 Task: In the Page Airports.pptxinsert a new slide 'blank' Insert a picture of 'Bunjee Jumping'with name   Bunjee Jumping.png  Change shape height to 11 select the picture and style beveled mattewith picture border color black
Action: Mouse moved to (44, 91)
Screenshot: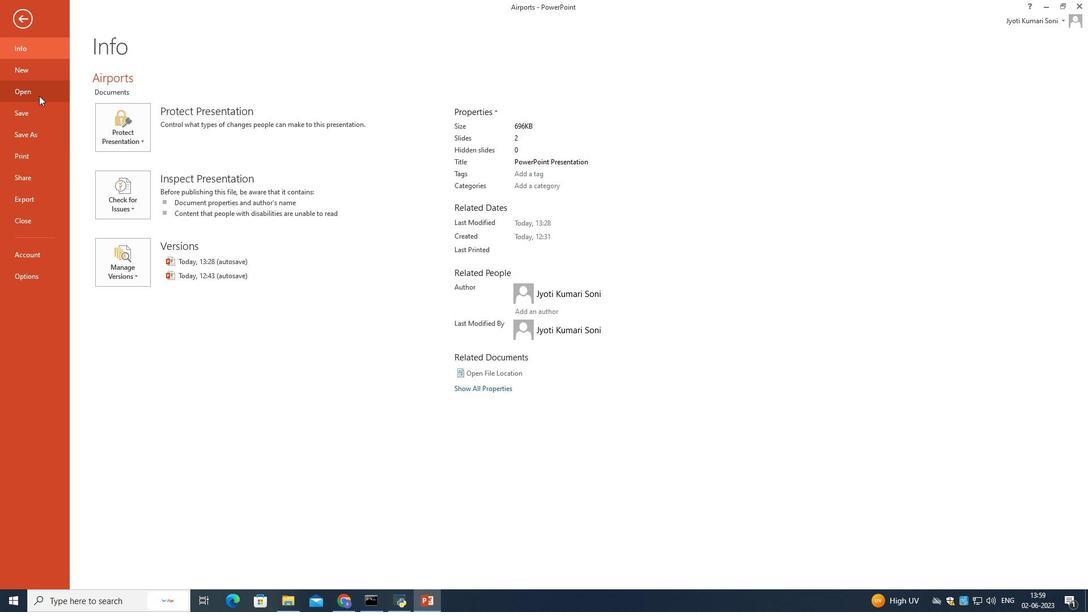 
Action: Mouse pressed left at (44, 91)
Screenshot: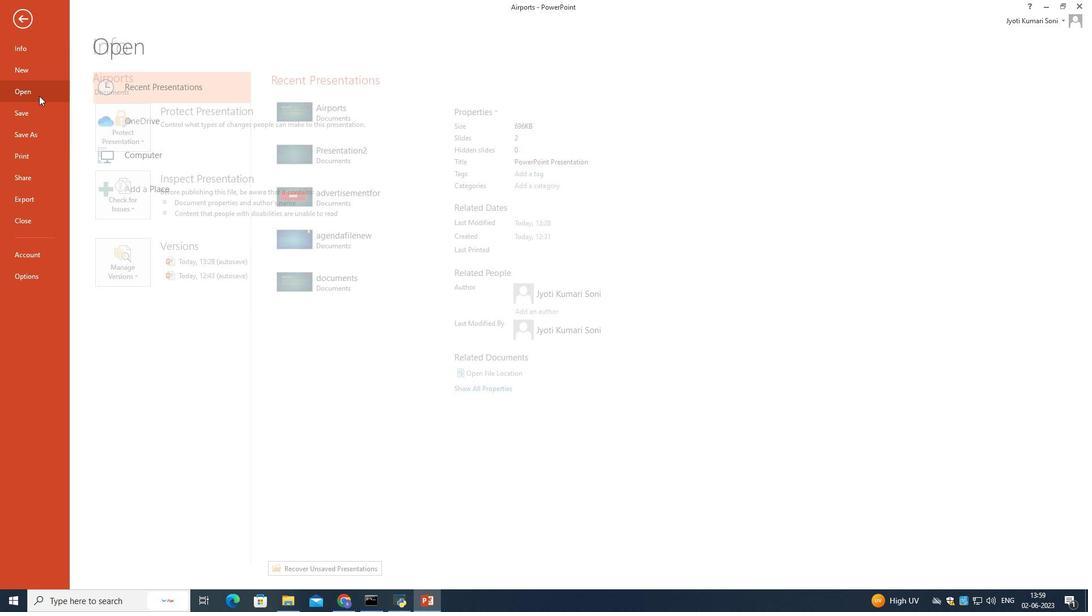 
Action: Mouse moved to (363, 225)
Screenshot: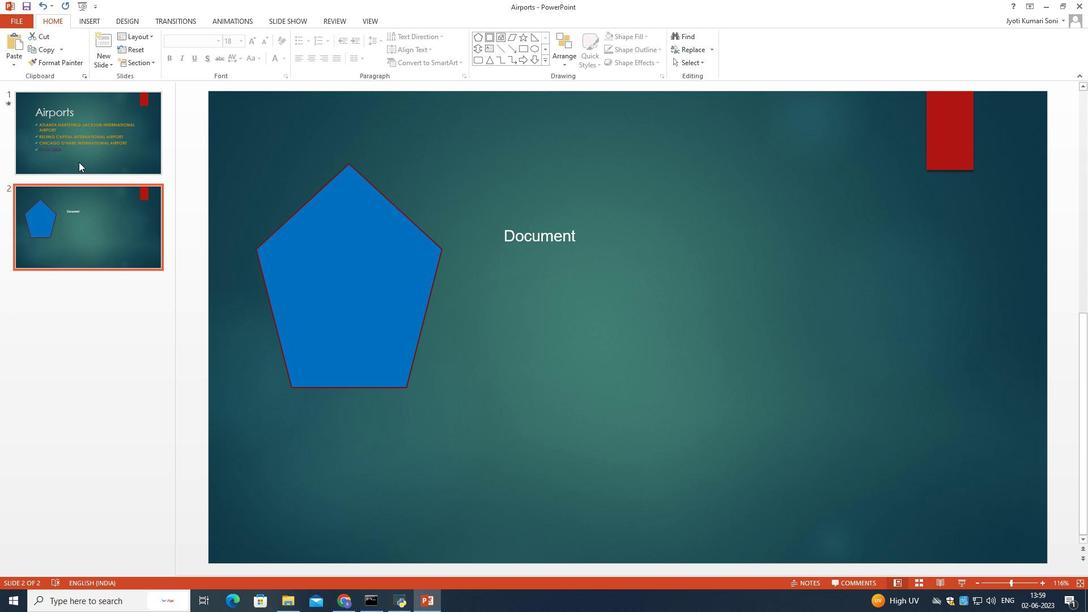 
Action: Mouse pressed left at (363, 225)
Screenshot: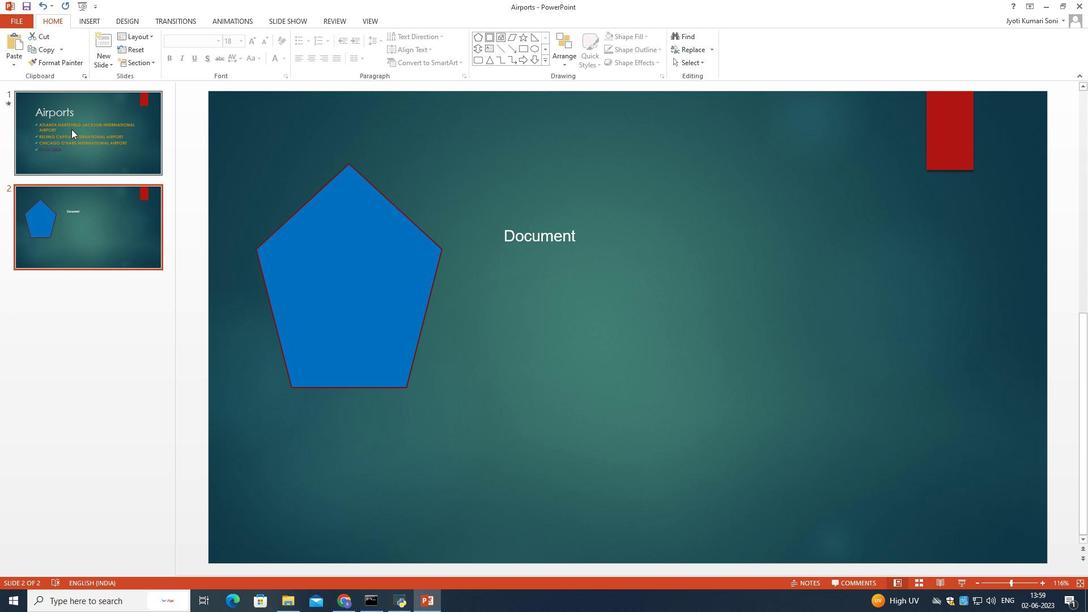 
Action: Mouse moved to (472, 249)
Screenshot: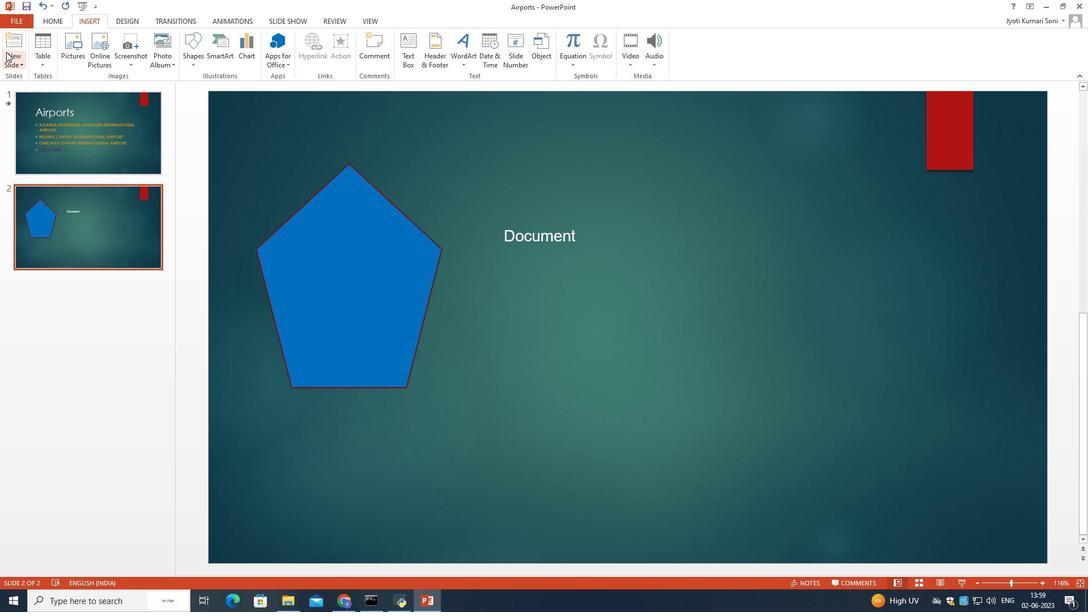 
Action: Mouse scrolled (472, 249) with delta (0, 0)
Screenshot: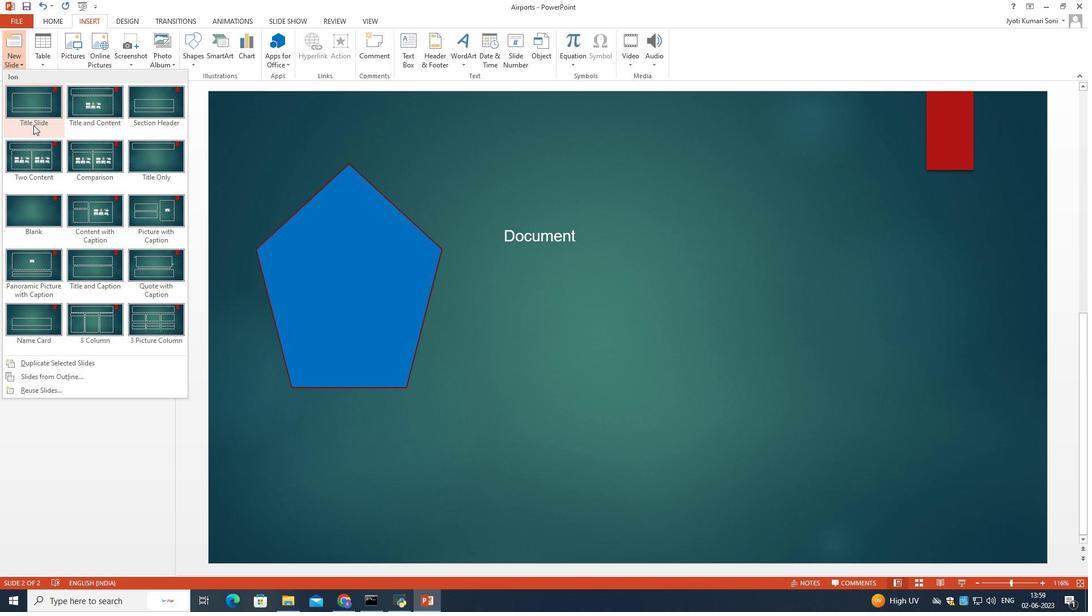 
Action: Mouse moved to (78, 19)
Screenshot: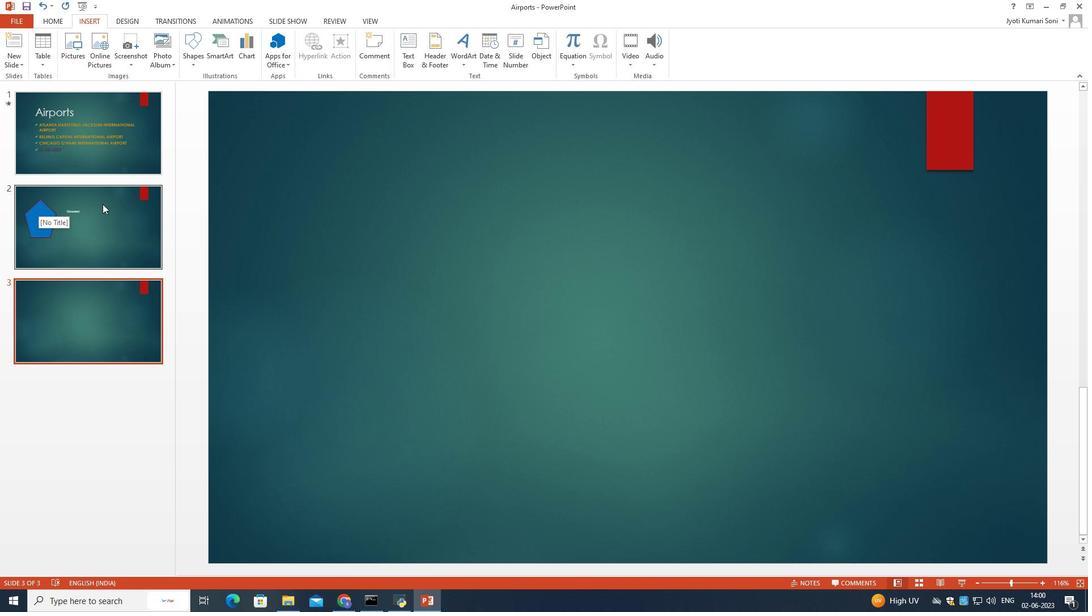 
Action: Mouse pressed left at (78, 19)
Screenshot: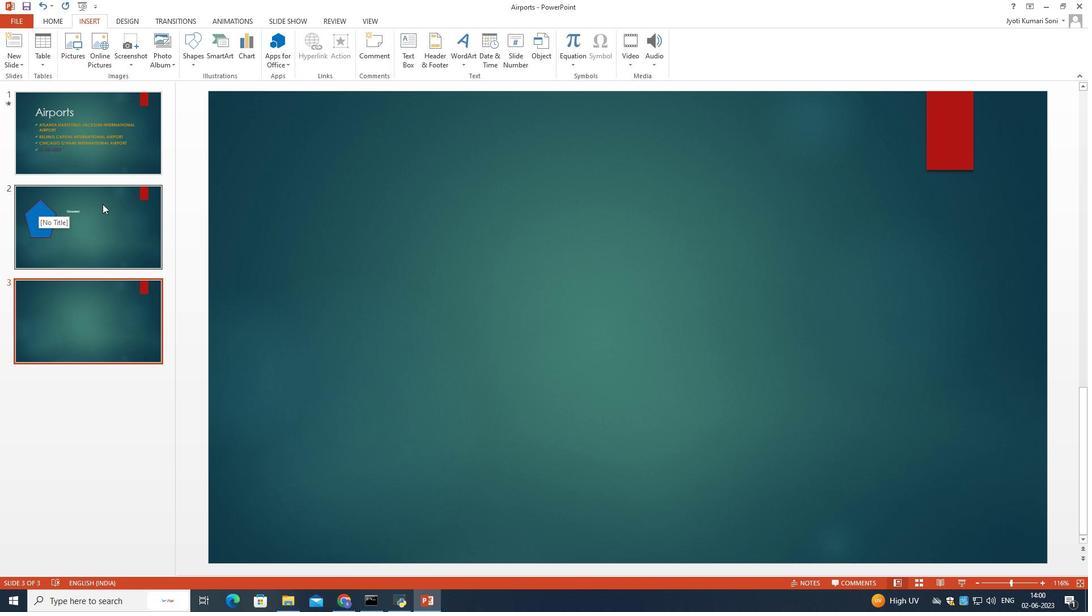 
Action: Mouse moved to (15, 51)
Screenshot: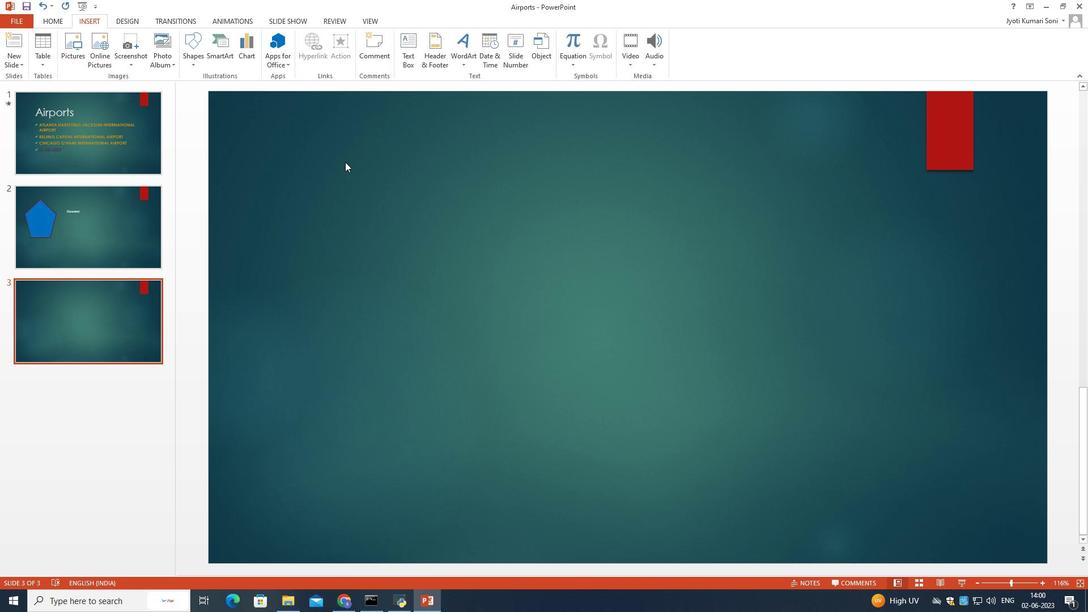 
Action: Mouse pressed left at (15, 51)
Screenshot: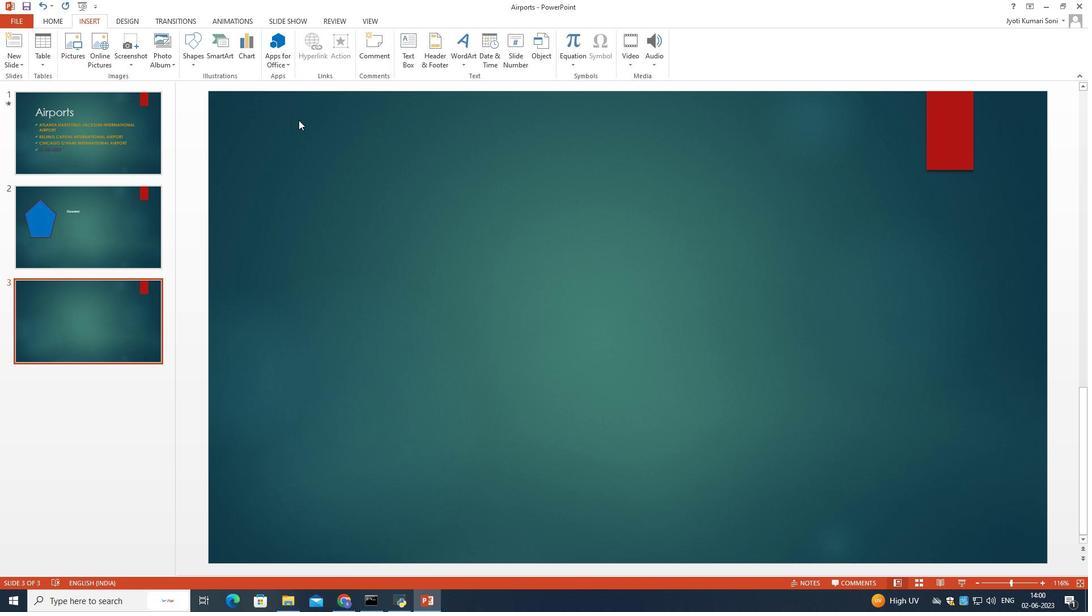
Action: Mouse moved to (43, 210)
Screenshot: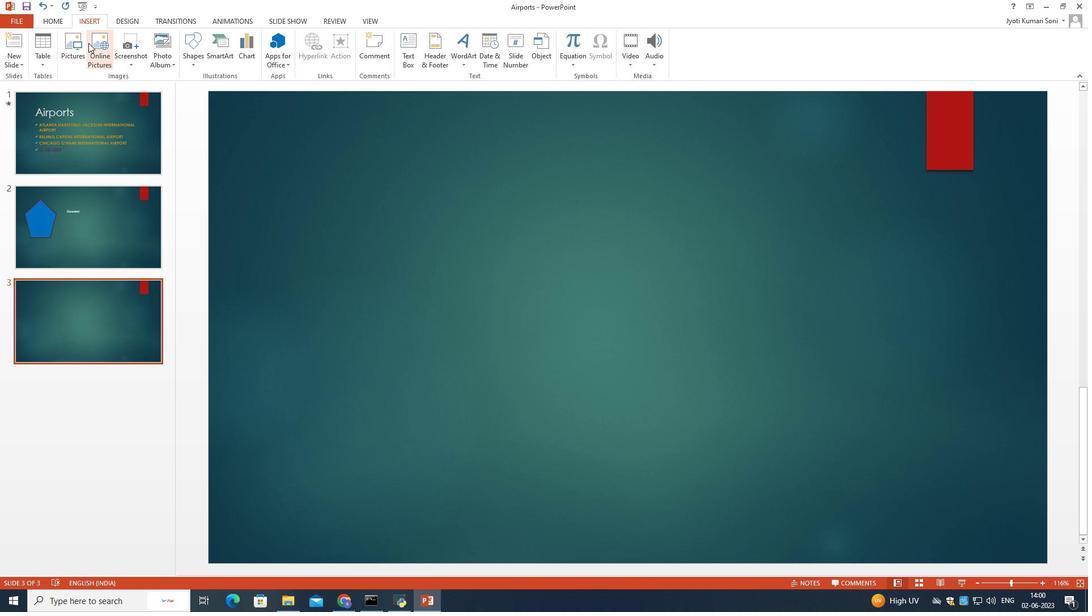 
Action: Mouse pressed left at (43, 210)
Screenshot: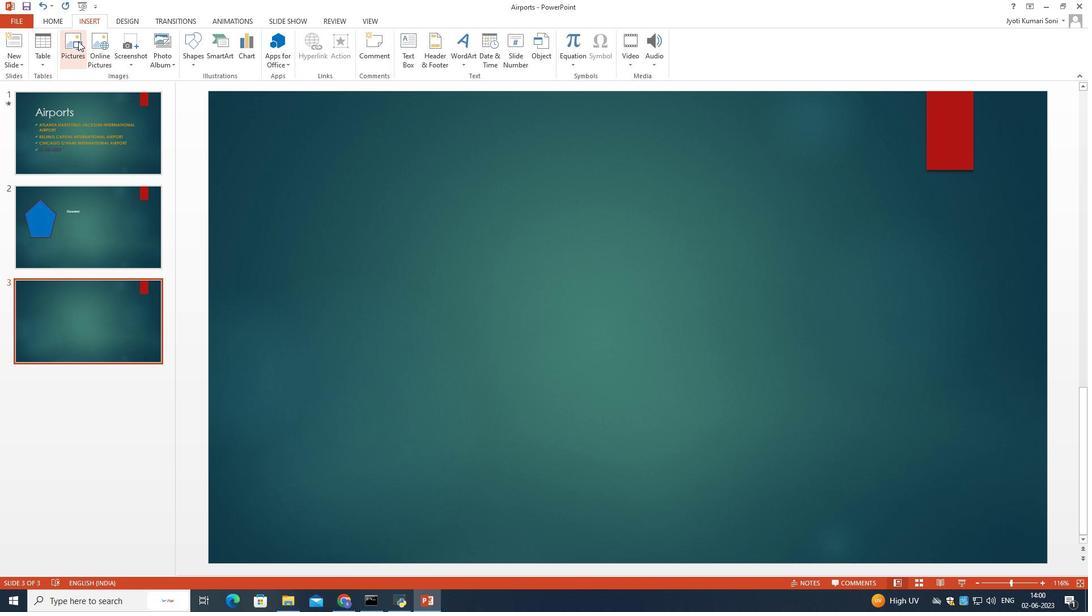 
Action: Mouse moved to (78, 39)
Screenshot: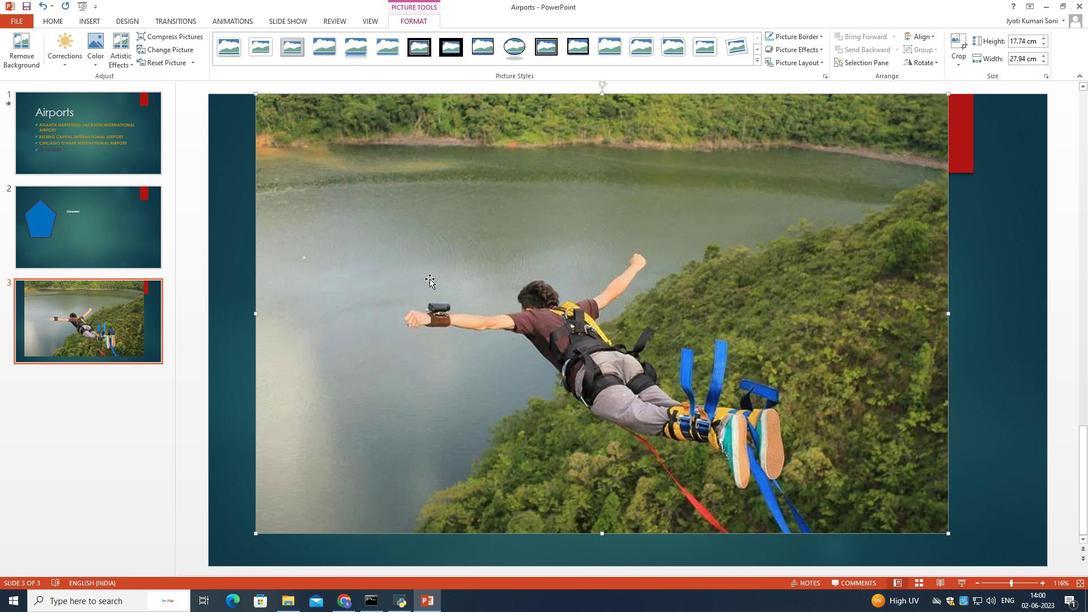 
Action: Mouse pressed left at (78, 39)
Screenshot: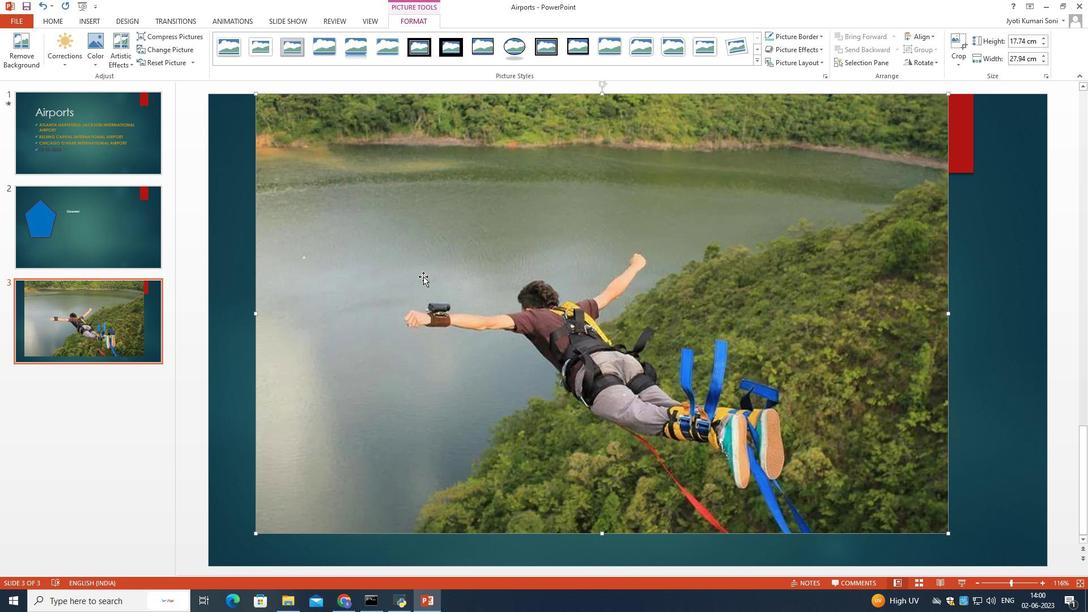 
Action: Mouse moved to (194, 100)
Screenshot: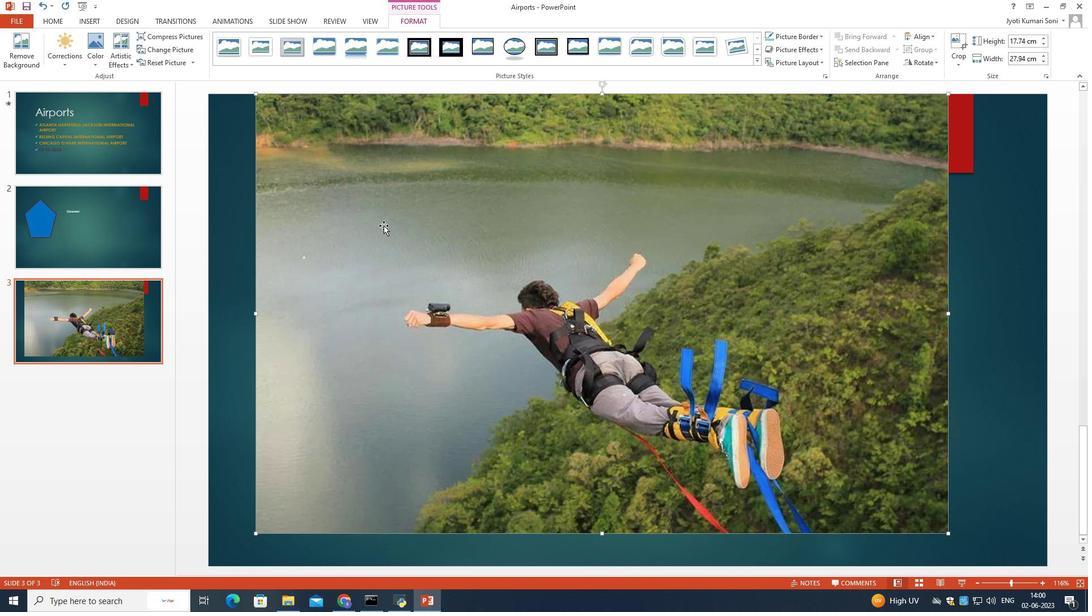 
Action: Mouse pressed left at (194, 100)
Screenshot: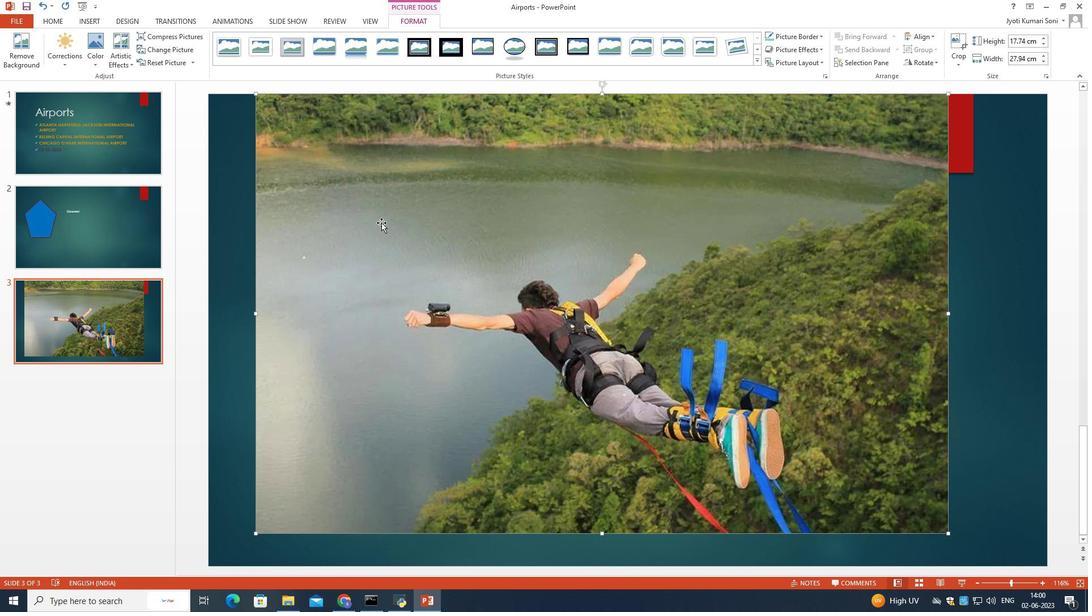 
Action: Mouse moved to (430, 282)
Screenshot: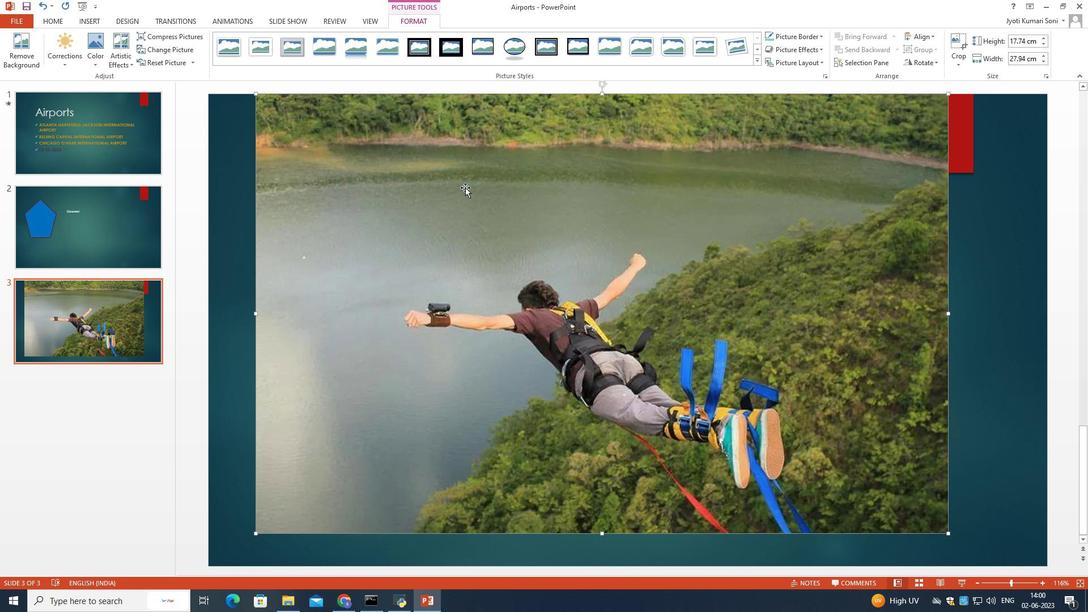 
Action: Mouse pressed left at (430, 282)
Screenshot: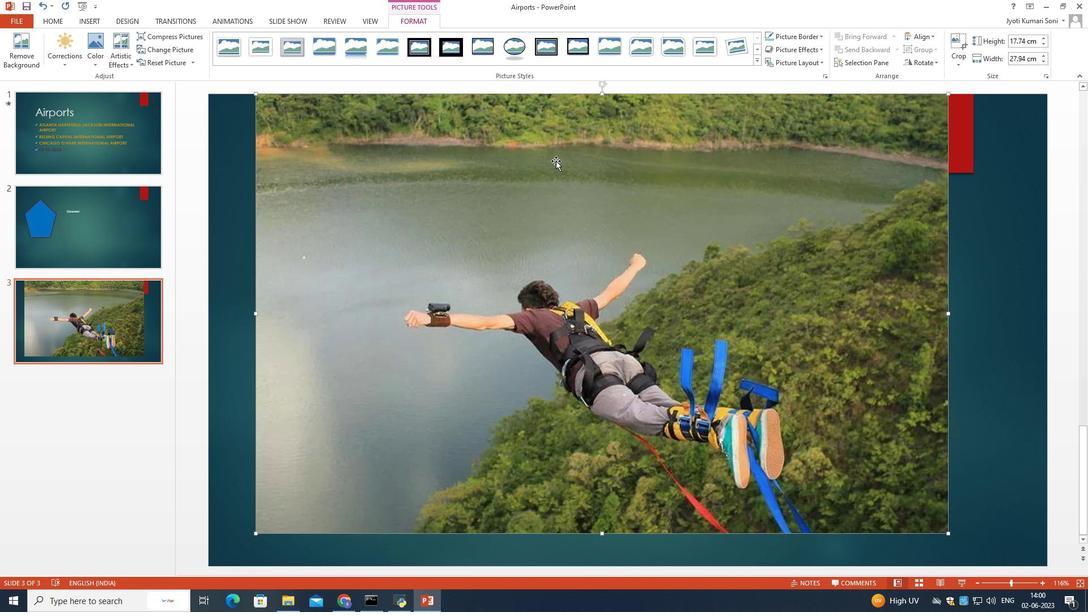 
Action: Mouse moved to (429, 282)
Screenshot: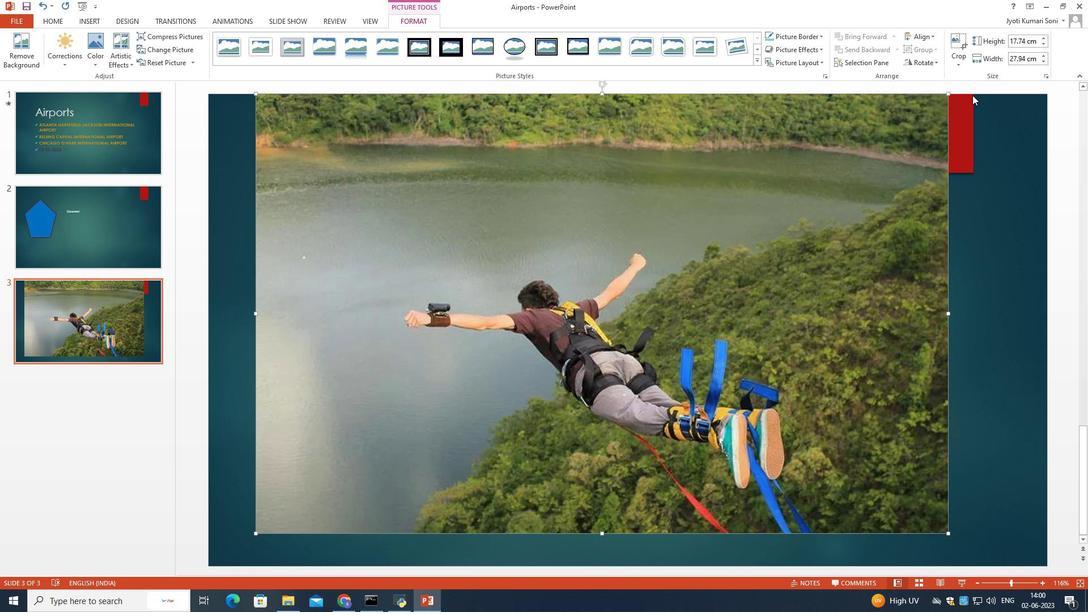 
Action: Mouse scrolled (429, 283) with delta (0, 0)
Screenshot: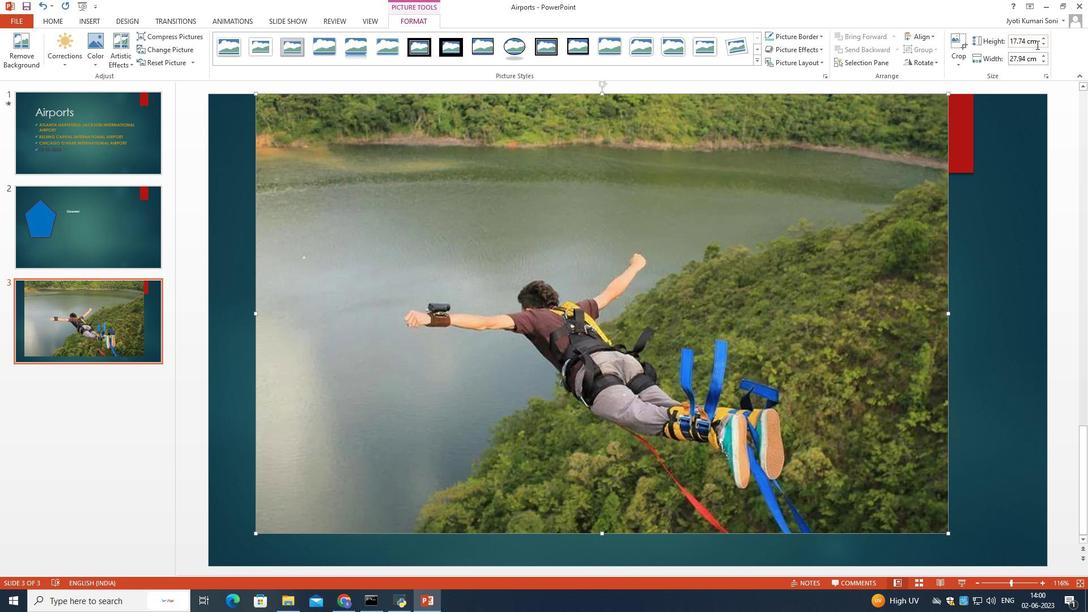 
Action: Mouse scrolled (429, 283) with delta (0, 0)
Screenshot: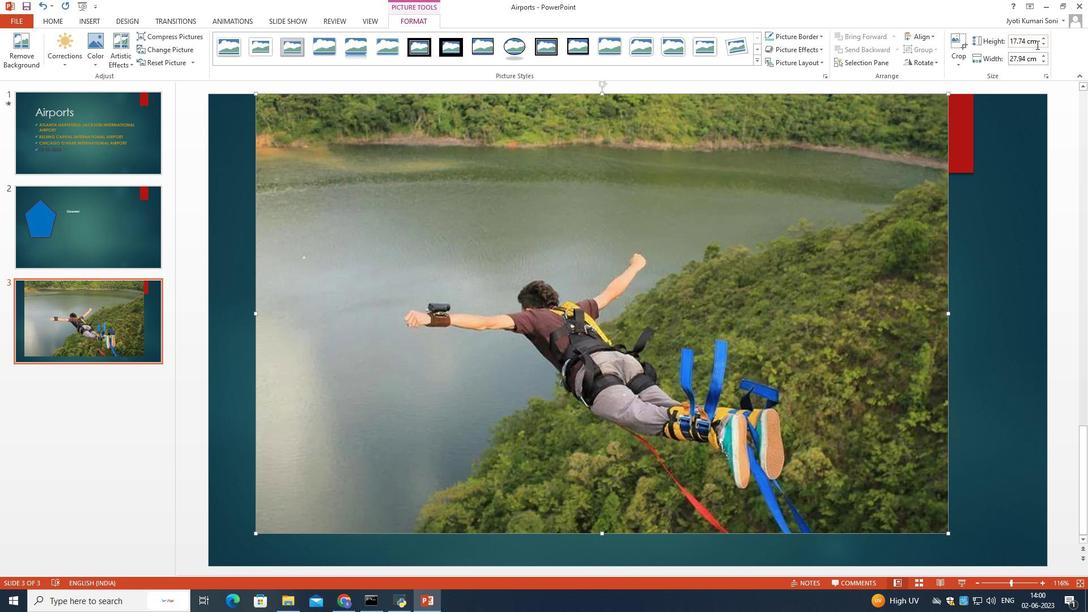 
Action: Mouse scrolled (429, 282) with delta (0, 0)
Screenshot: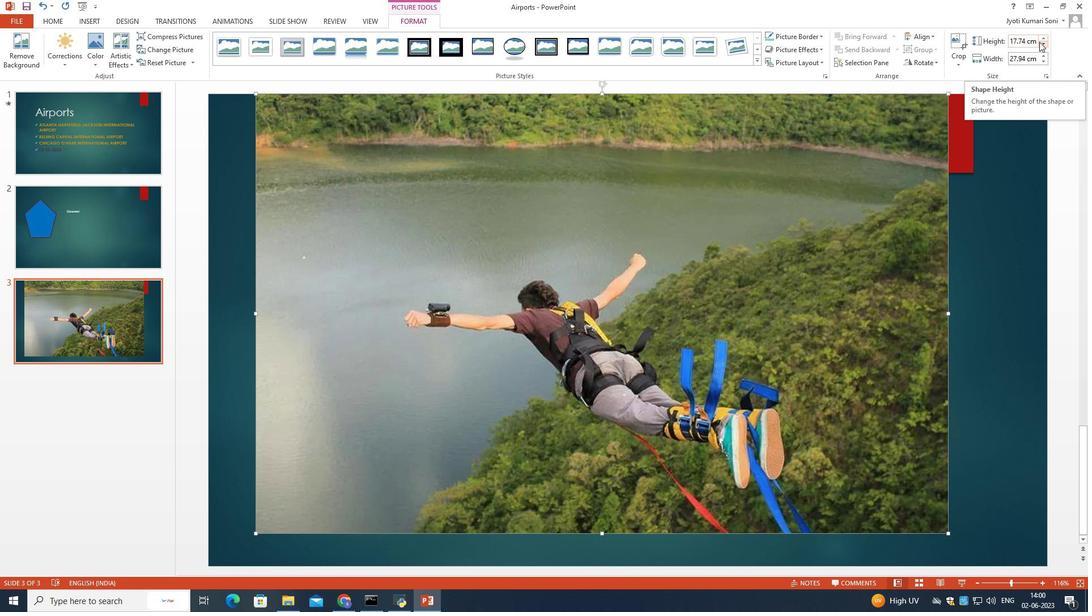
Action: Mouse moved to (536, 164)
Screenshot: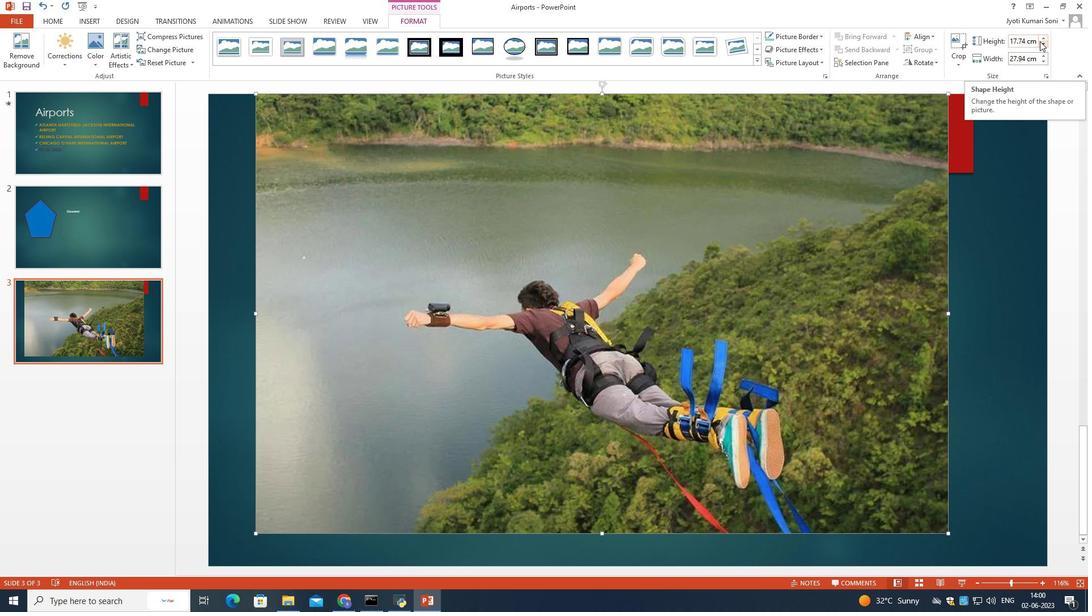 
Action: Mouse pressed left at (536, 164)
Screenshot: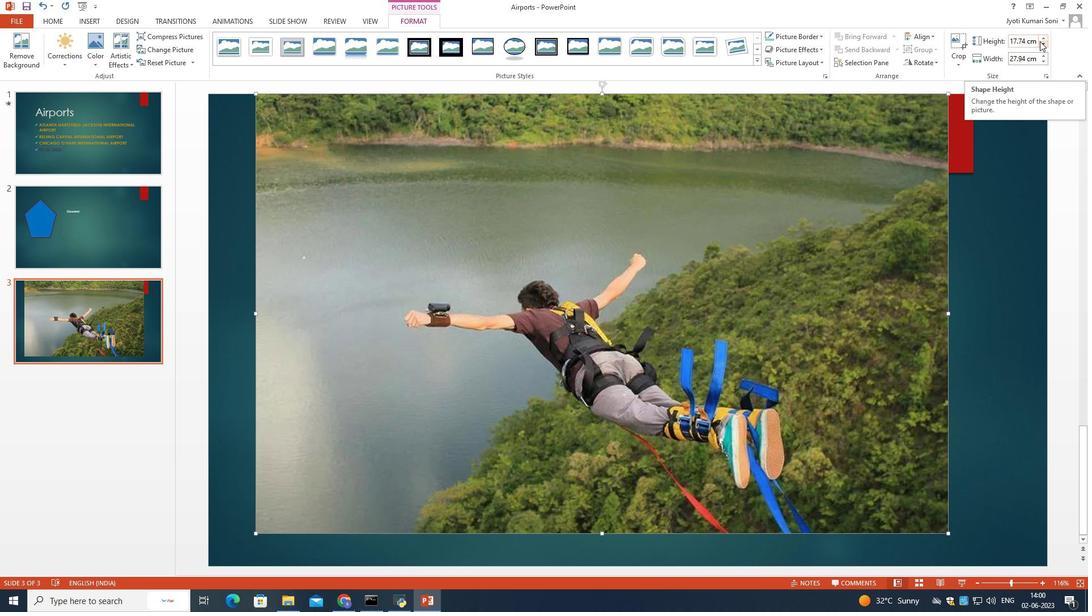 
Action: Mouse moved to (601, 92)
Screenshot: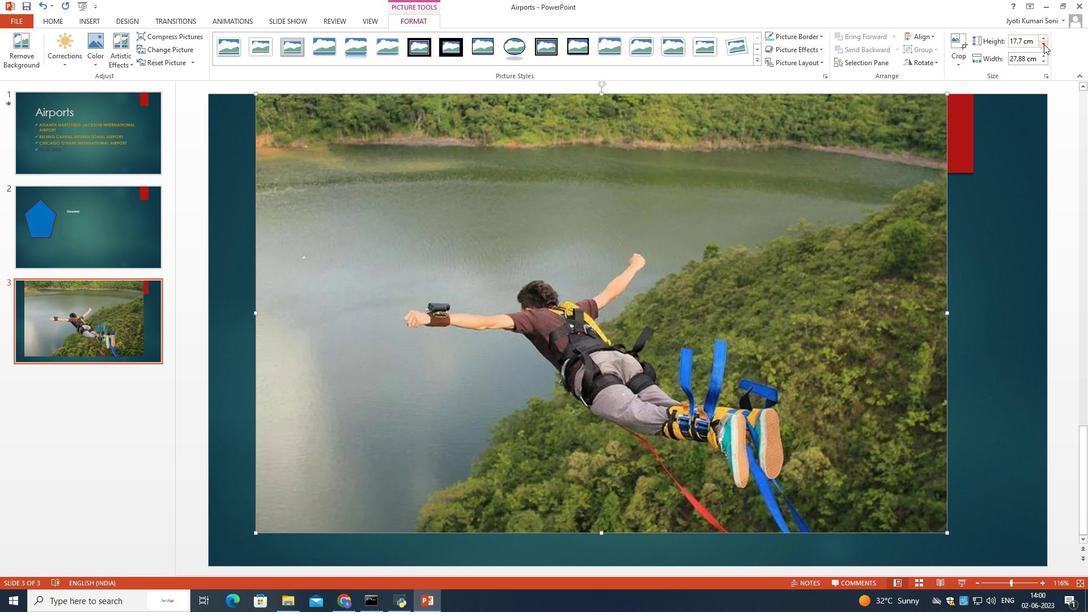 
Action: Mouse pressed left at (601, 92)
Screenshot: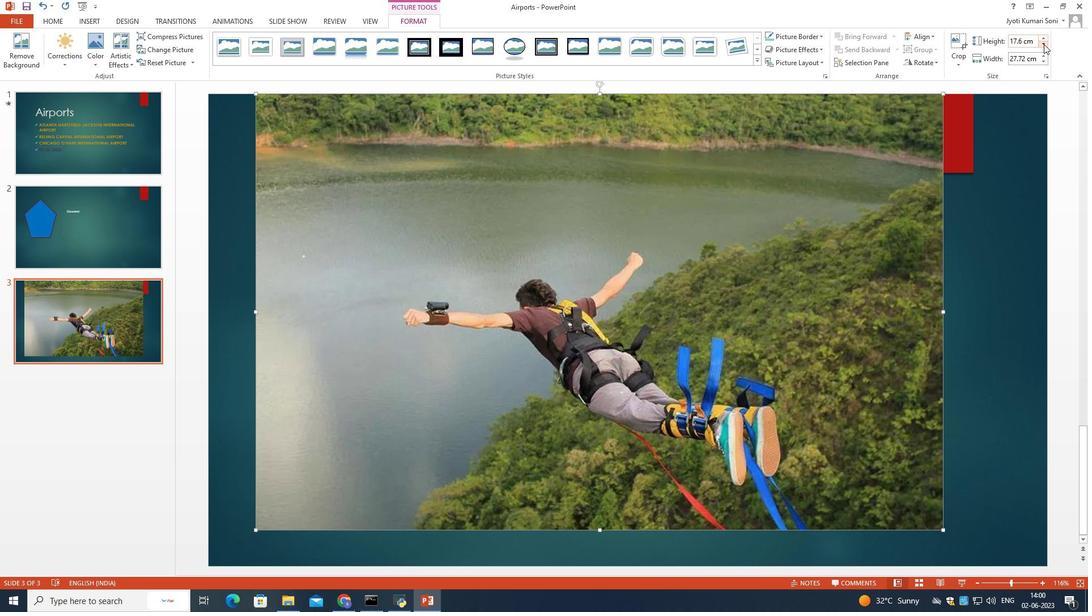 
Action: Mouse moved to (574, 159)
Screenshot: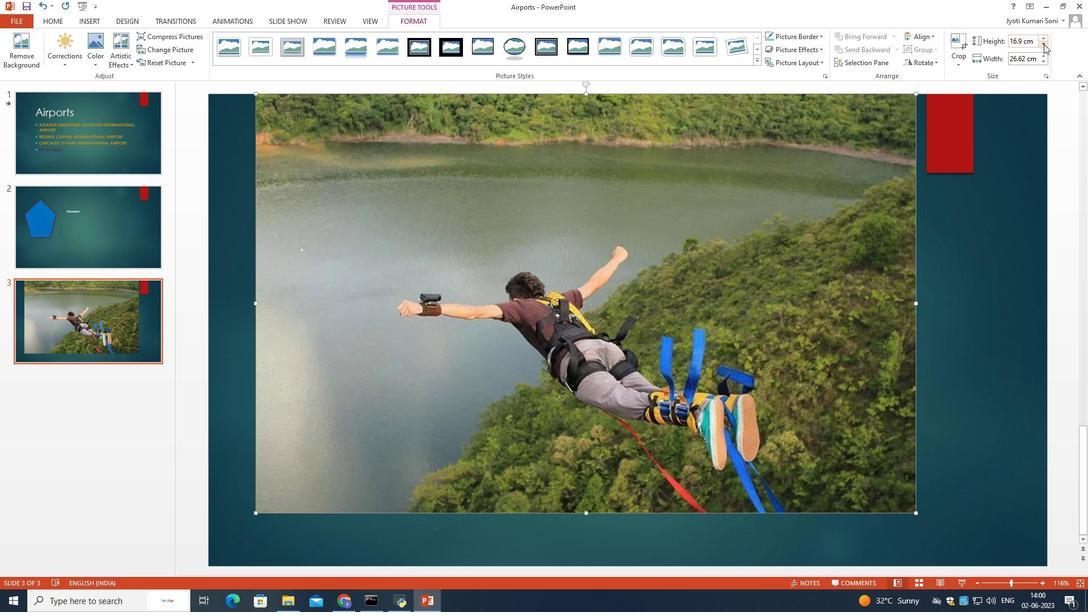
Action: Mouse pressed left at (574, 159)
Screenshot: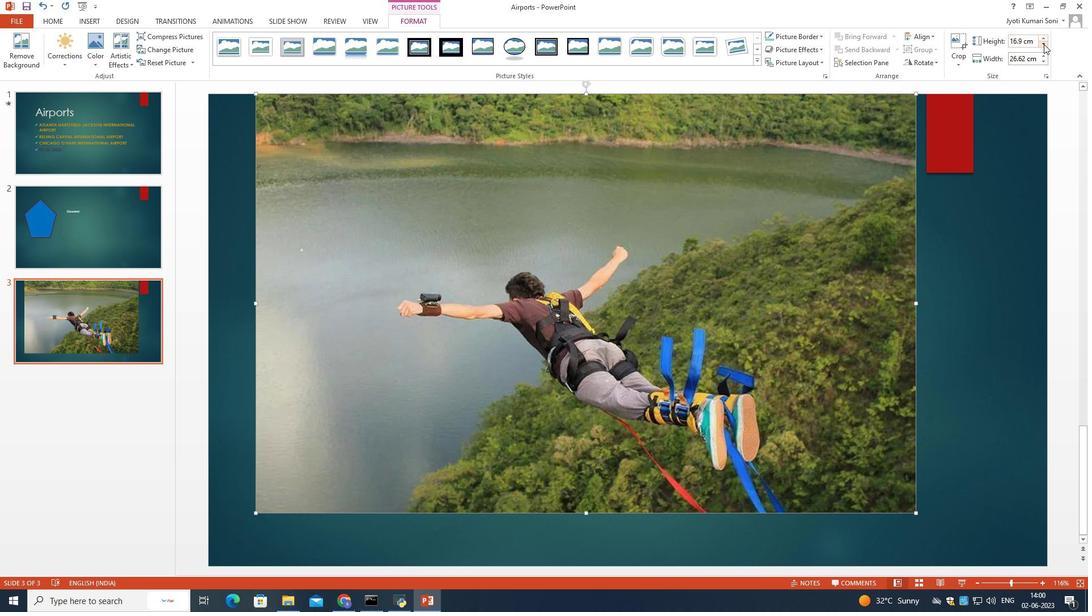 
Action: Mouse moved to (235, 186)
Screenshot: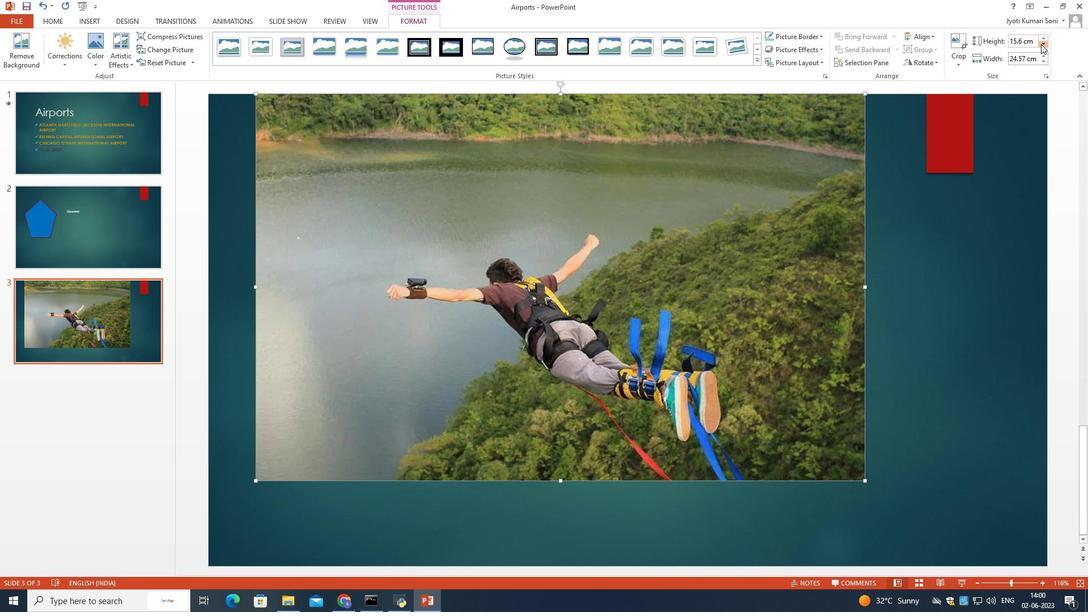 
Action: Mouse pressed left at (235, 186)
Screenshot: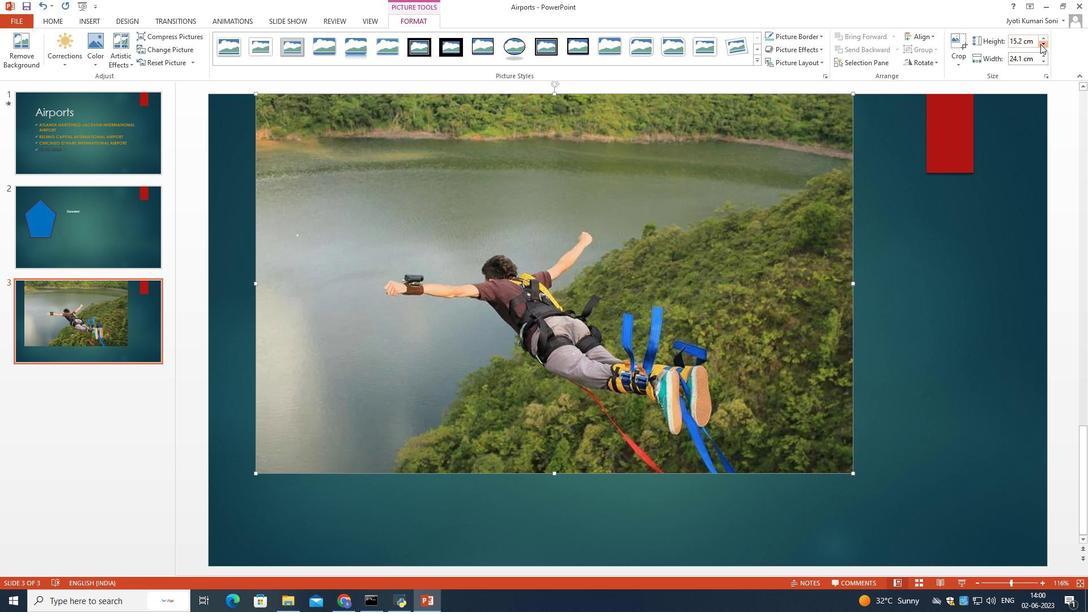 
Action: Mouse moved to (456, 218)
Screenshot: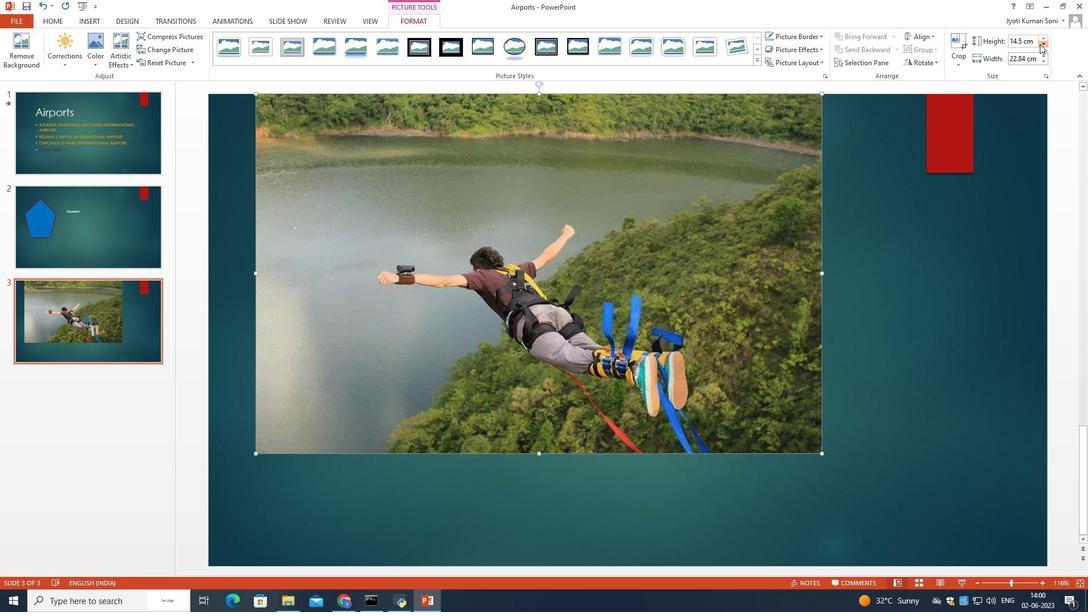 
Action: Mouse pressed left at (456, 218)
Screenshot: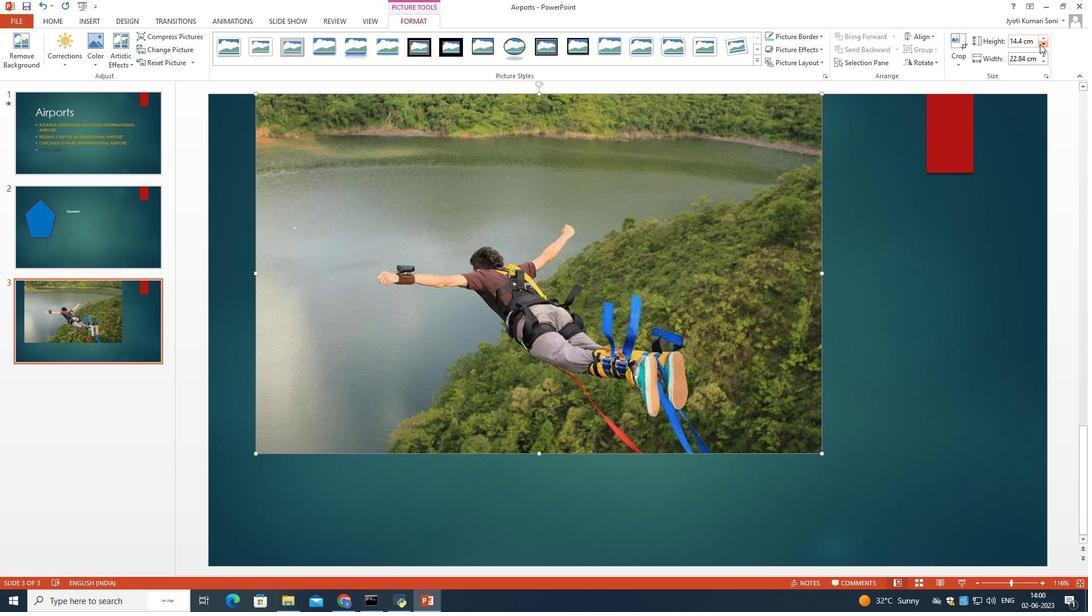 
Action: Mouse moved to (404, 212)
Screenshot: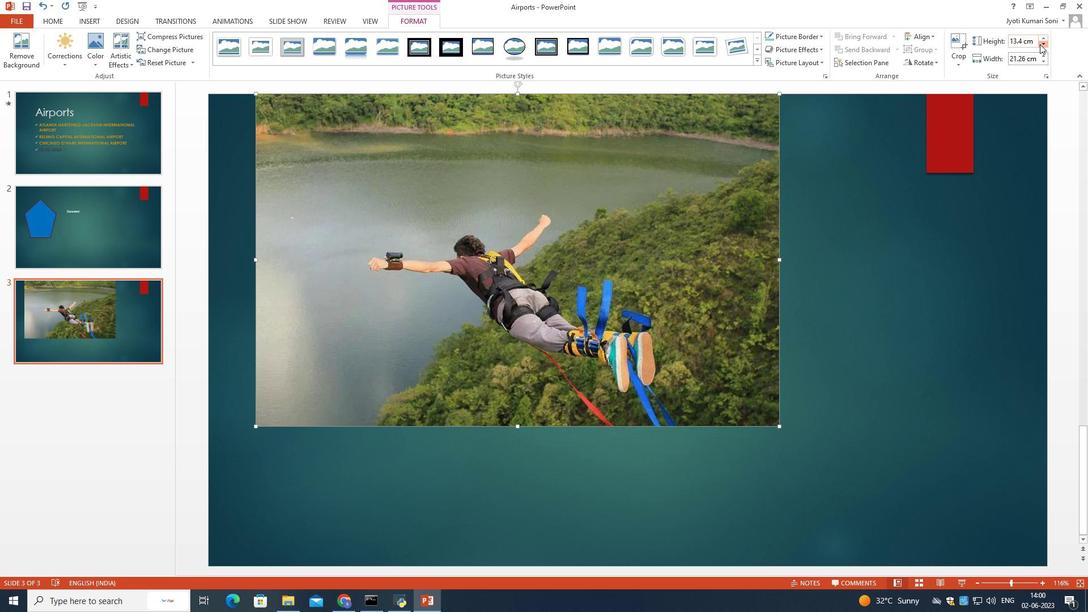
Action: Mouse pressed right at (404, 212)
Screenshot: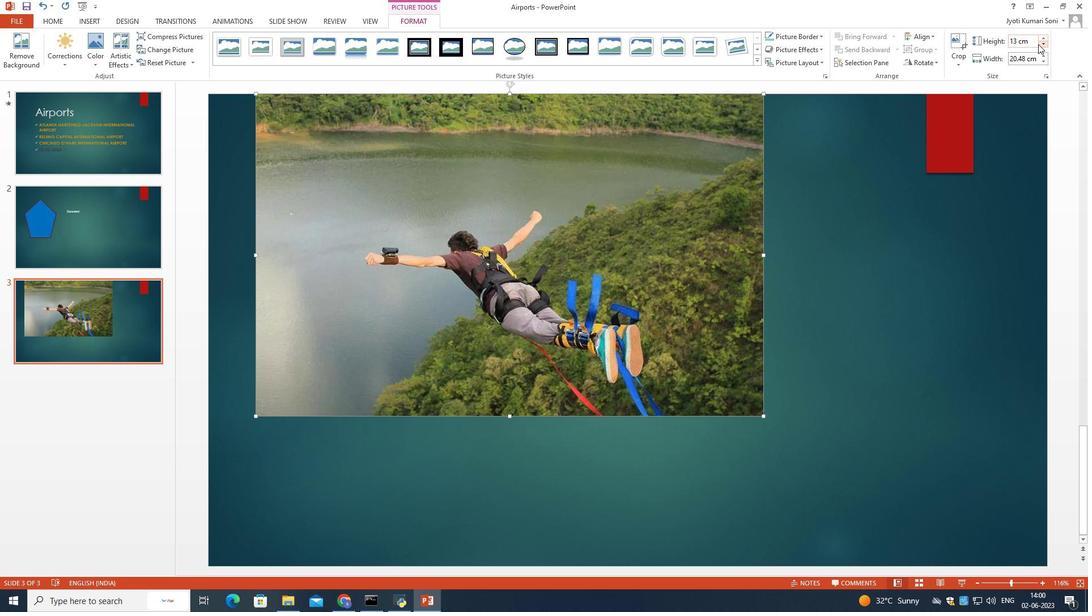 
Action: Mouse moved to (384, 227)
Screenshot: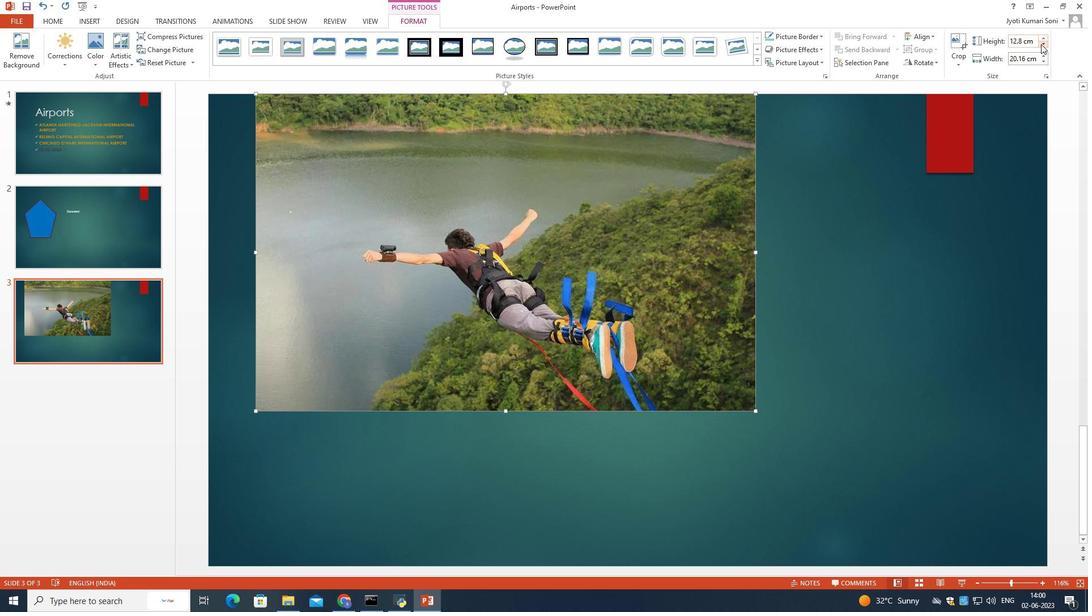 
Action: Mouse pressed left at (384, 227)
Screenshot: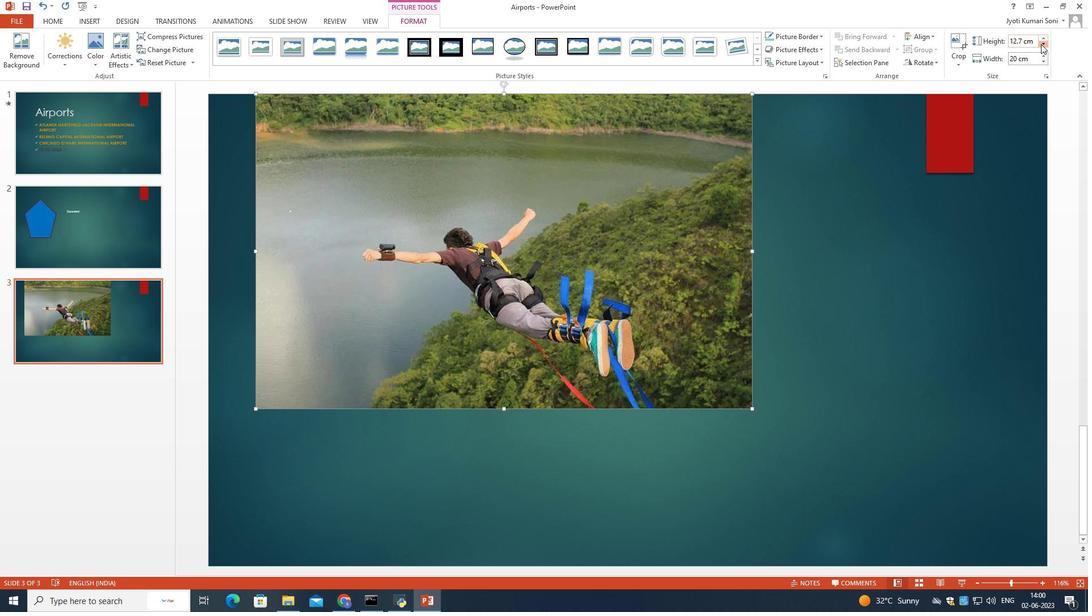 
Action: Mouse moved to (382, 223)
Screenshot: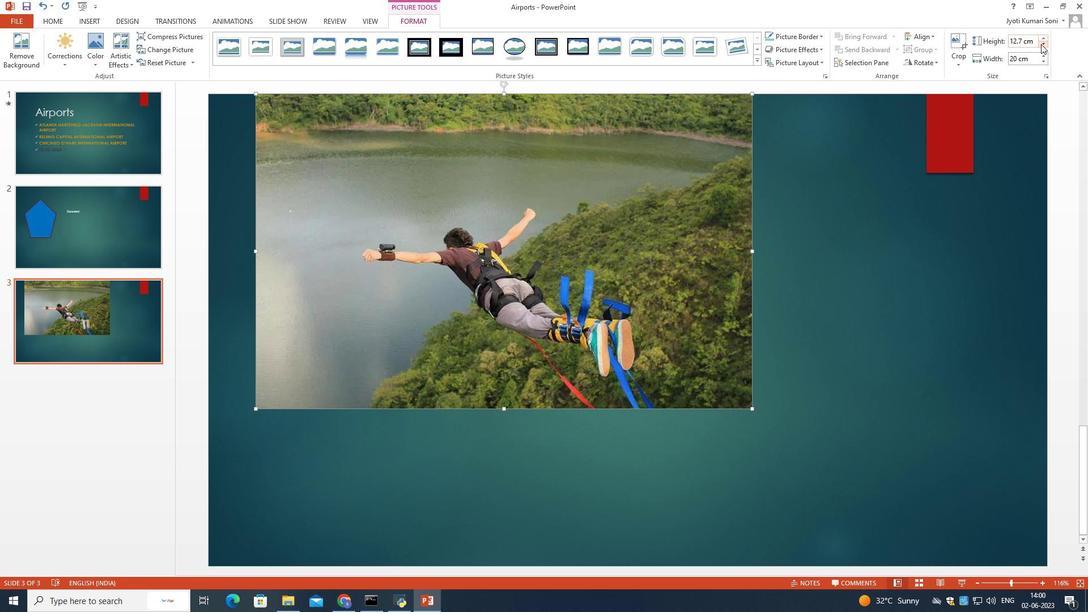 
Action: Mouse pressed right at (382, 223)
Screenshot: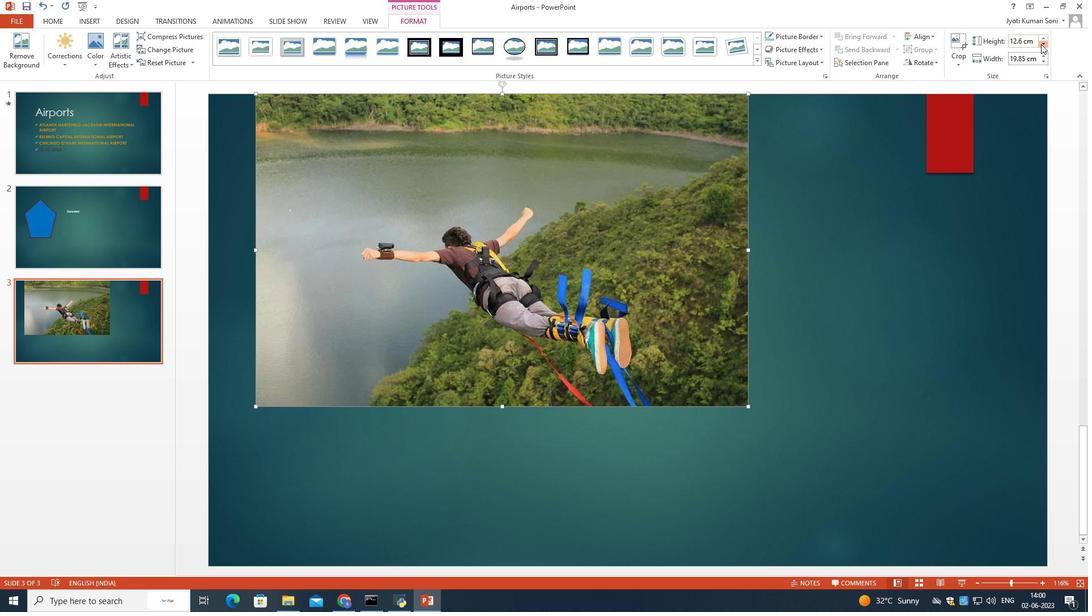 
Action: Mouse moved to (342, 251)
Screenshot: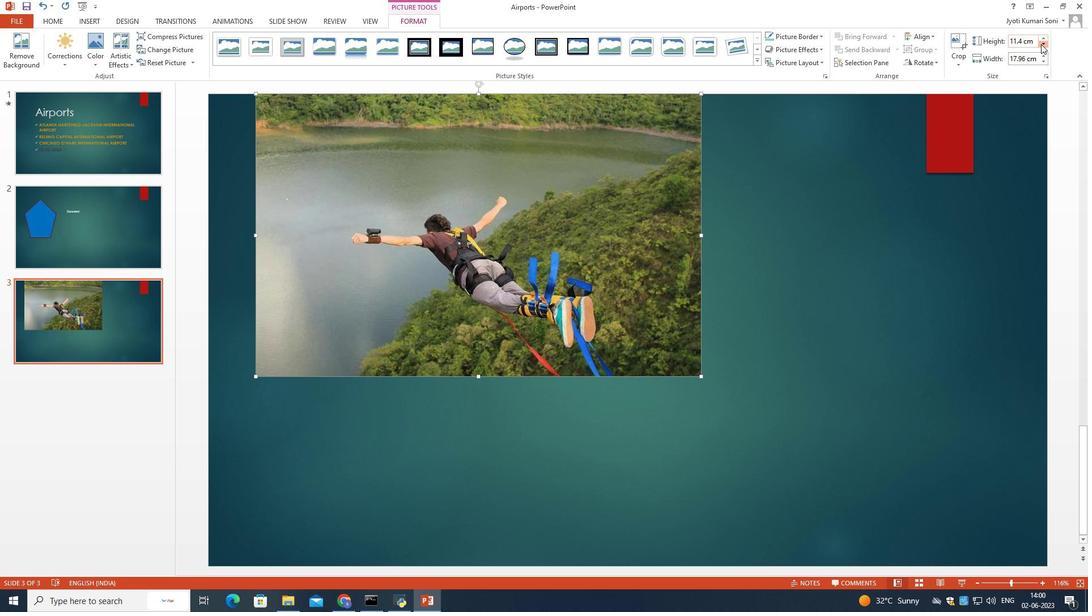 
Action: Mouse pressed left at (342, 251)
Screenshot: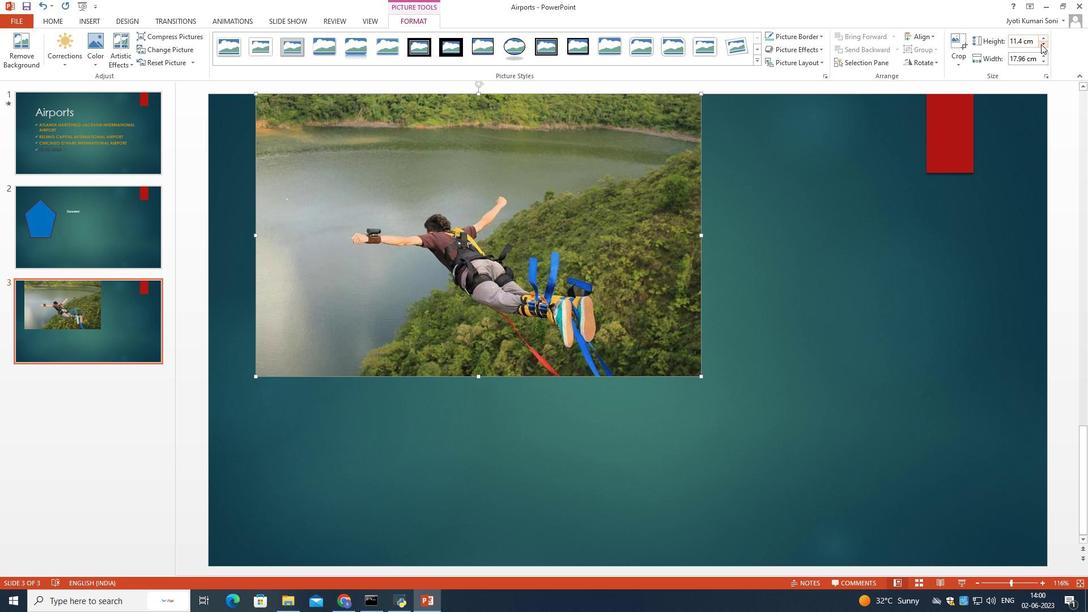 
Action: Mouse moved to (679, 62)
Screenshot: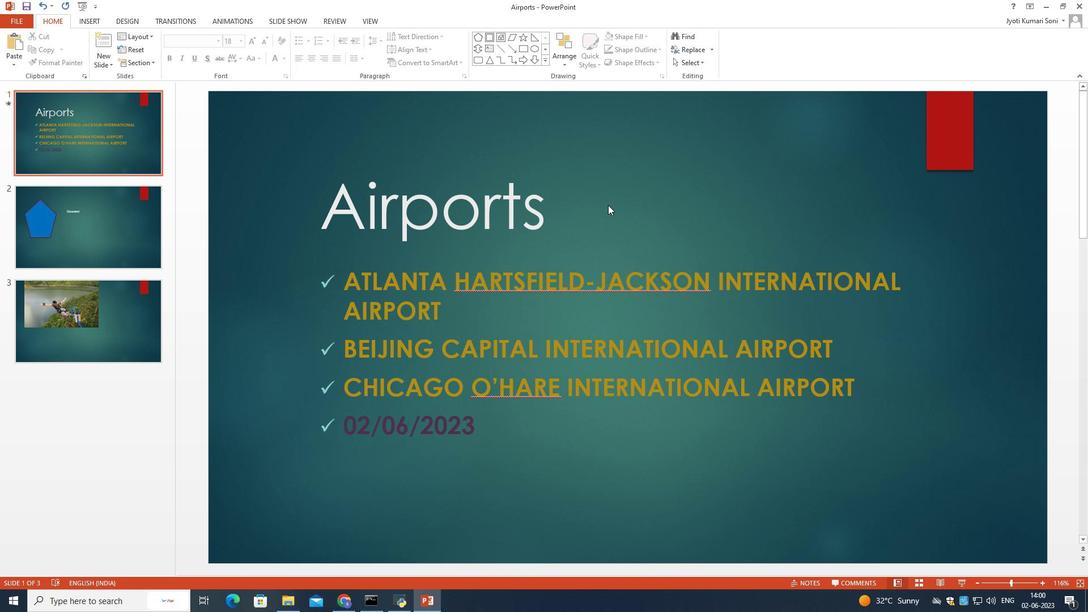 
Action: Mouse pressed left at (679, 62)
Screenshot: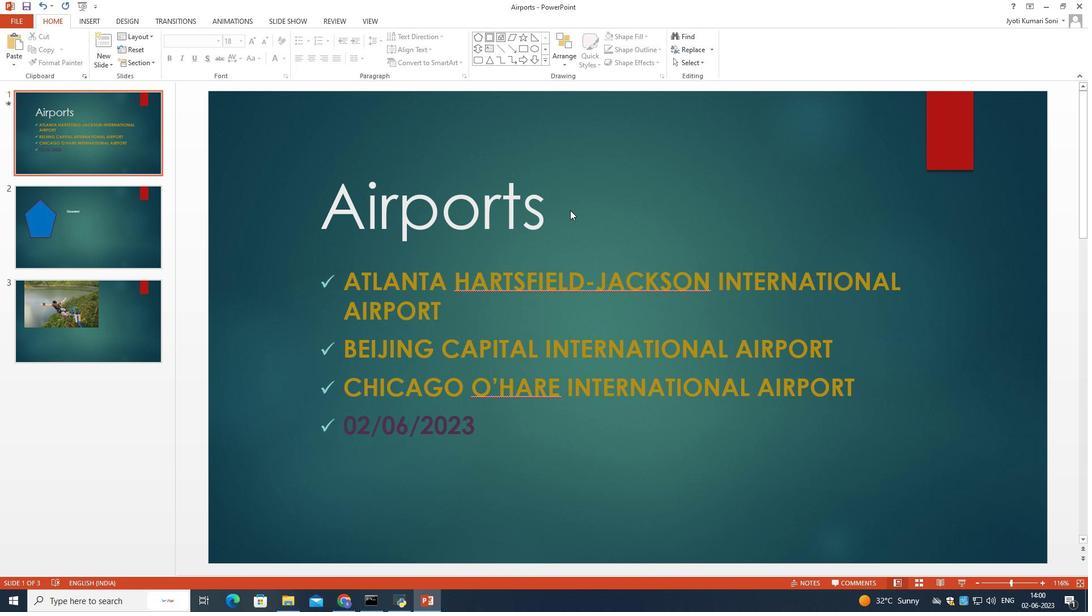 
Action: Mouse moved to (687, 50)
Screenshot: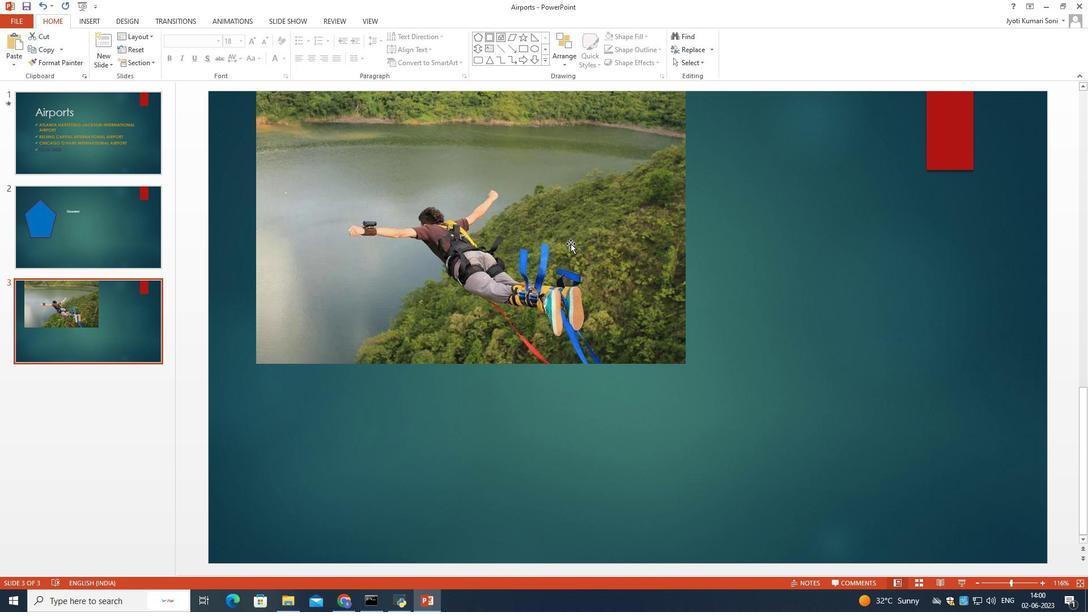 
Action: Mouse pressed left at (687, 50)
Screenshot: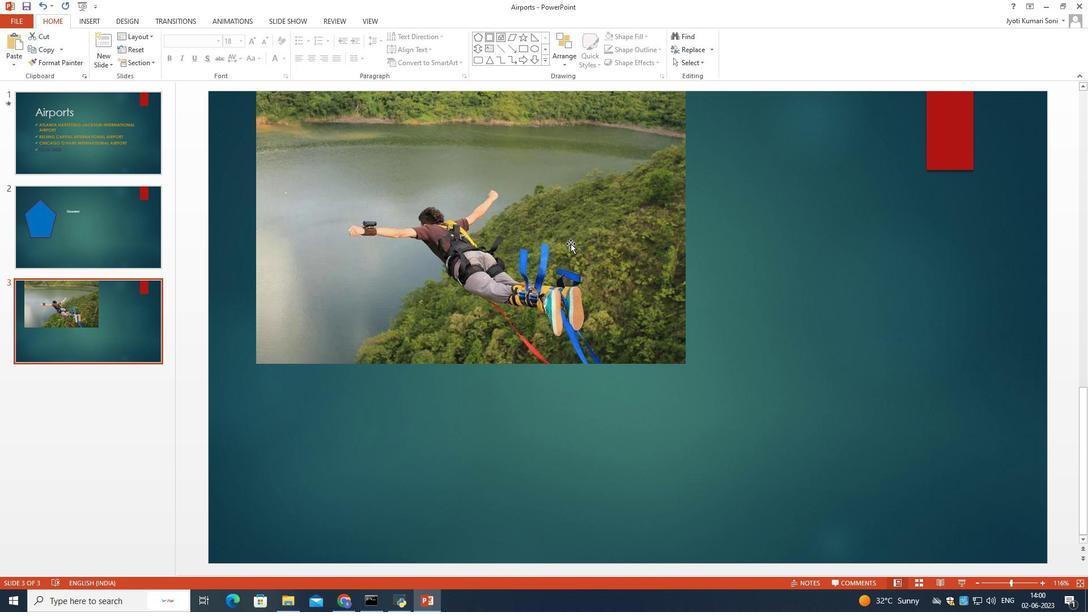 
Action: Mouse moved to (682, 36)
Screenshot: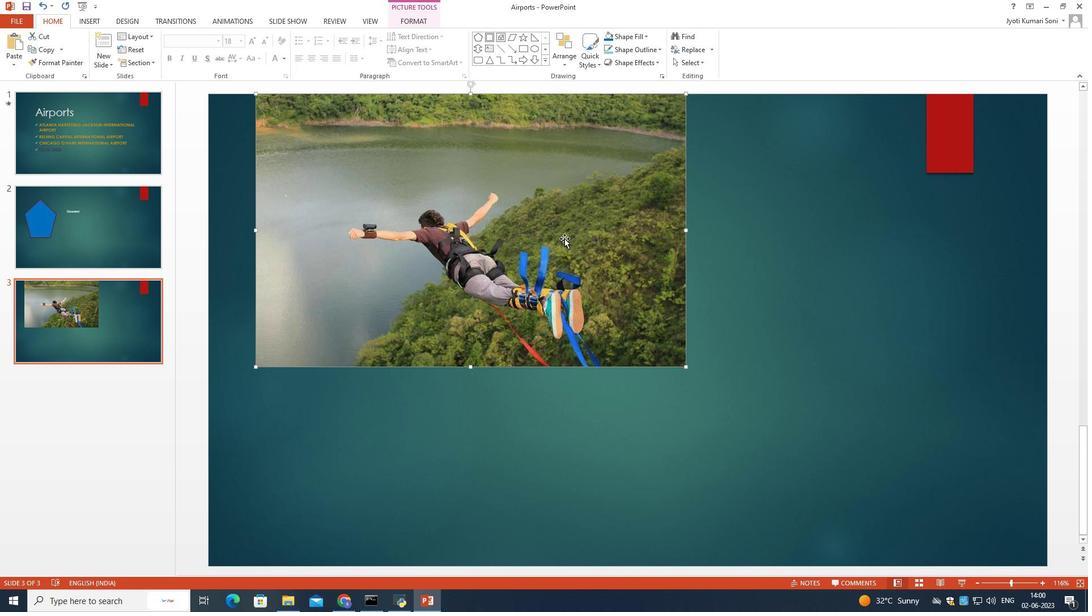 
Action: Mouse pressed left at (682, 36)
Screenshot: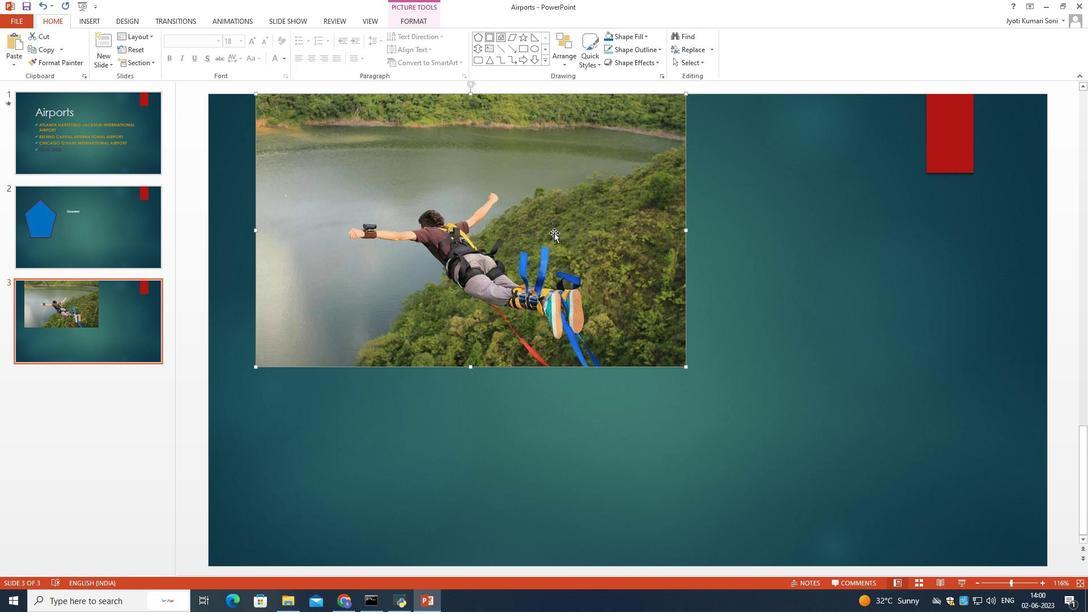 
Action: Mouse moved to (635, 260)
Screenshot: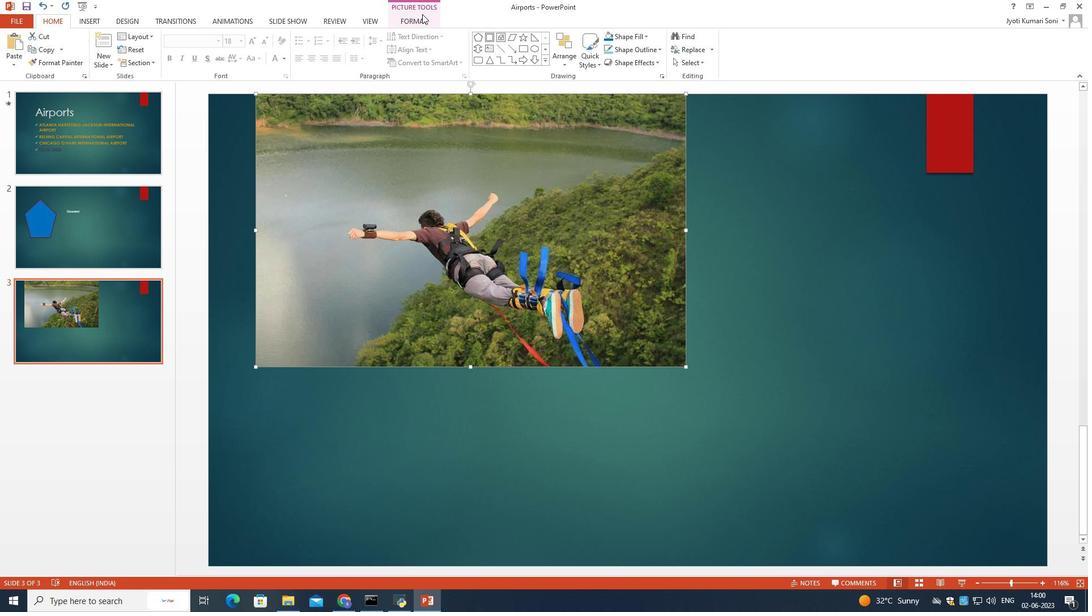 
Action: Mouse pressed left at (635, 260)
Screenshot: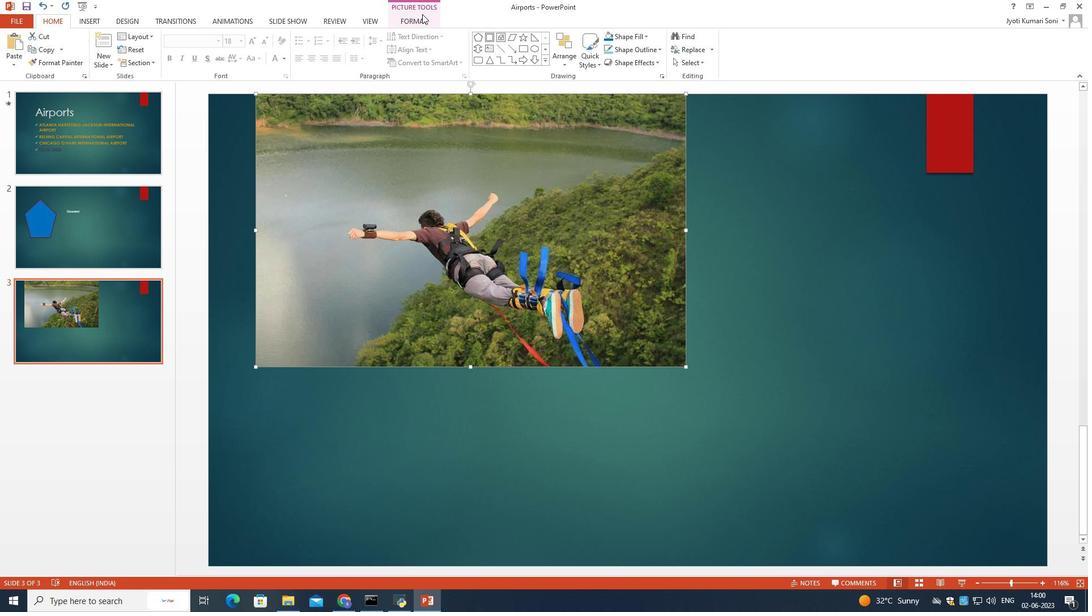 
Action: Mouse moved to (85, 17)
Screenshot: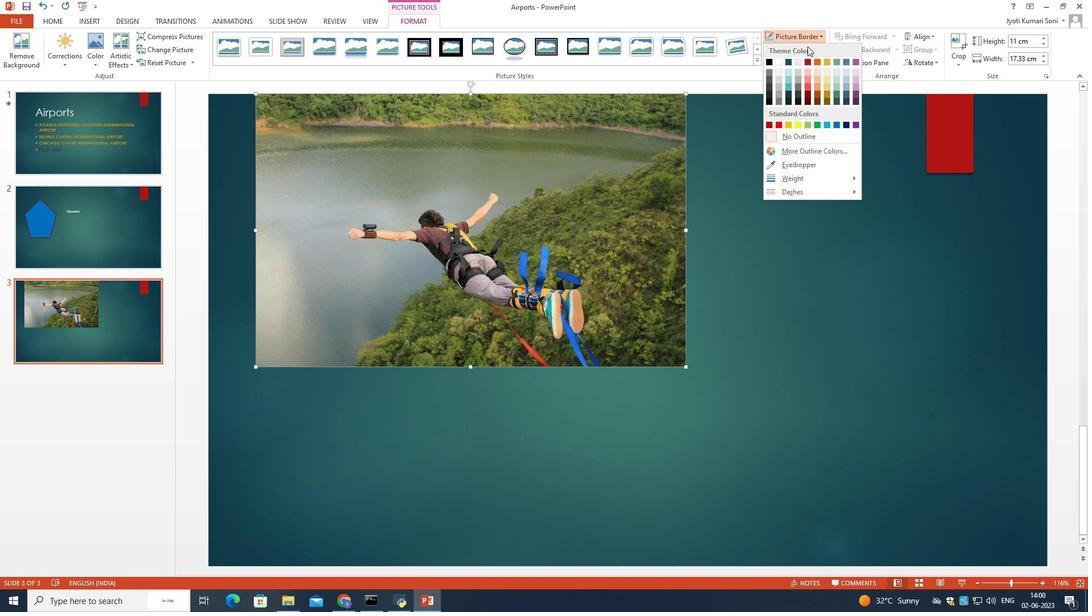 
Action: Mouse pressed left at (85, 17)
Screenshot: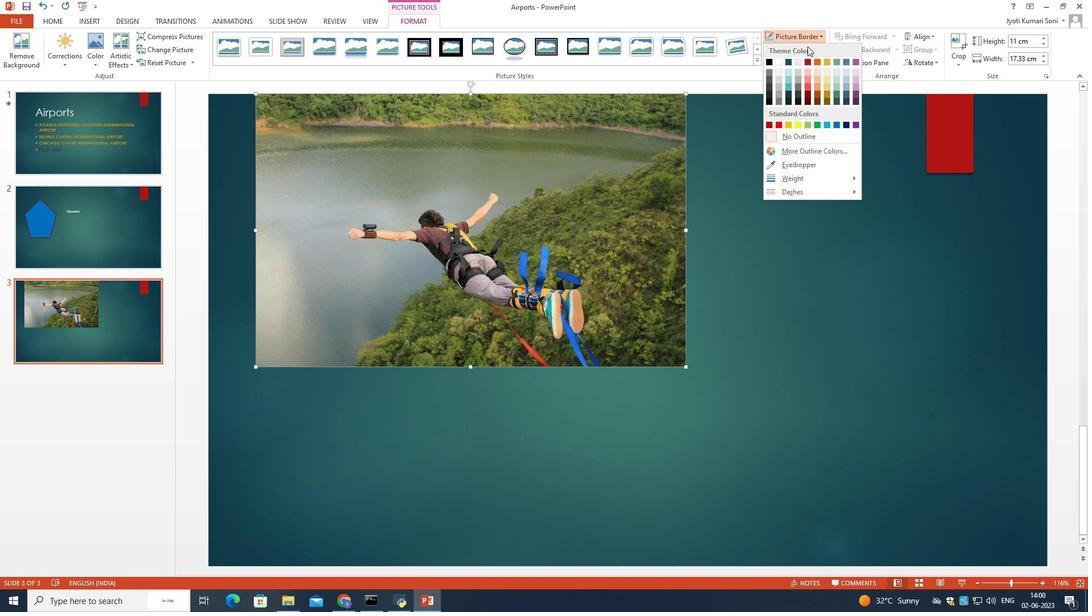 
Action: Mouse moved to (65, 17)
Screenshot: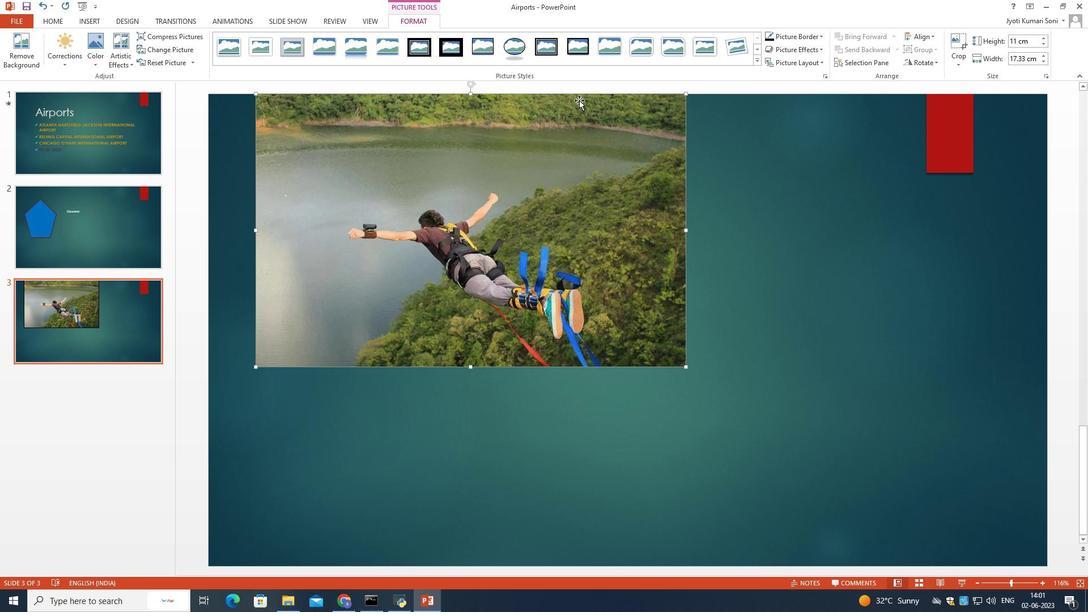 
Action: Mouse pressed left at (65, 17)
Screenshot: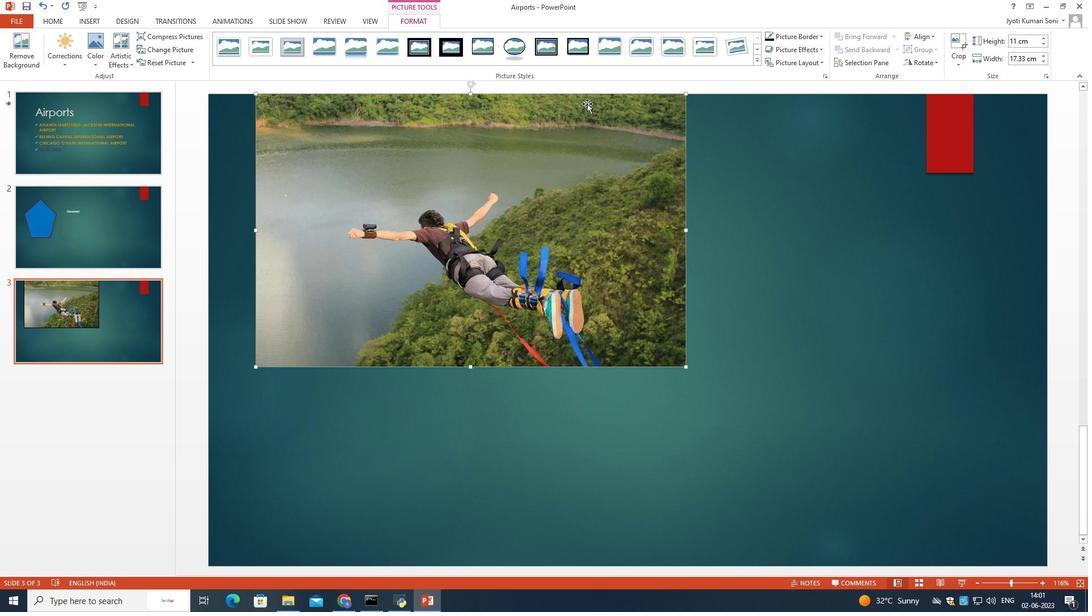 
Action: Mouse moved to (393, 171)
Screenshot: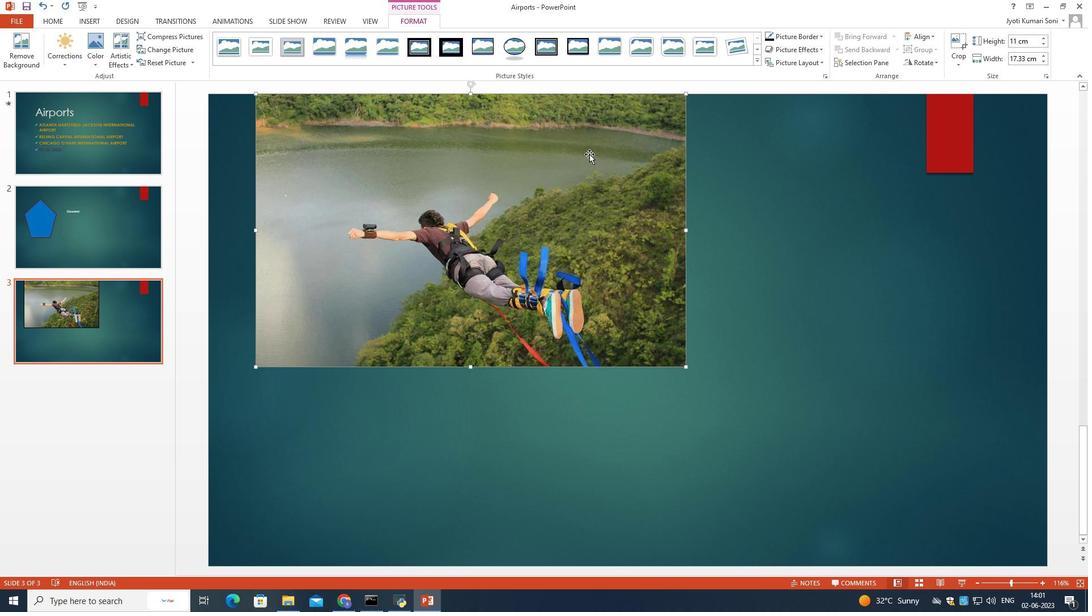 
Action: Mouse pressed left at (393, 171)
Screenshot: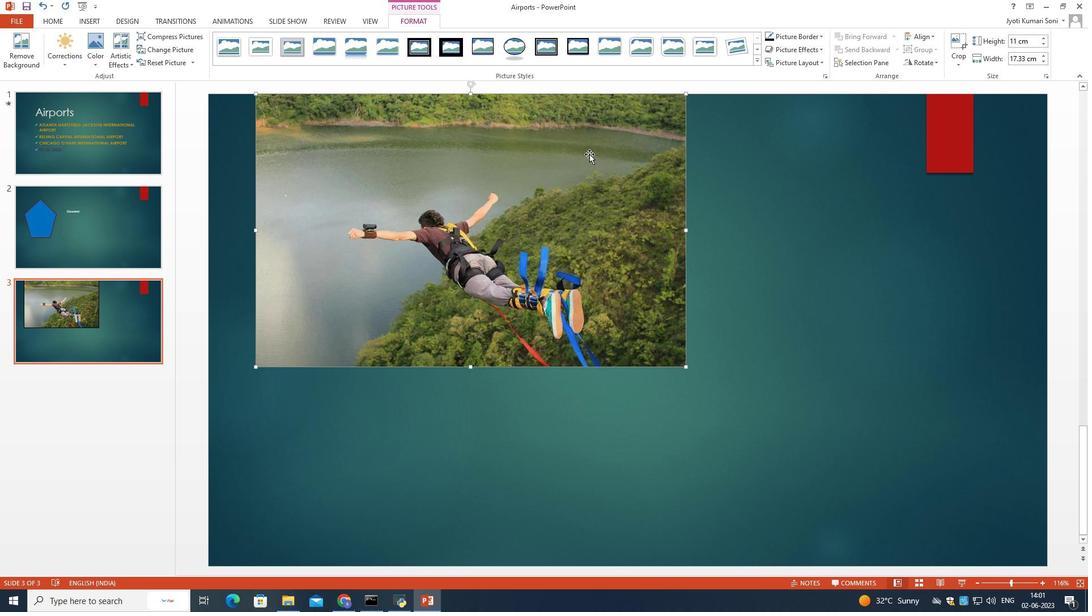 
Action: Mouse moved to (282, 21)
Screenshot: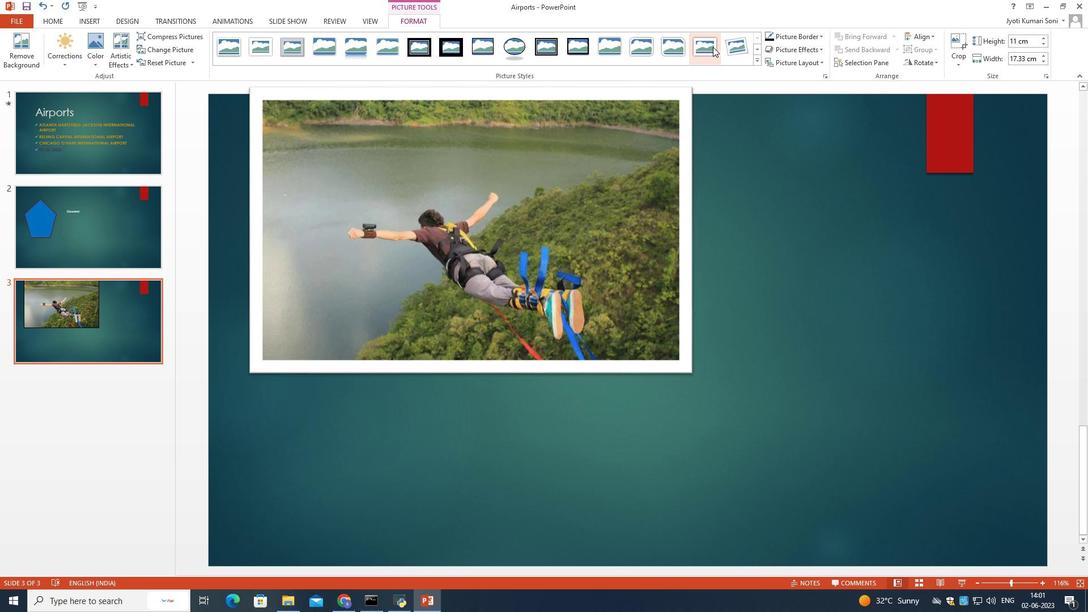 
Action: Mouse pressed left at (282, 21)
Screenshot: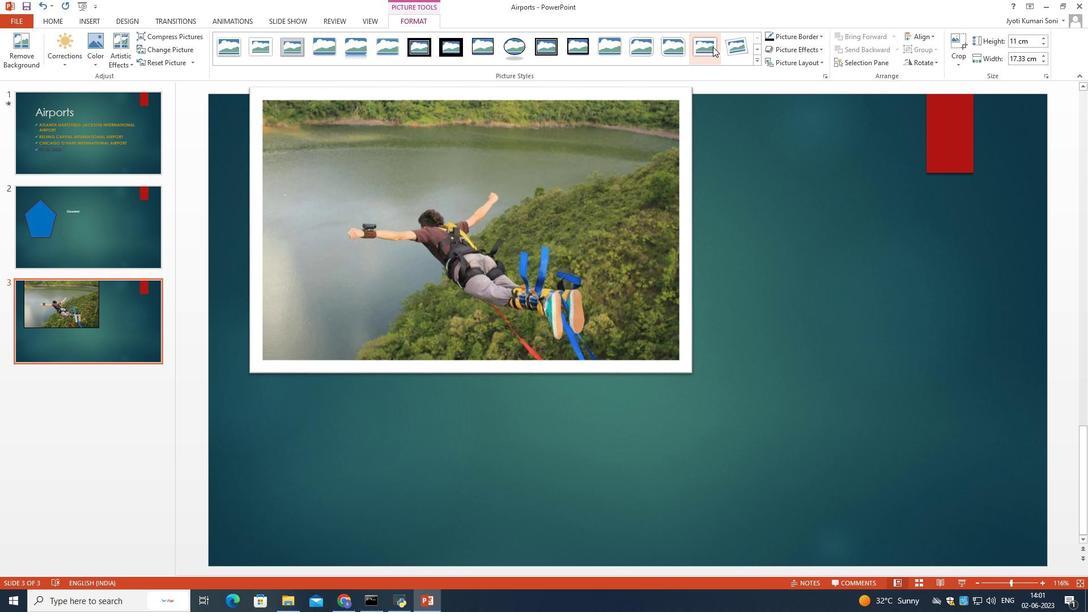 
Action: Mouse moved to (248, 18)
Screenshot: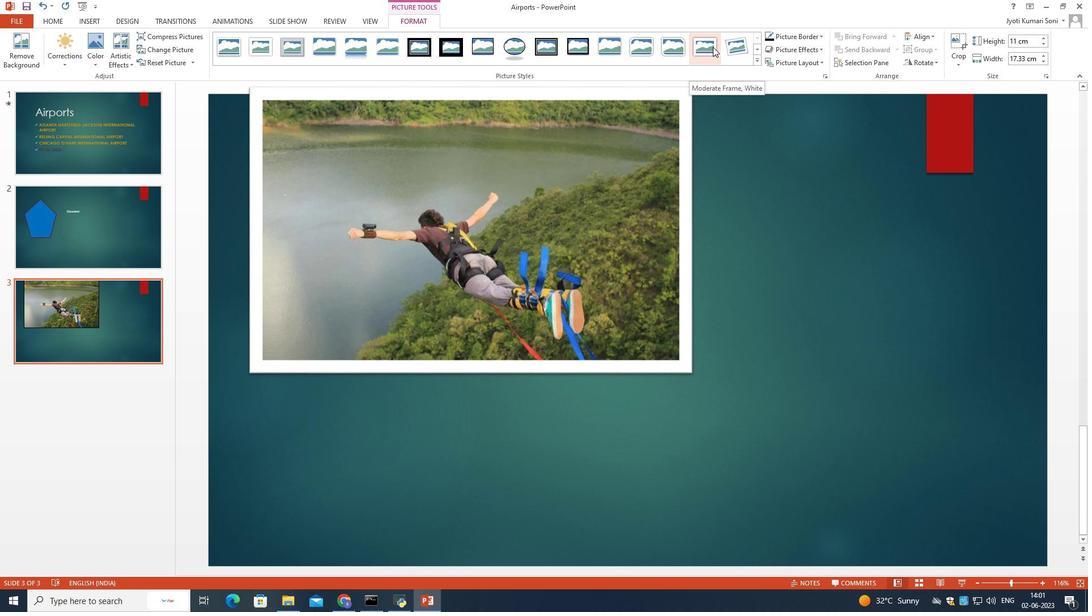
Action: Mouse pressed left at (248, 18)
Screenshot: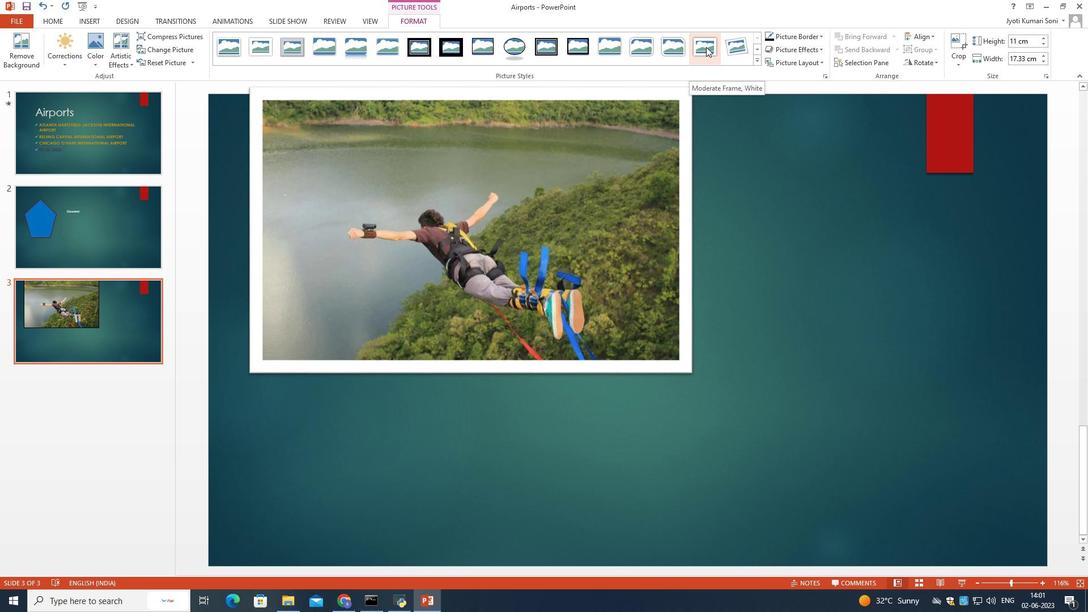 
Action: Mouse moved to (379, 185)
Screenshot: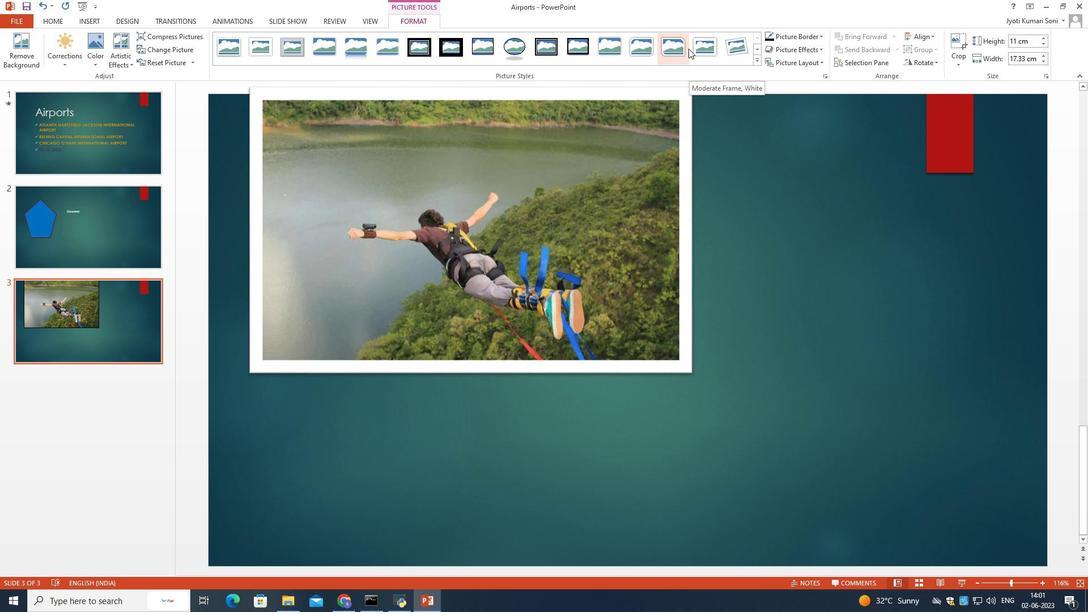 
Action: Mouse pressed left at (379, 185)
Screenshot: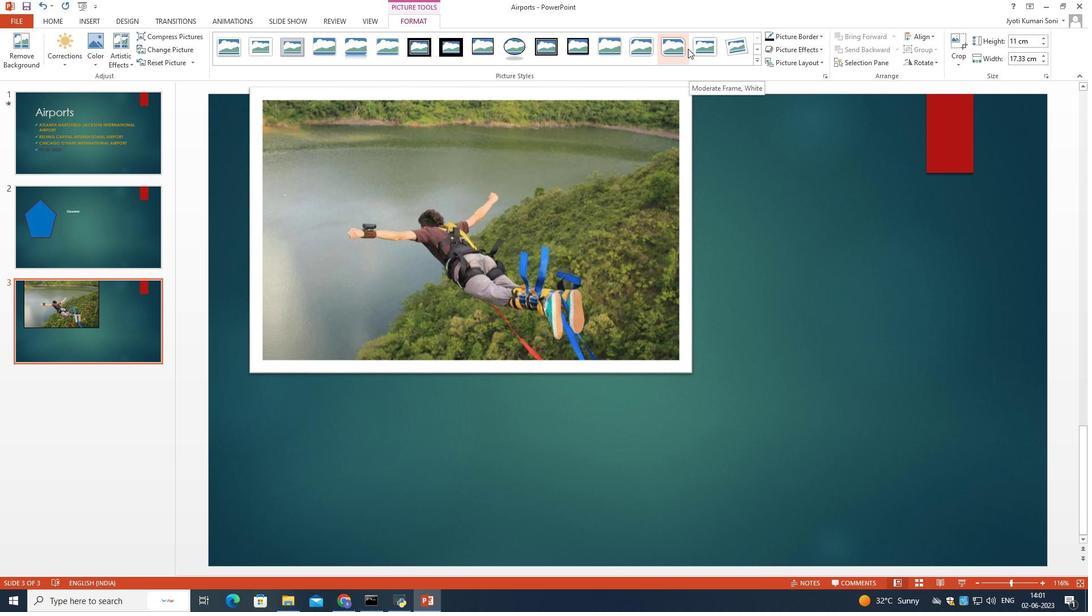 
Action: Mouse moved to (352, 169)
Screenshot: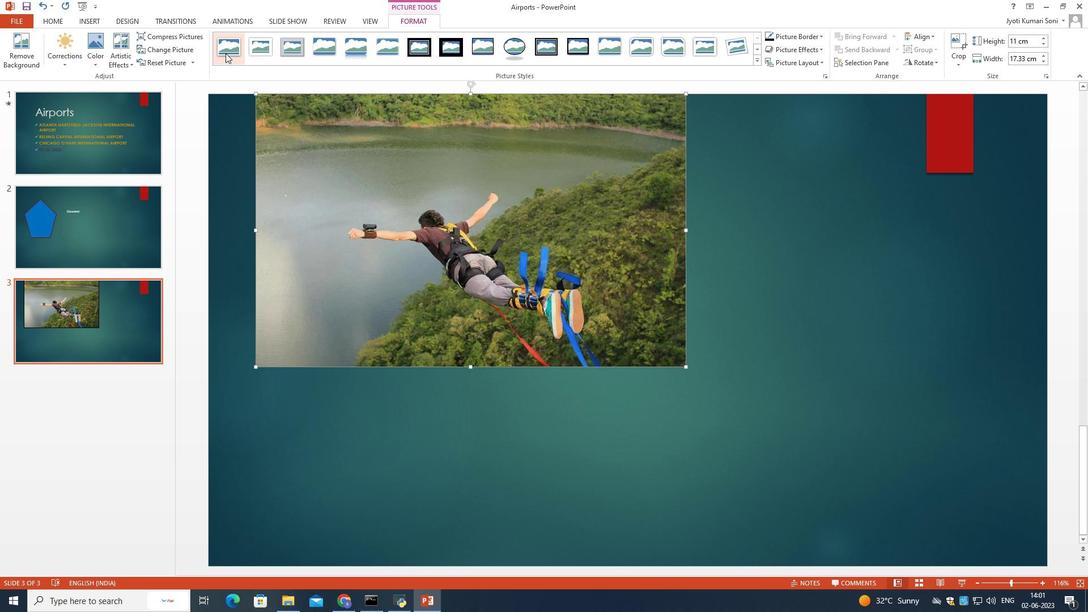 
Action: Mouse pressed left at (352, 169)
Screenshot: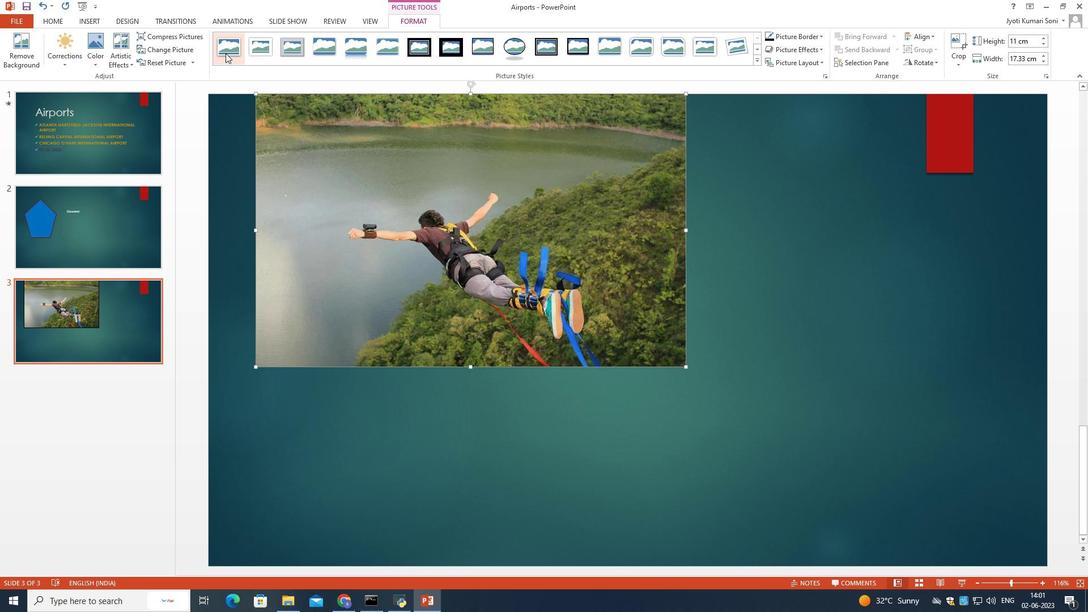 
Action: Mouse moved to (94, 18)
Screenshot: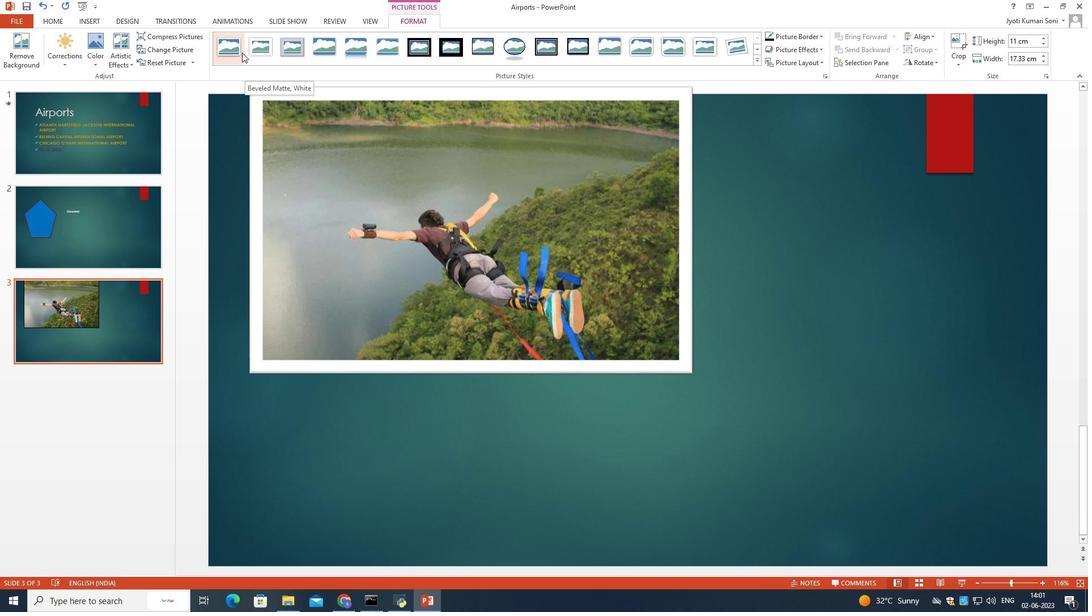 
Action: Mouse pressed left at (94, 18)
Screenshot: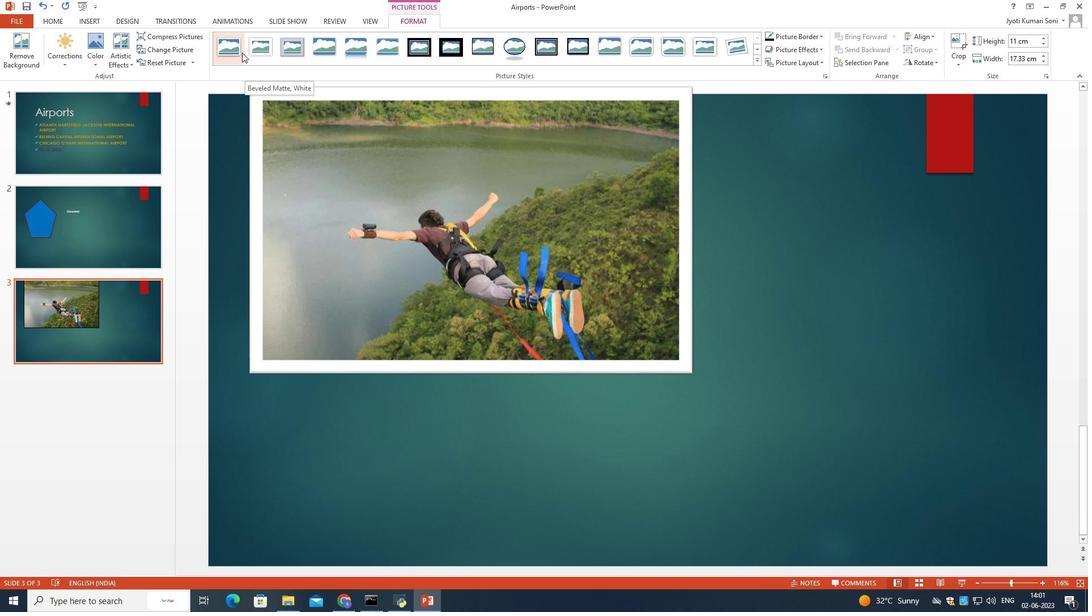 
Action: Mouse moved to (39, 95)
Screenshot: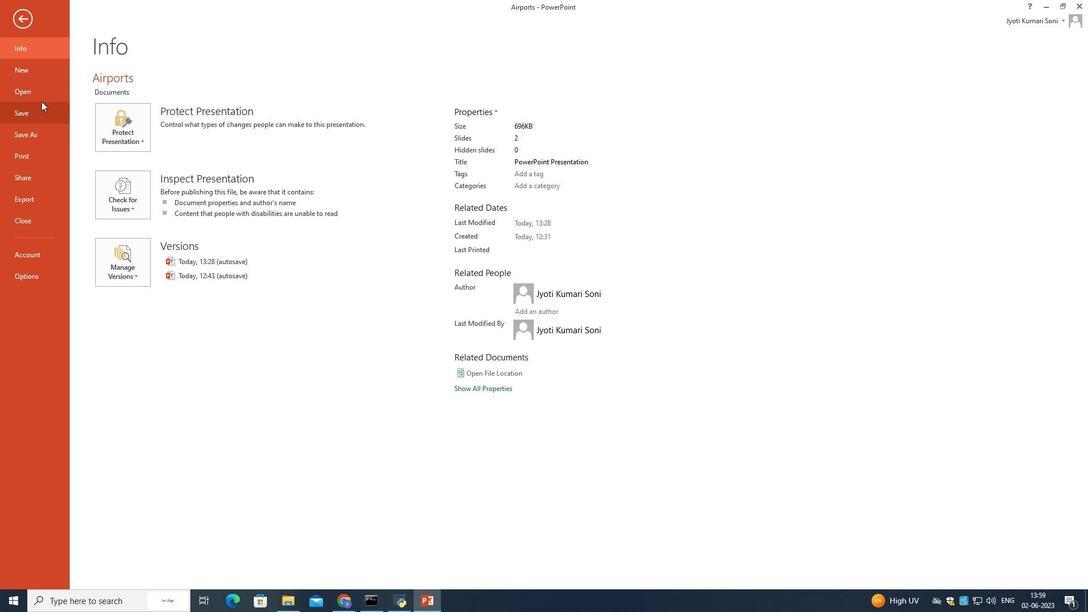 
Action: Mouse pressed left at (39, 95)
Screenshot: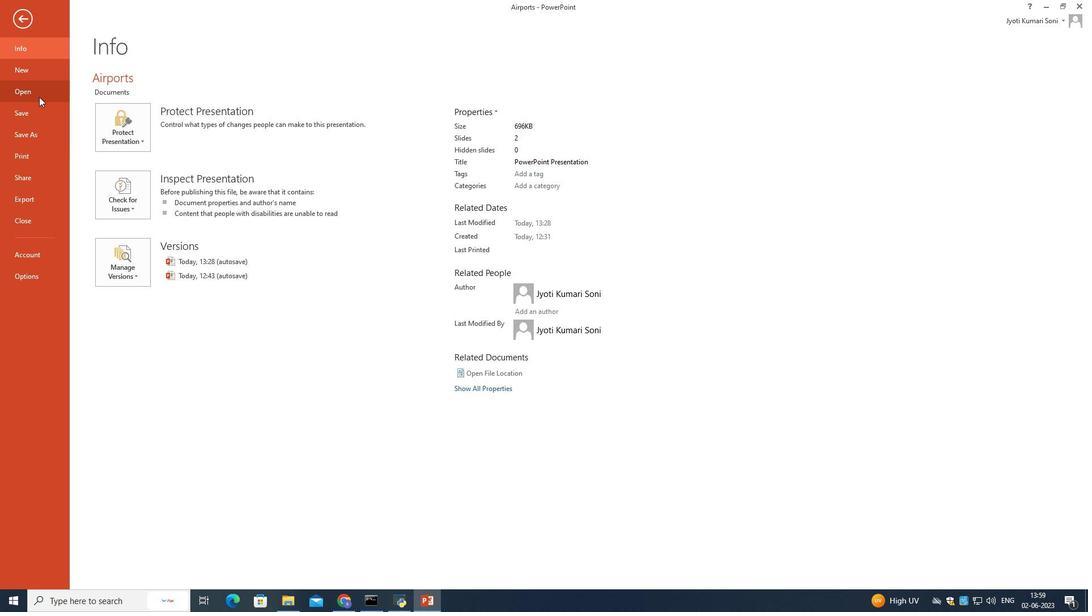 
Action: Mouse moved to (305, 112)
Screenshot: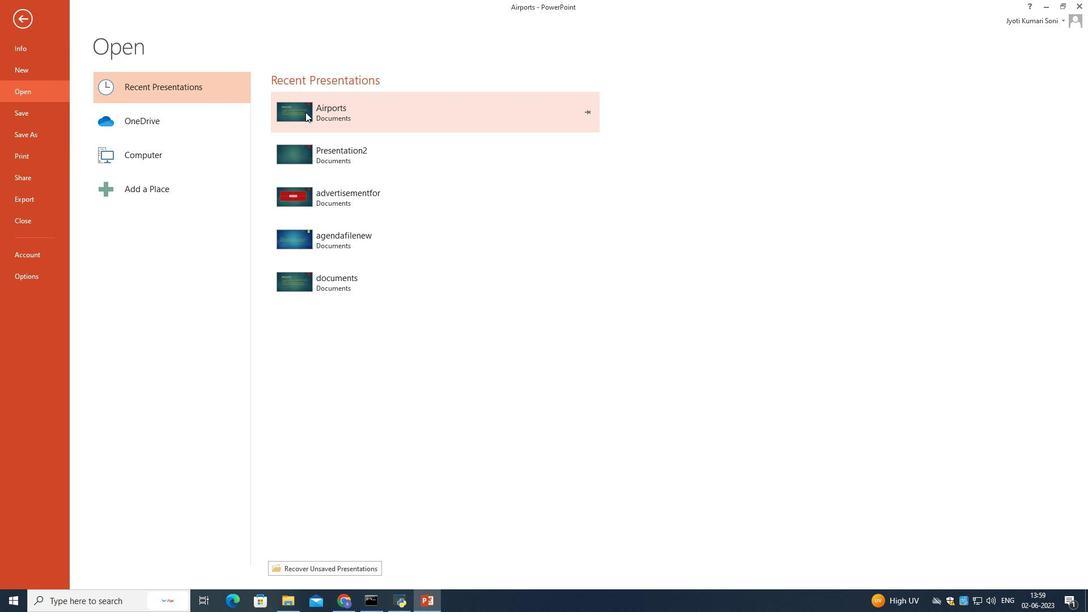 
Action: Mouse pressed left at (305, 112)
Screenshot: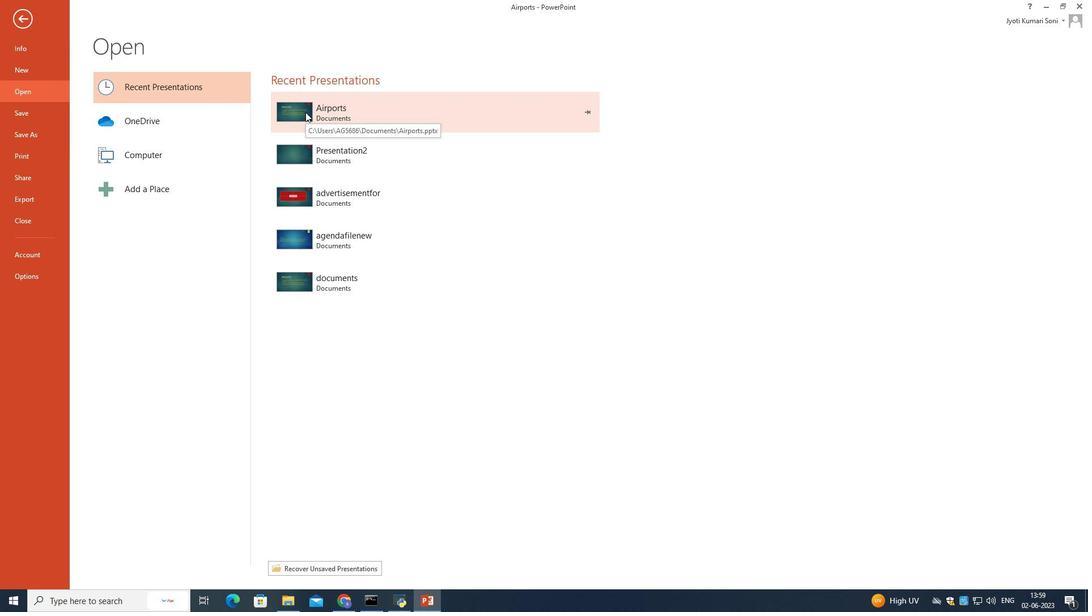 
Action: Mouse moved to (83, 20)
Screenshot: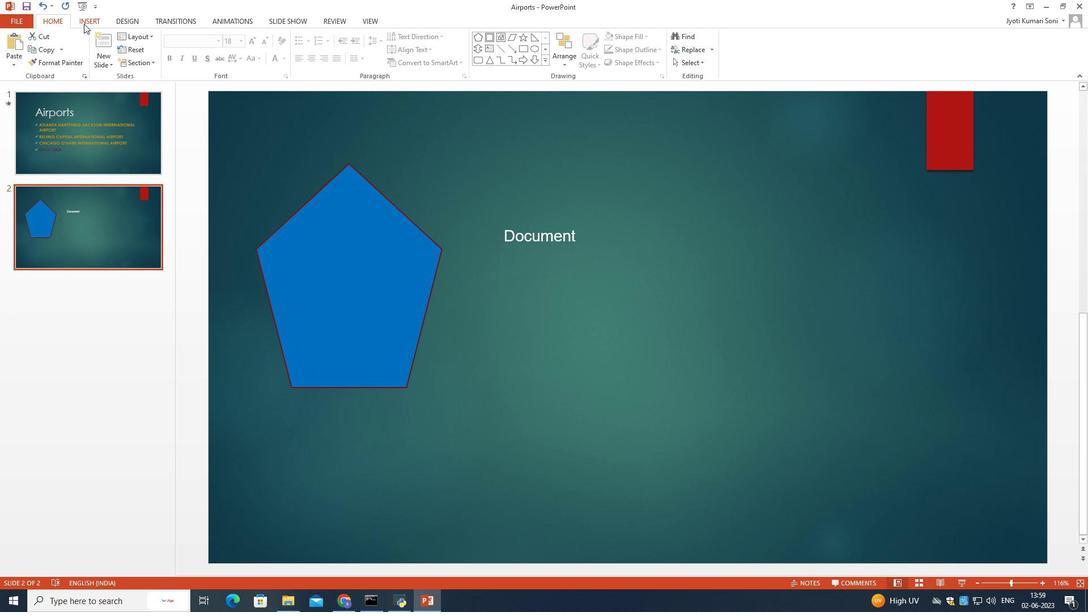 
Action: Mouse pressed left at (83, 20)
Screenshot: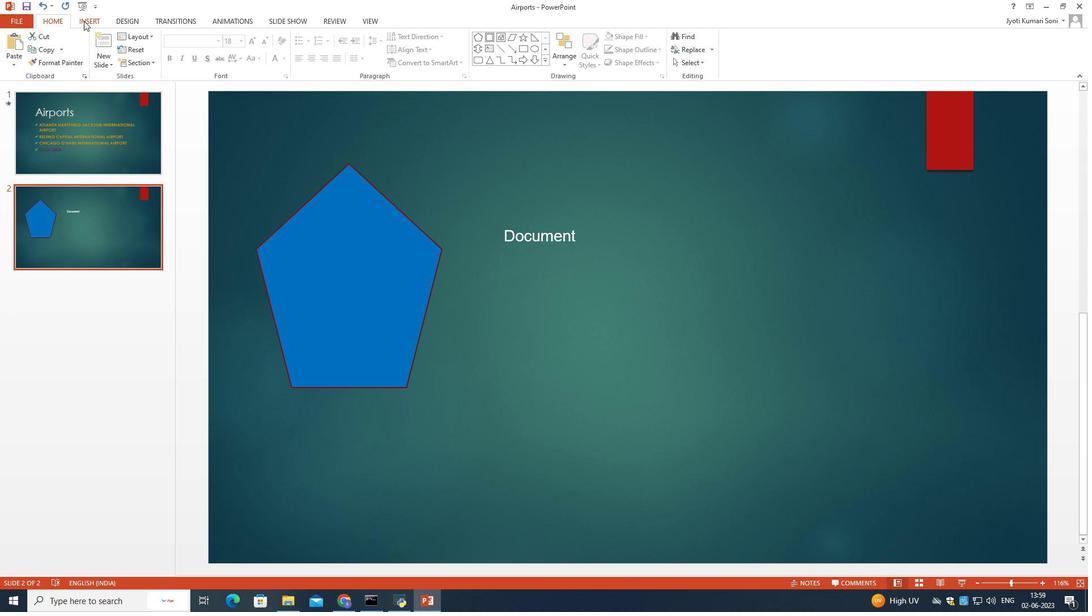 
Action: Mouse moved to (6, 52)
Screenshot: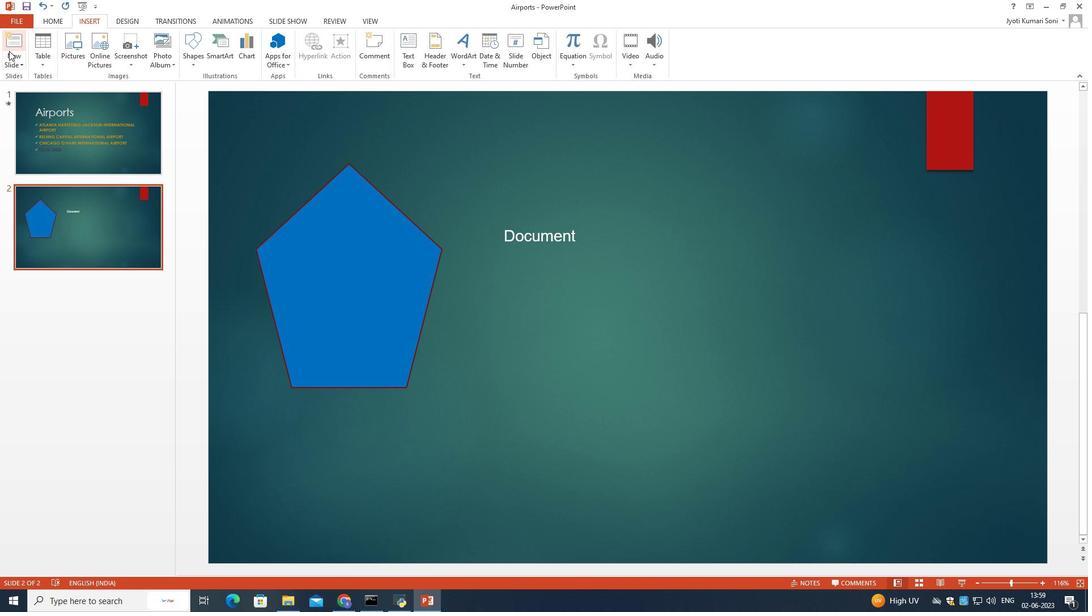 
Action: Mouse pressed left at (6, 52)
Screenshot: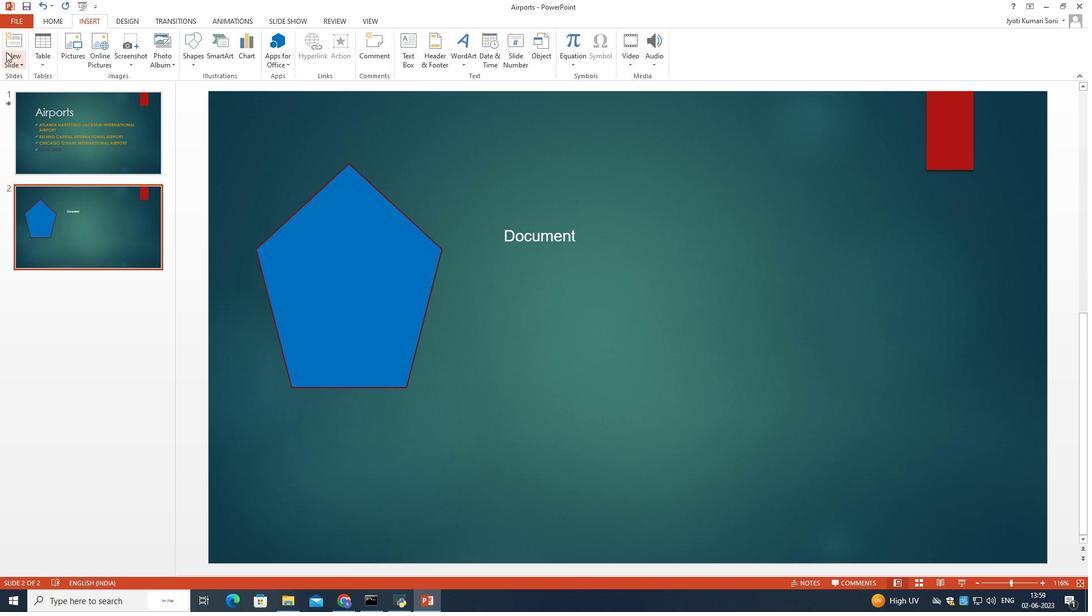 
Action: Mouse moved to (36, 206)
Screenshot: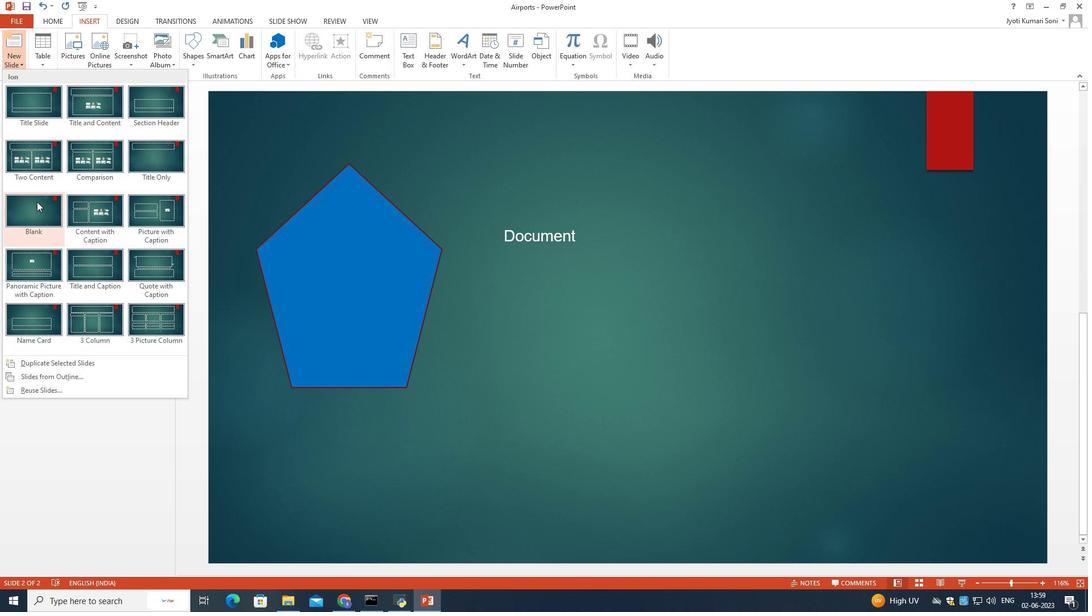 
Action: Mouse pressed left at (36, 206)
Screenshot: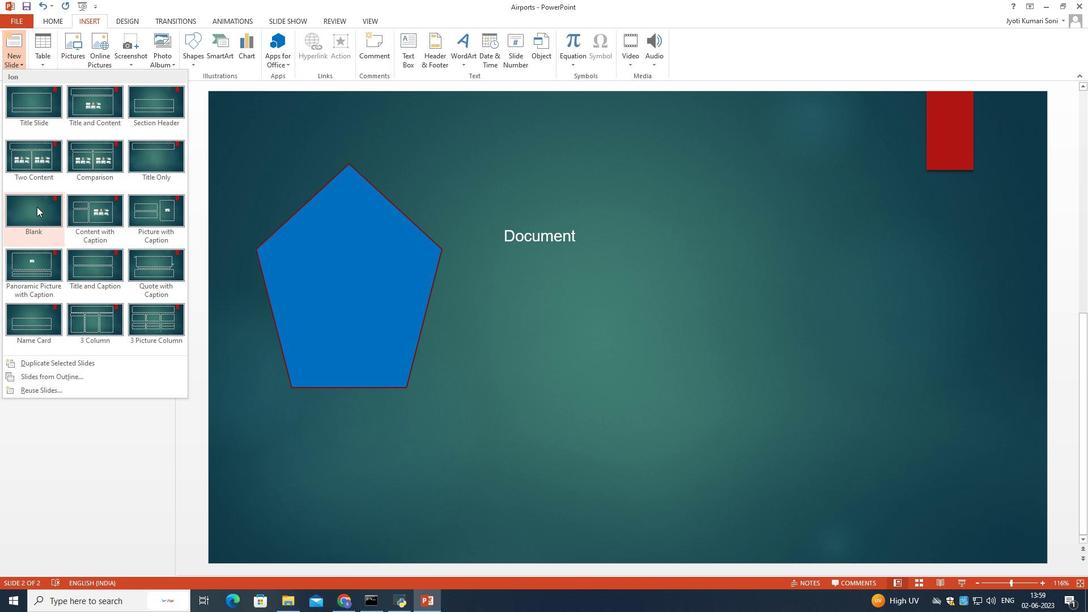 
Action: Mouse moved to (75, 40)
Screenshot: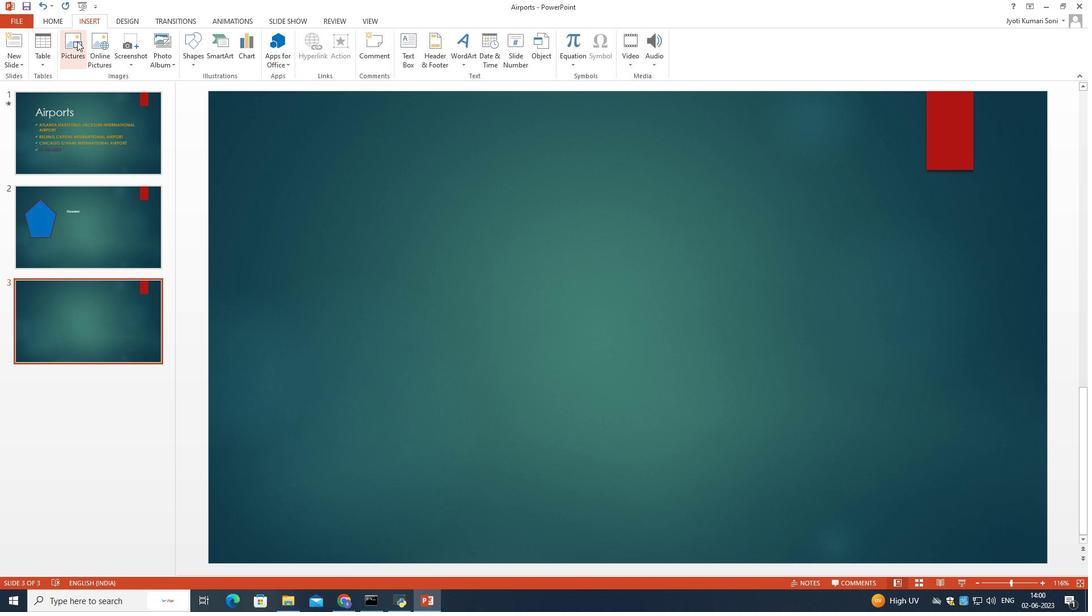 
Action: Mouse pressed left at (75, 40)
Screenshot: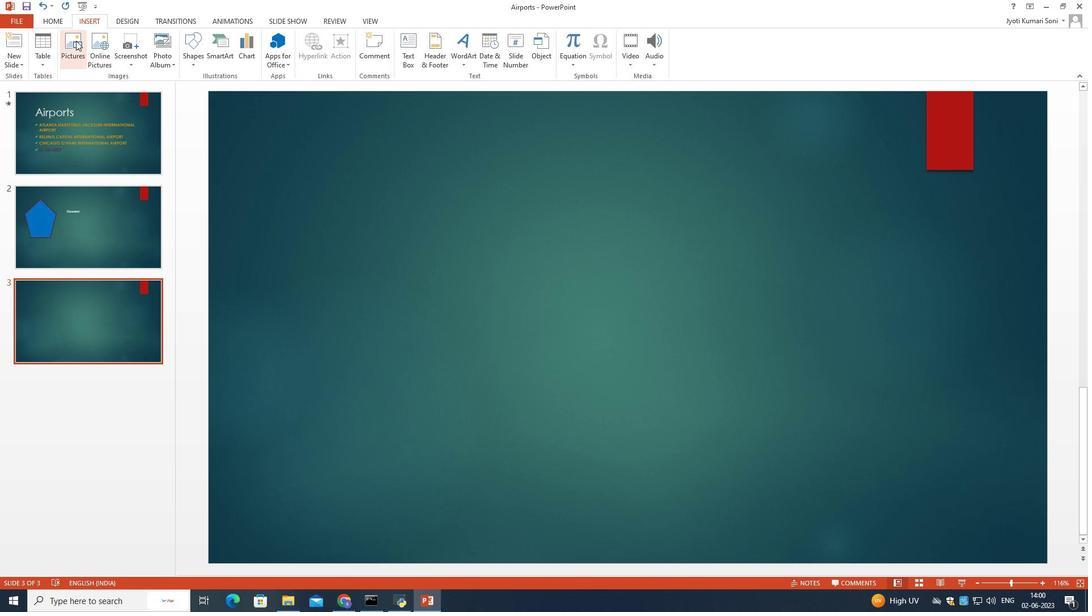
Action: Mouse moved to (148, 96)
Screenshot: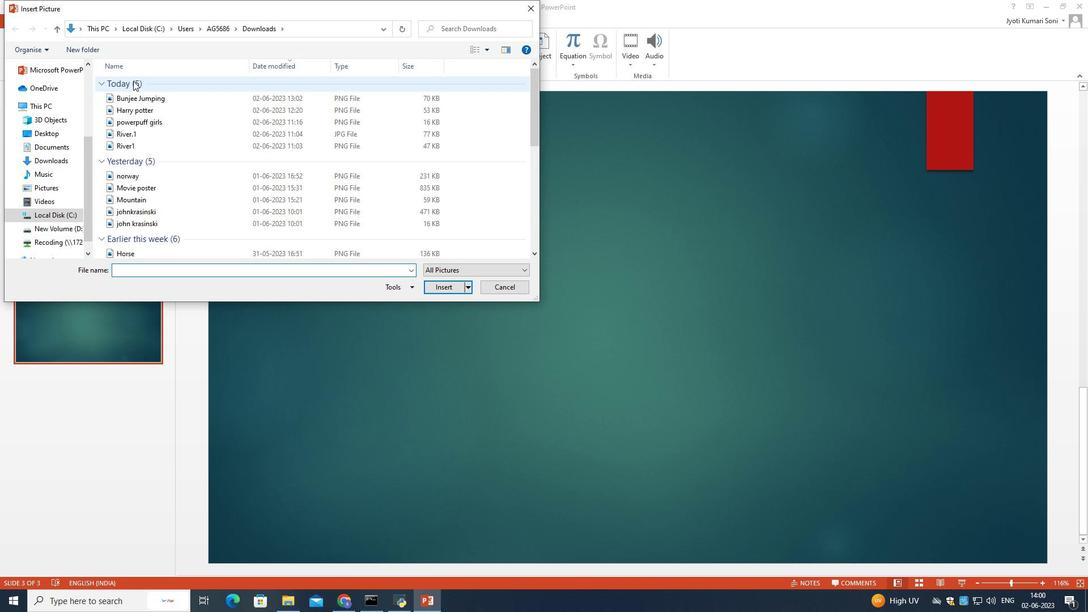 
Action: Mouse pressed left at (148, 96)
Screenshot: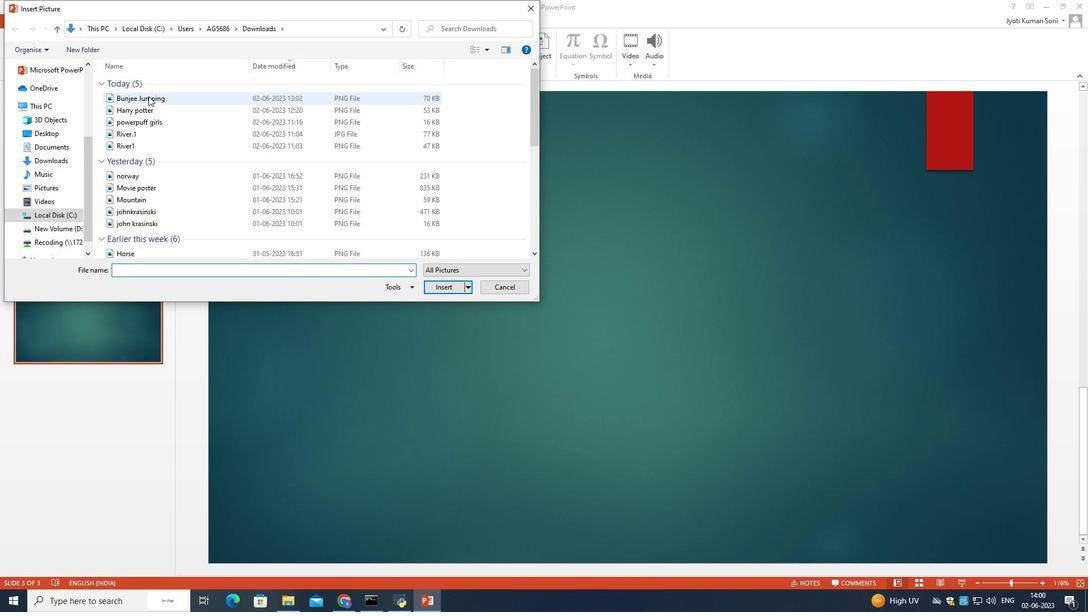 
Action: Mouse moved to (435, 288)
Screenshot: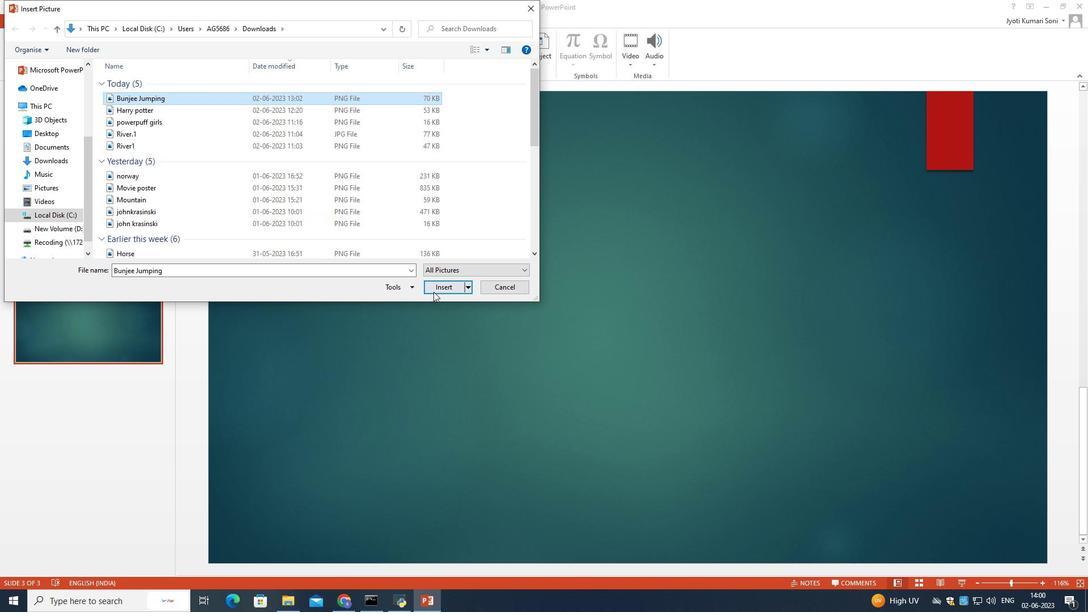 
Action: Mouse pressed left at (435, 288)
Screenshot: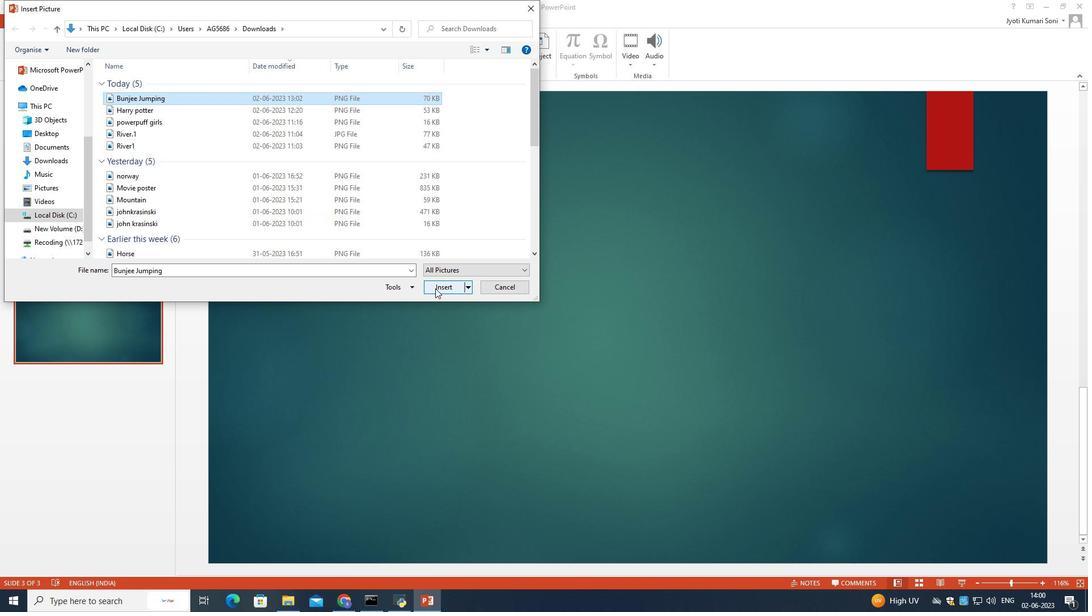 
Action: Mouse moved to (381, 222)
Screenshot: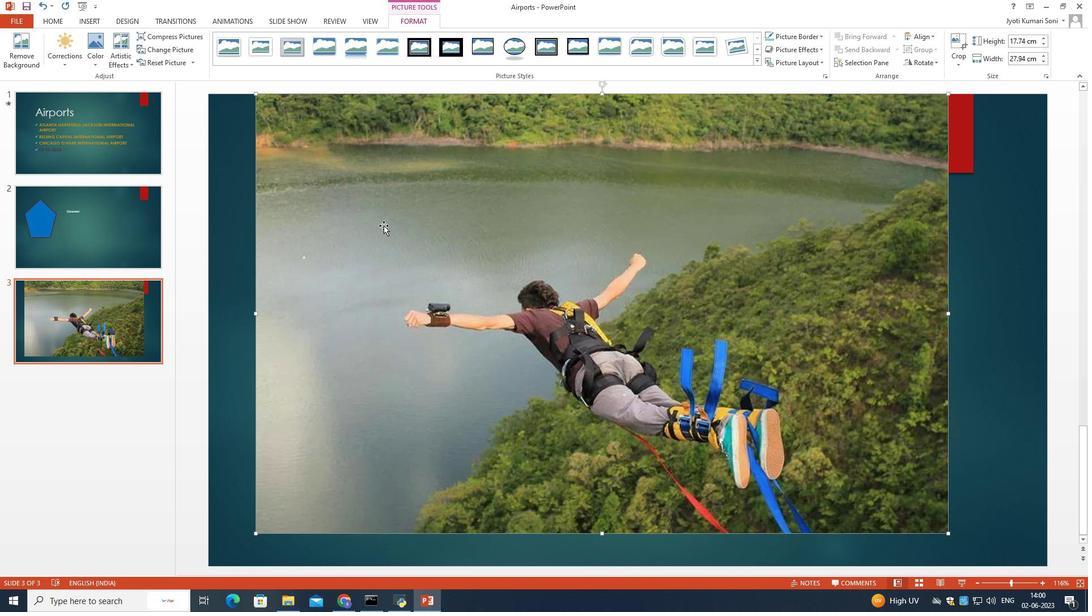 
Action: Mouse pressed left at (381, 222)
Screenshot: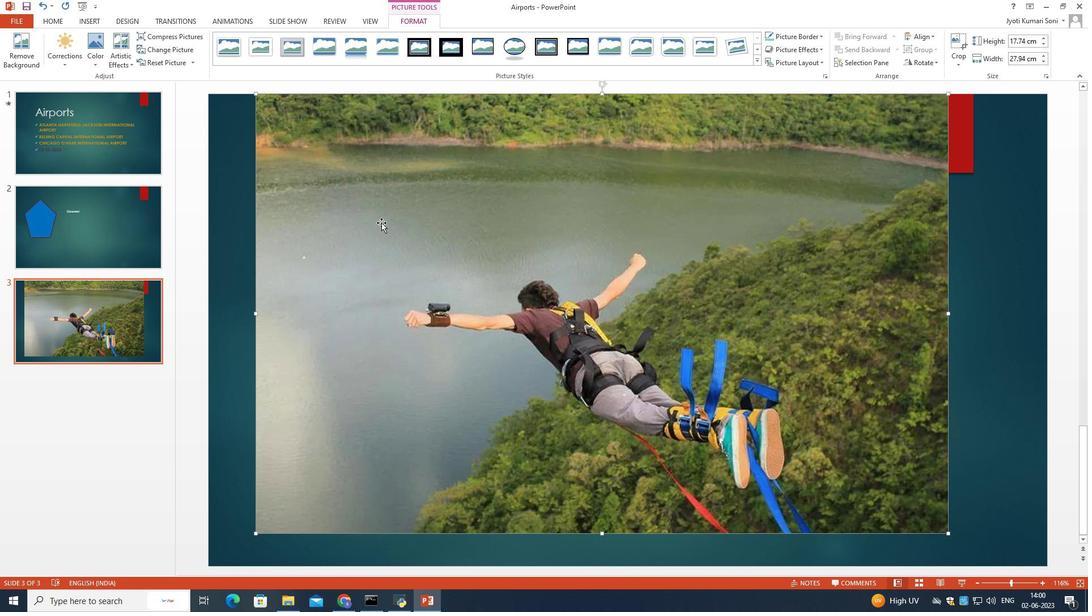 
Action: Mouse moved to (1044, 44)
Screenshot: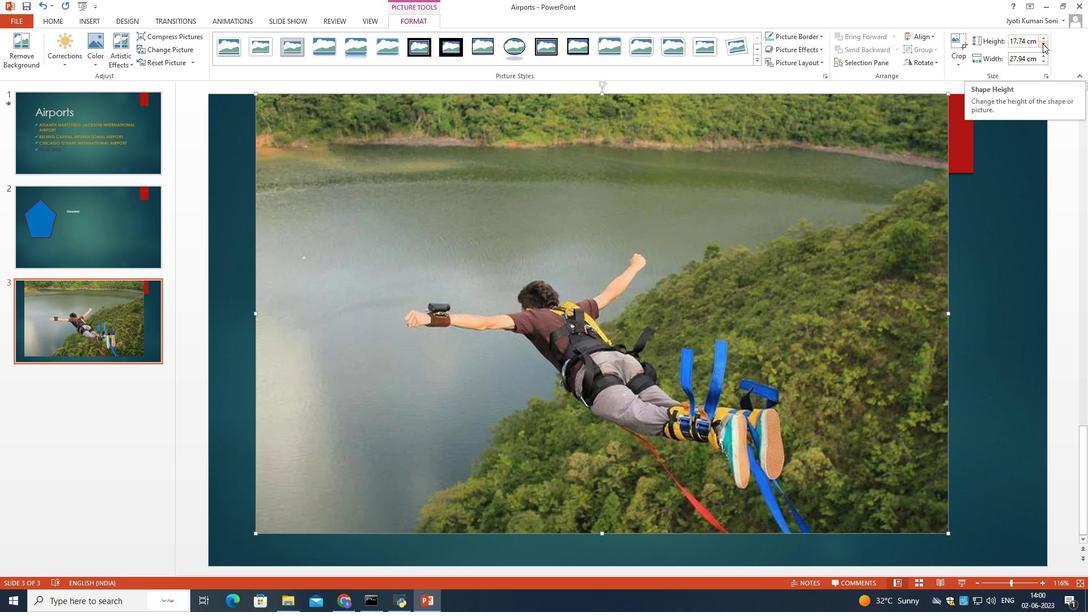 
Action: Mouse pressed left at (1044, 44)
Screenshot: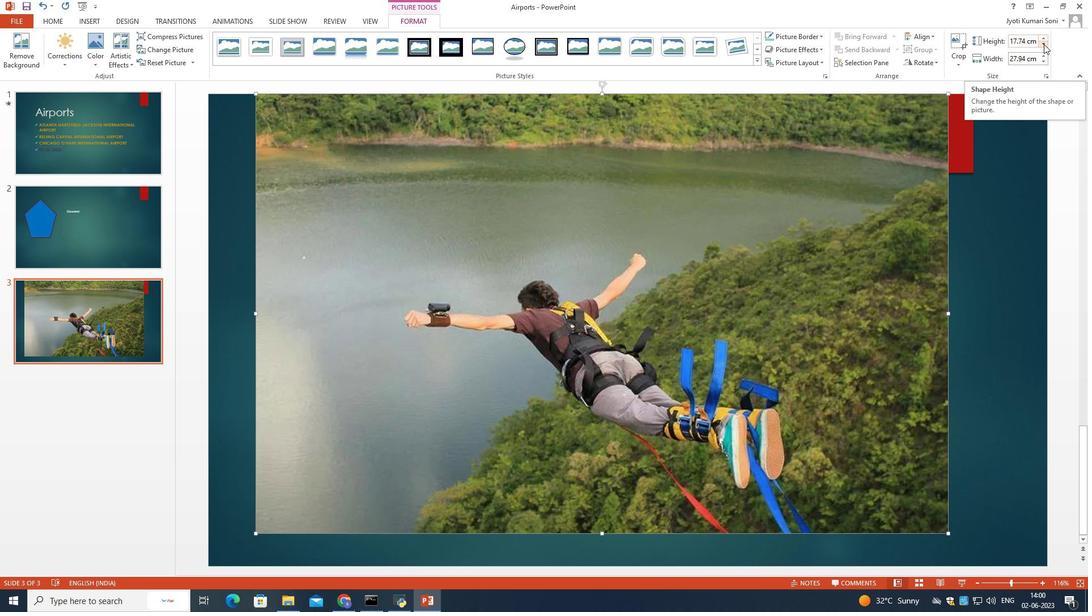 
Action: Mouse pressed left at (1044, 44)
Screenshot: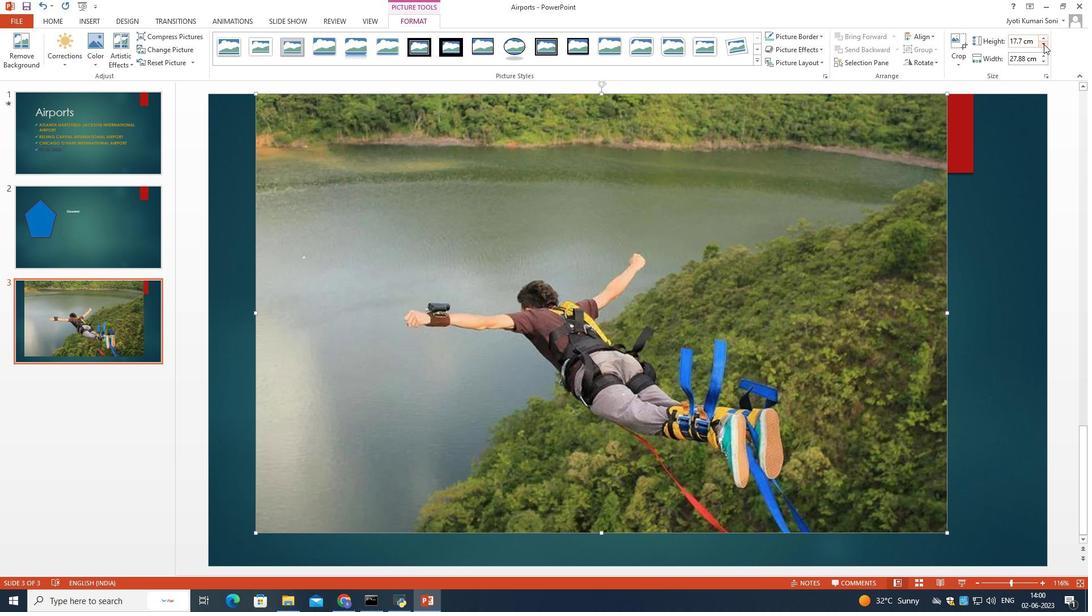 
Action: Mouse pressed left at (1044, 44)
Screenshot: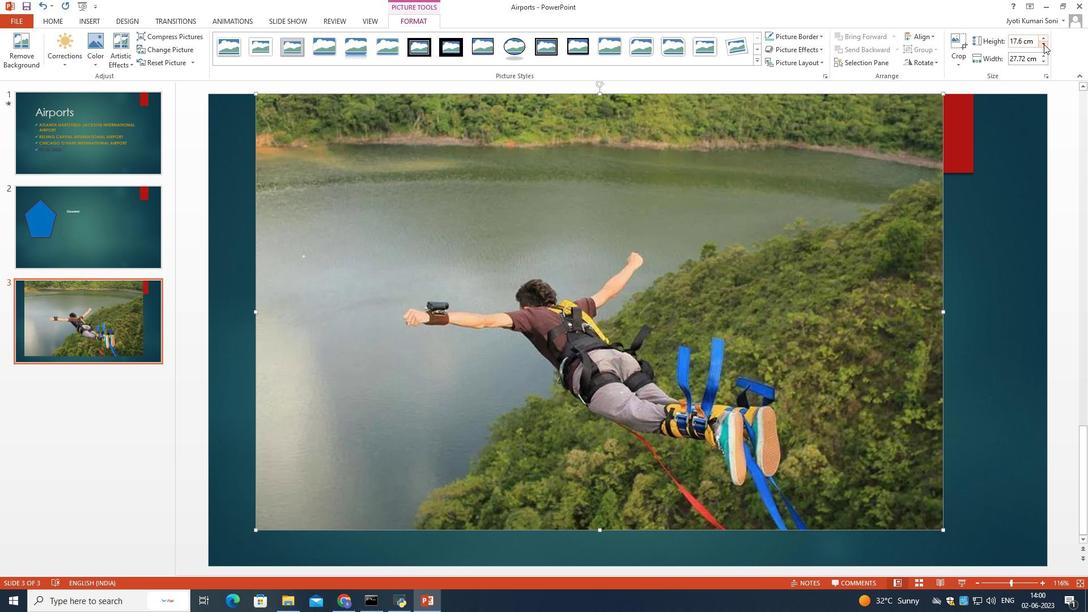 
Action: Mouse pressed left at (1044, 44)
Screenshot: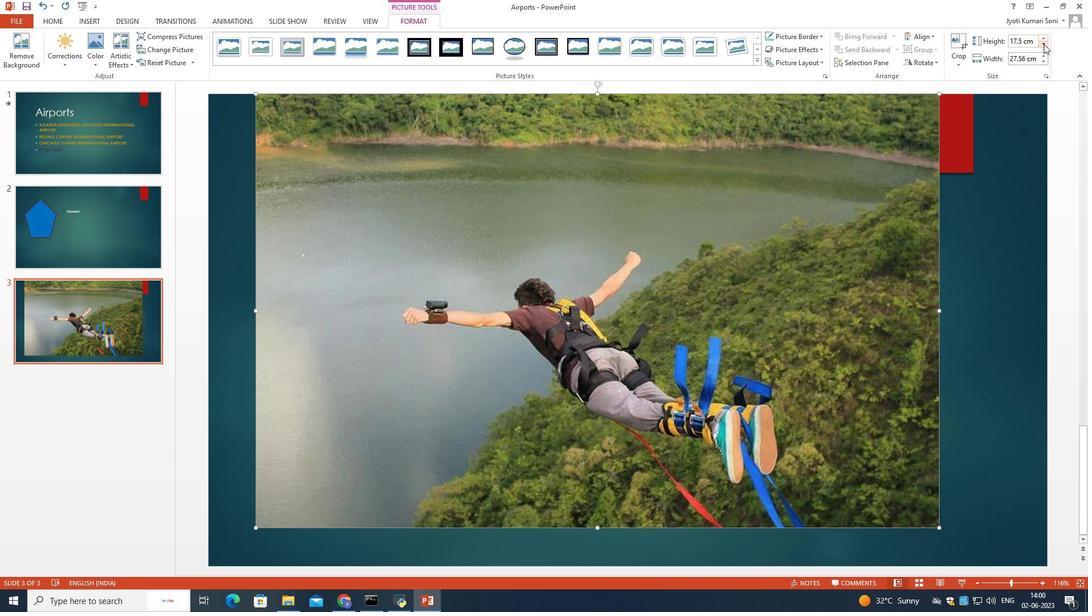 
Action: Mouse pressed left at (1044, 44)
Screenshot: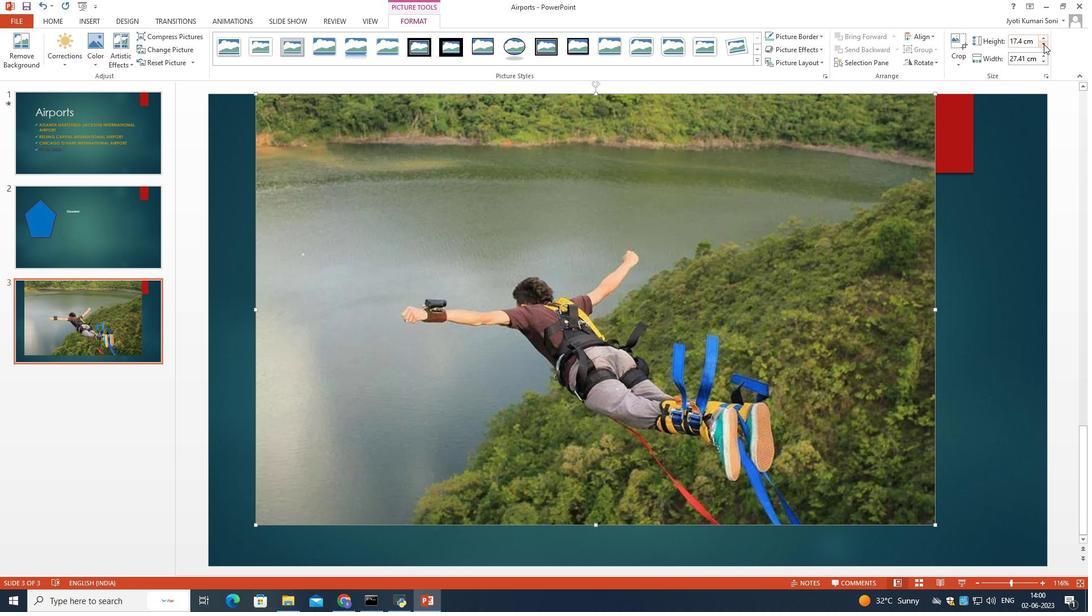 
Action: Mouse pressed left at (1044, 44)
Screenshot: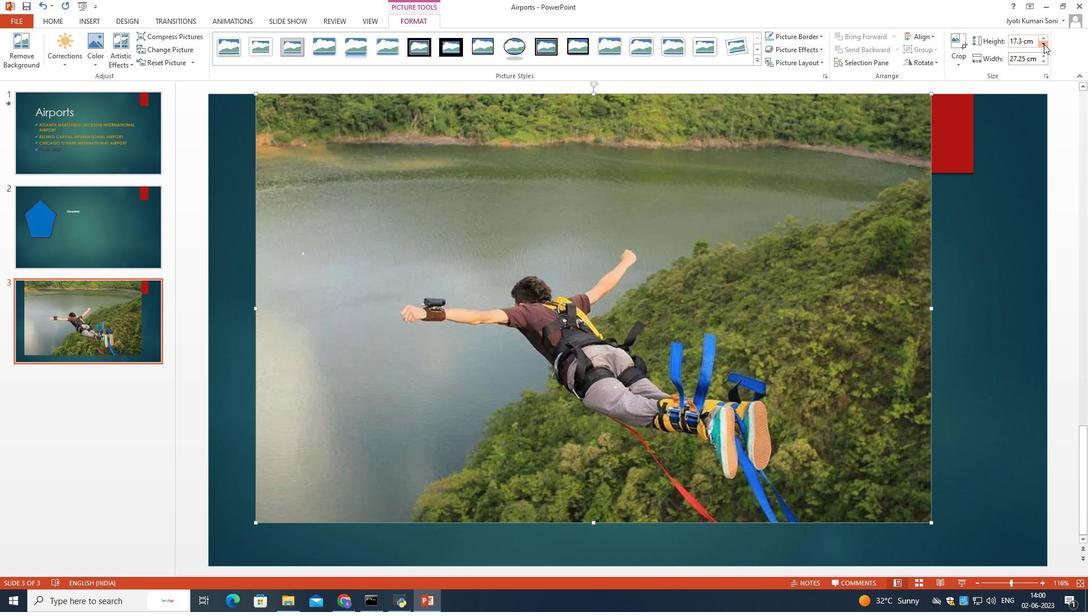 
Action: Mouse pressed left at (1044, 44)
Screenshot: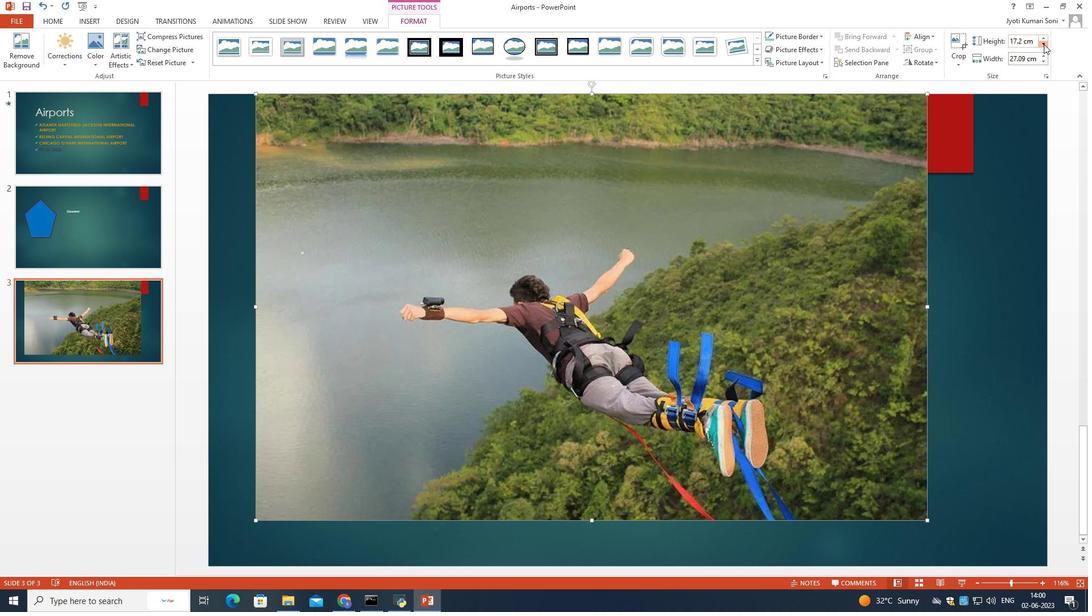 
Action: Mouse pressed left at (1044, 44)
Screenshot: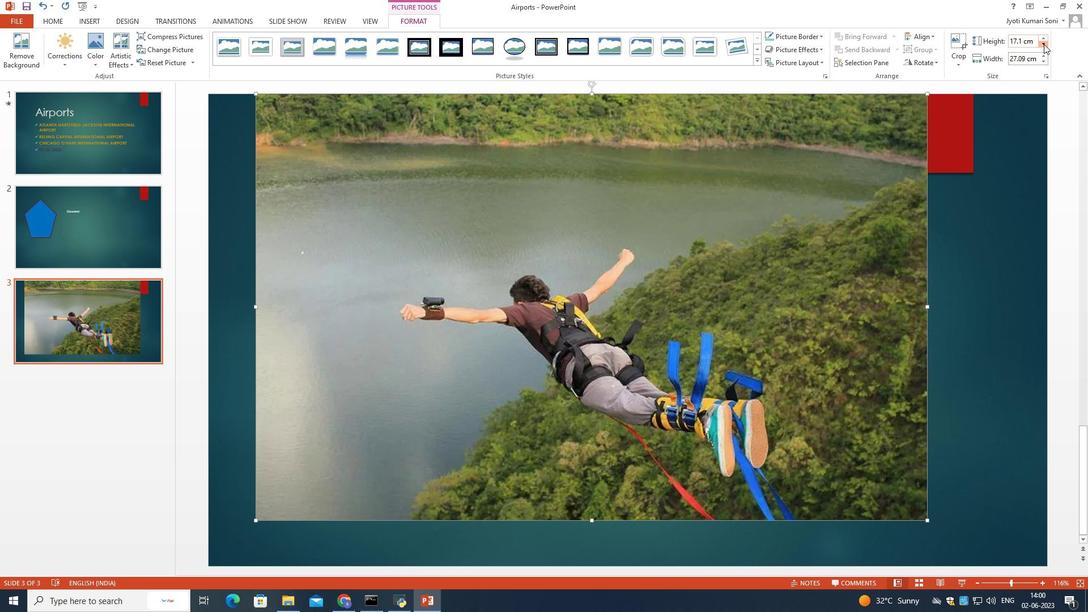 
Action: Mouse pressed left at (1044, 44)
Screenshot: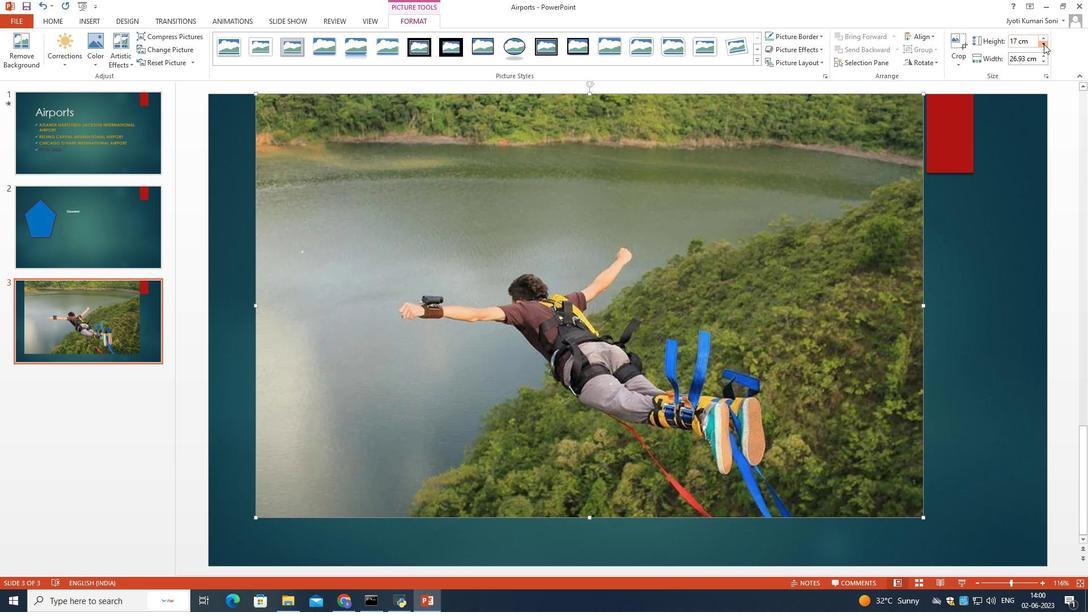 
Action: Mouse pressed left at (1044, 44)
Screenshot: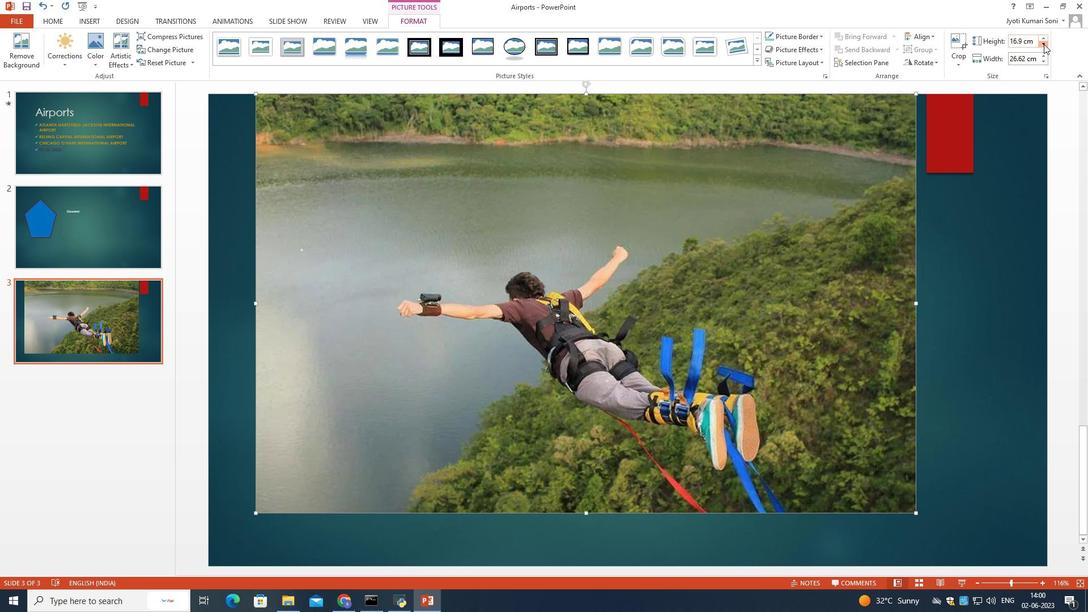 
Action: Mouse pressed left at (1044, 44)
Screenshot: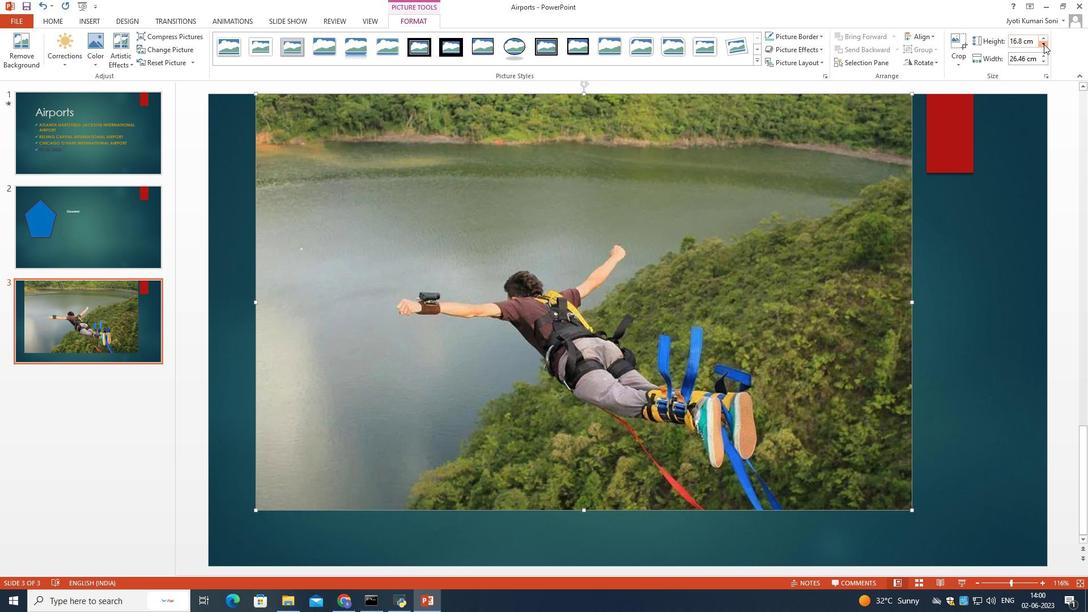 
Action: Mouse pressed left at (1044, 44)
Screenshot: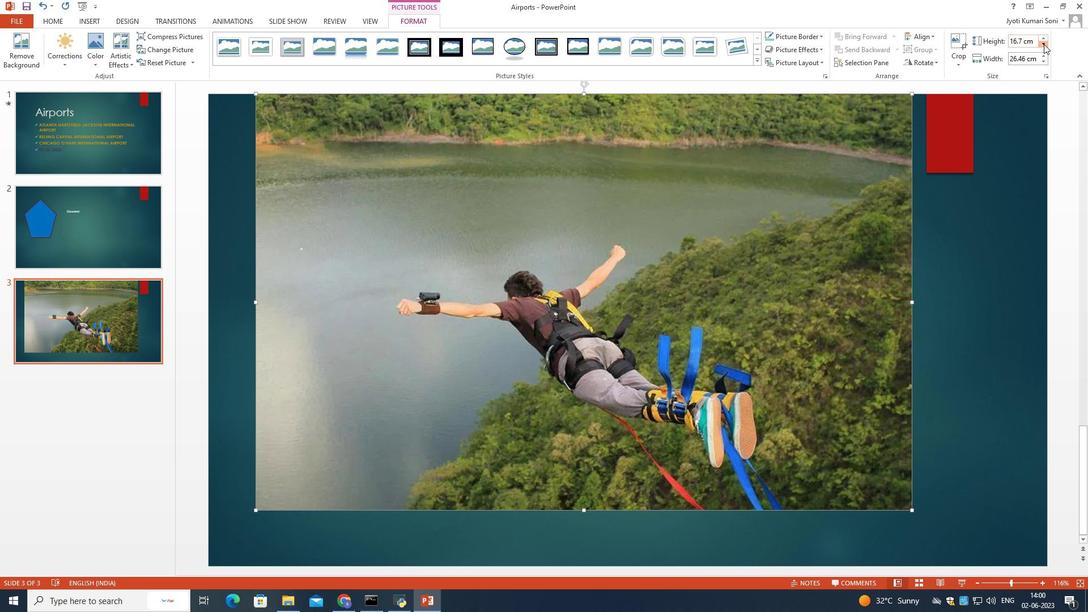 
Action: Mouse pressed left at (1044, 44)
Screenshot: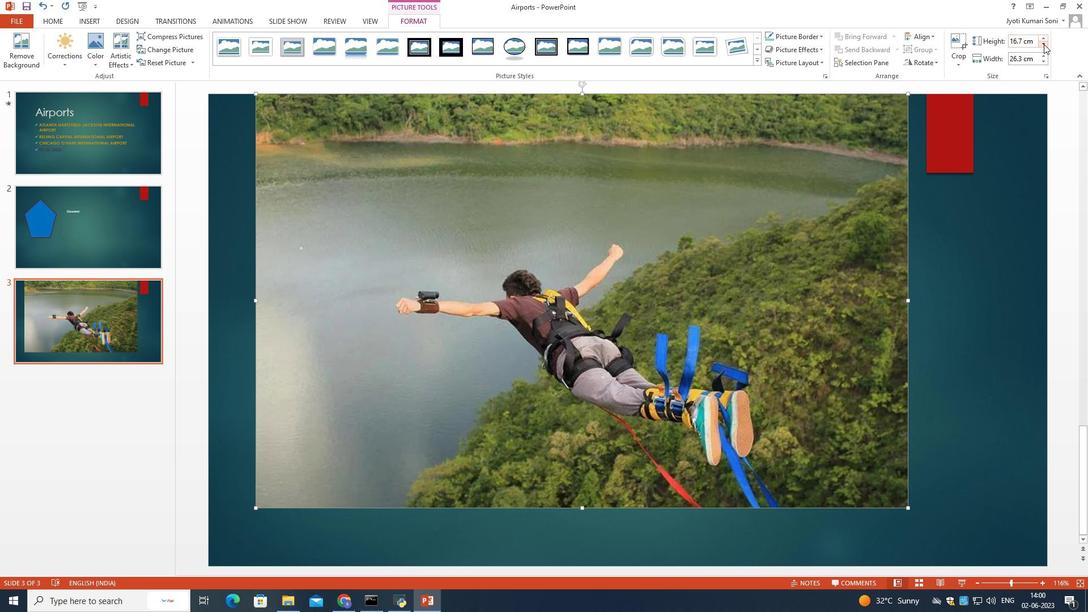 
Action: Mouse pressed left at (1044, 44)
Screenshot: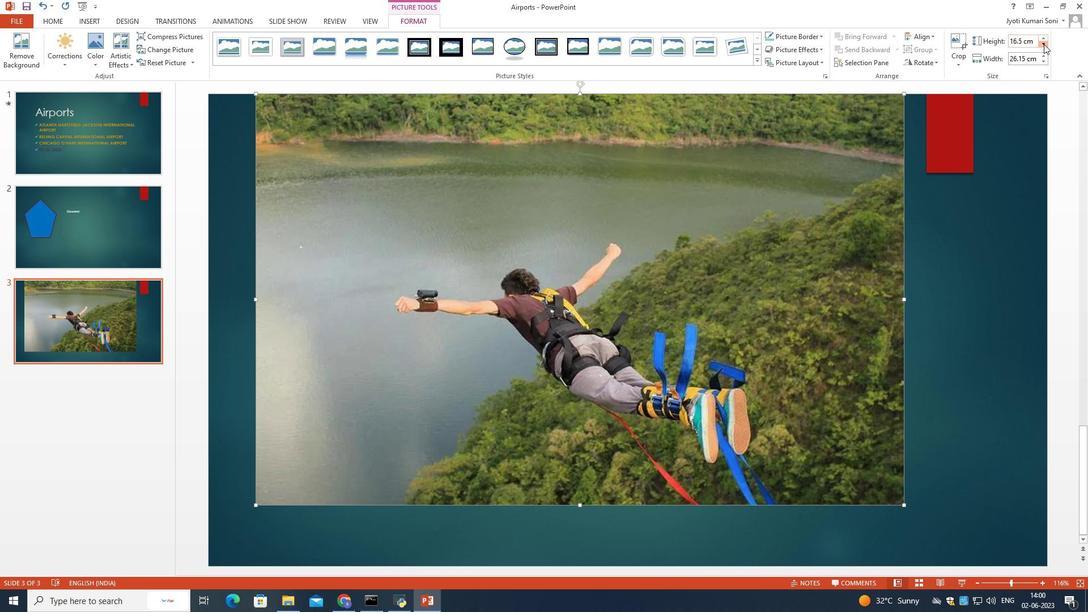 
Action: Mouse pressed left at (1044, 44)
Screenshot: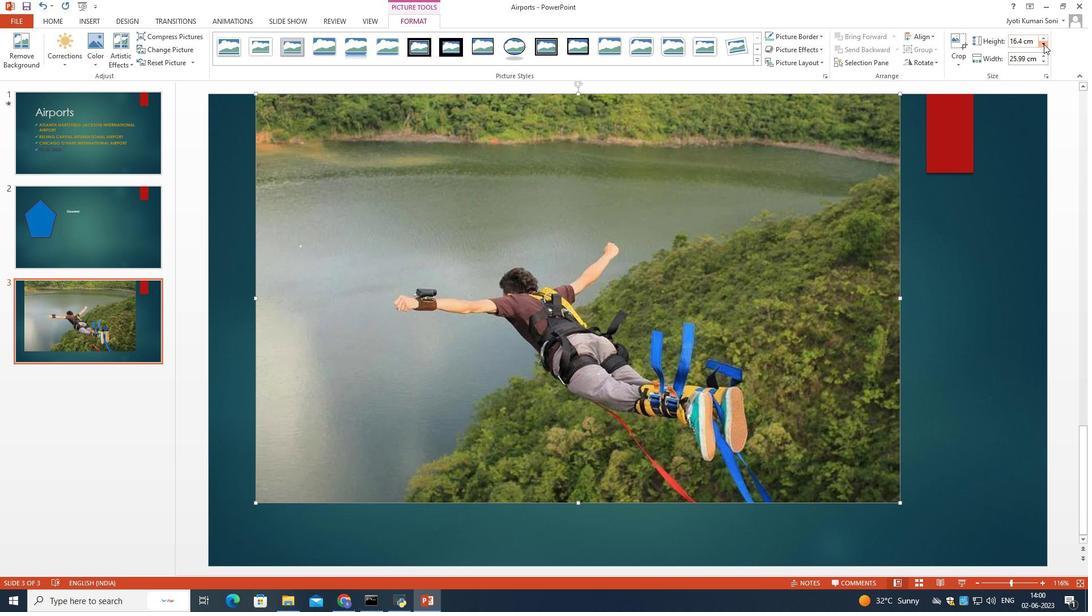 
Action: Mouse pressed left at (1044, 44)
Screenshot: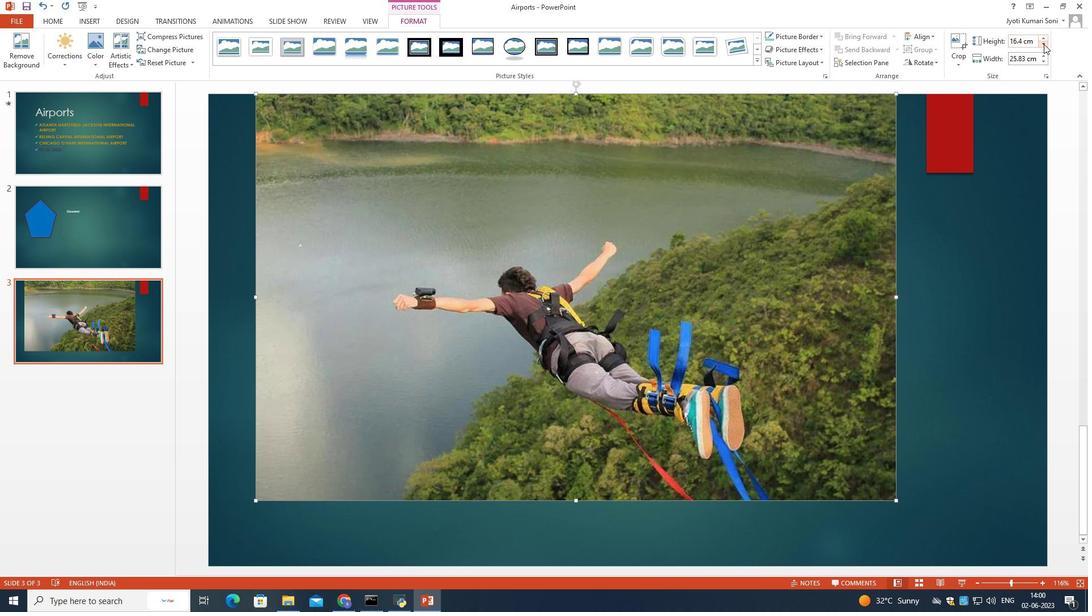 
Action: Mouse moved to (1043, 44)
Screenshot: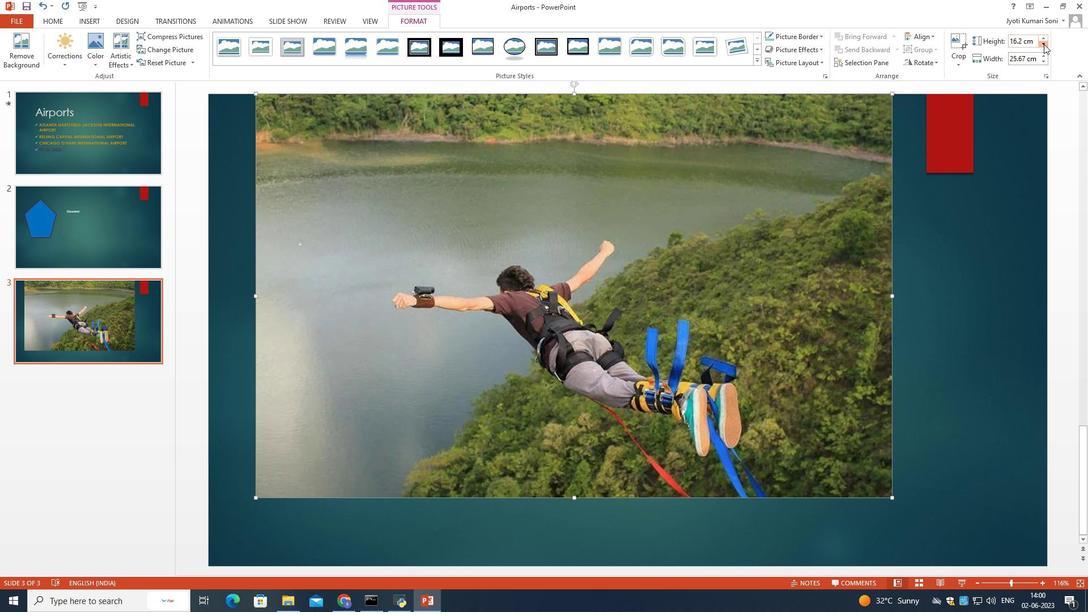 
Action: Mouse pressed left at (1043, 44)
Screenshot: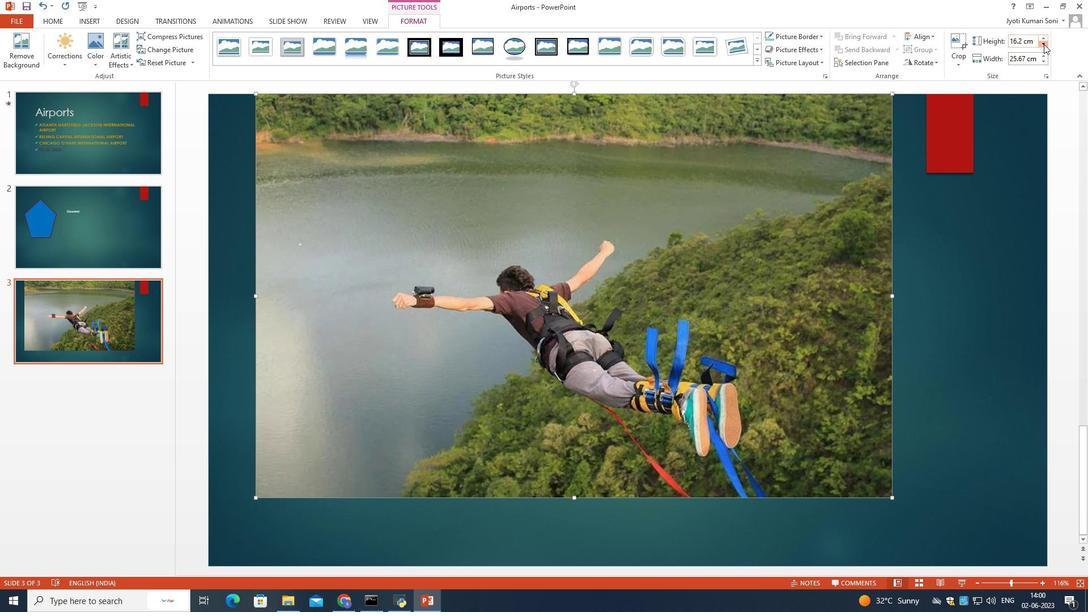 
Action: Mouse pressed left at (1043, 44)
Screenshot: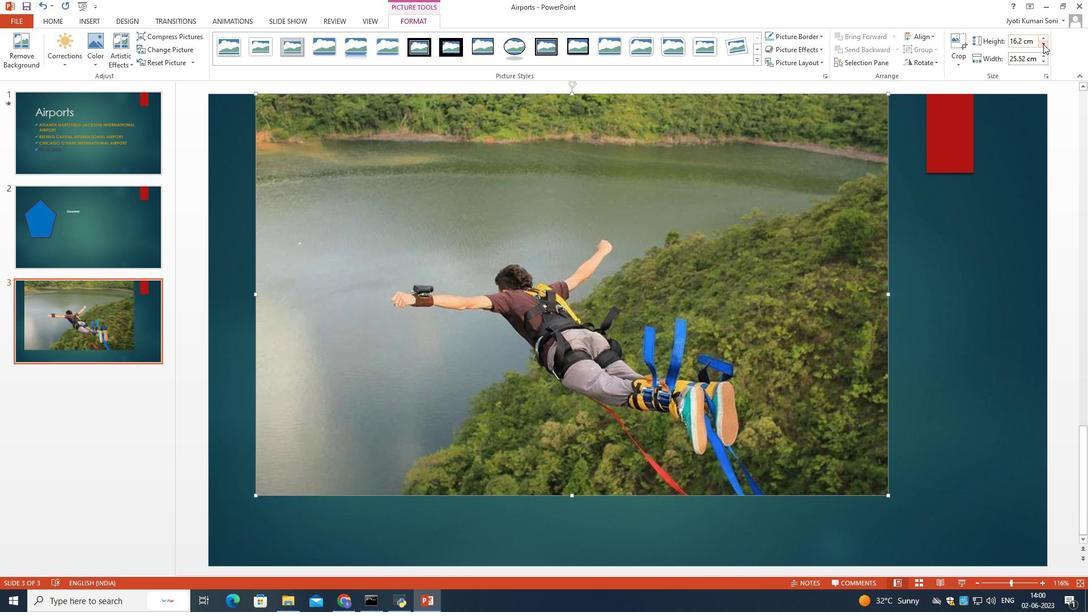 
Action: Mouse pressed left at (1043, 44)
Screenshot: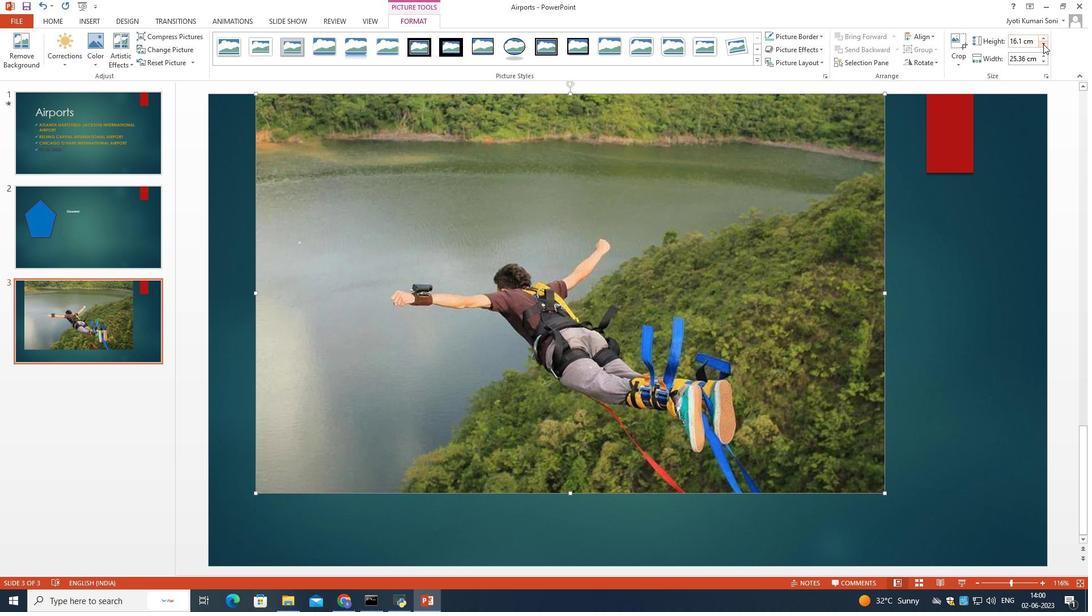 
Action: Mouse moved to (1041, 44)
Screenshot: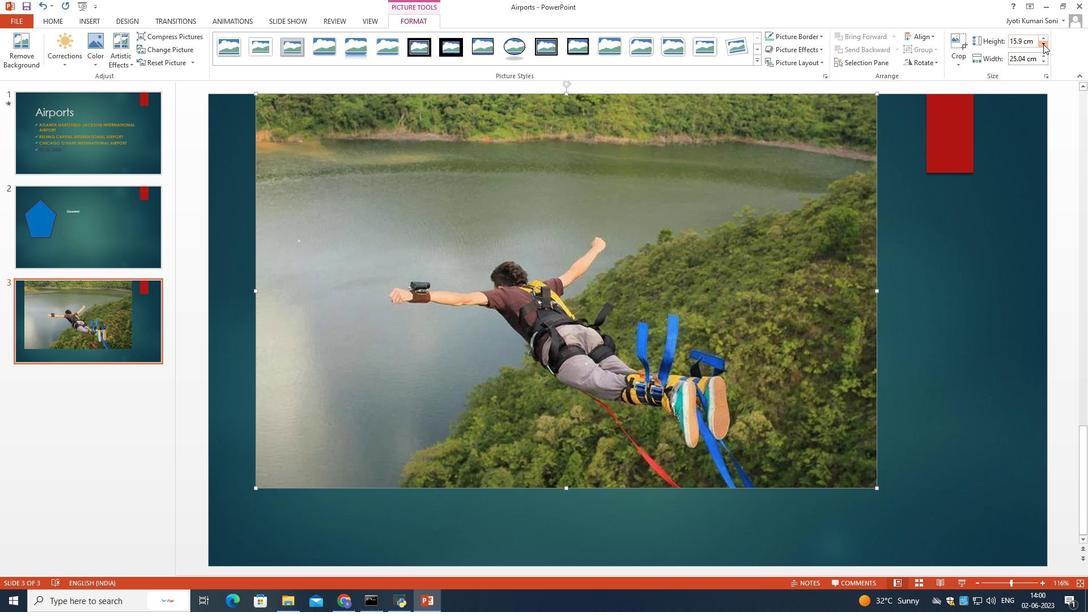 
Action: Mouse pressed left at (1041, 44)
Screenshot: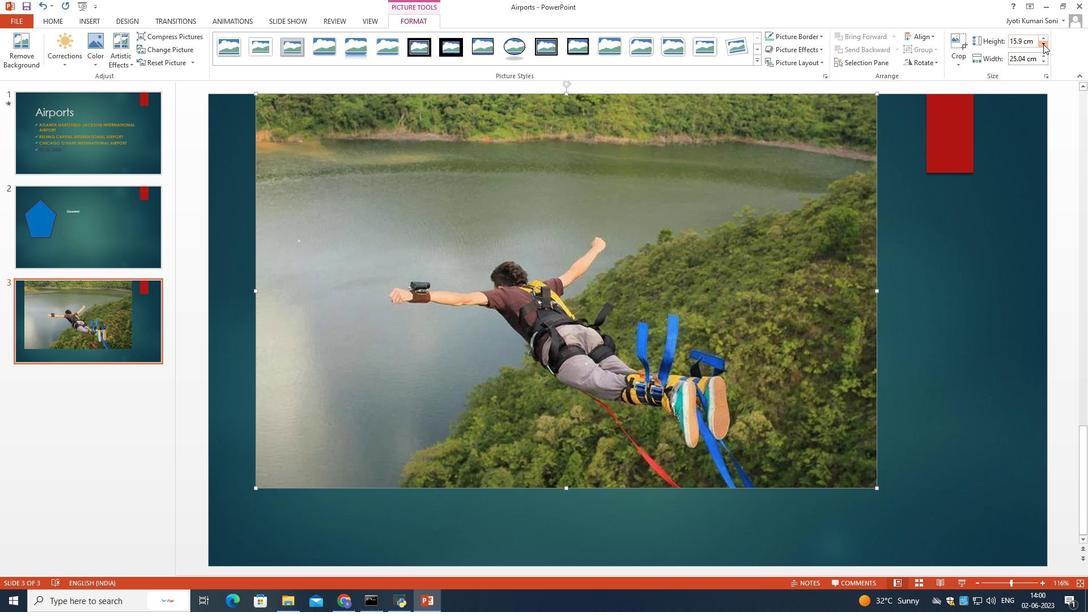 
Action: Mouse pressed left at (1041, 44)
Screenshot: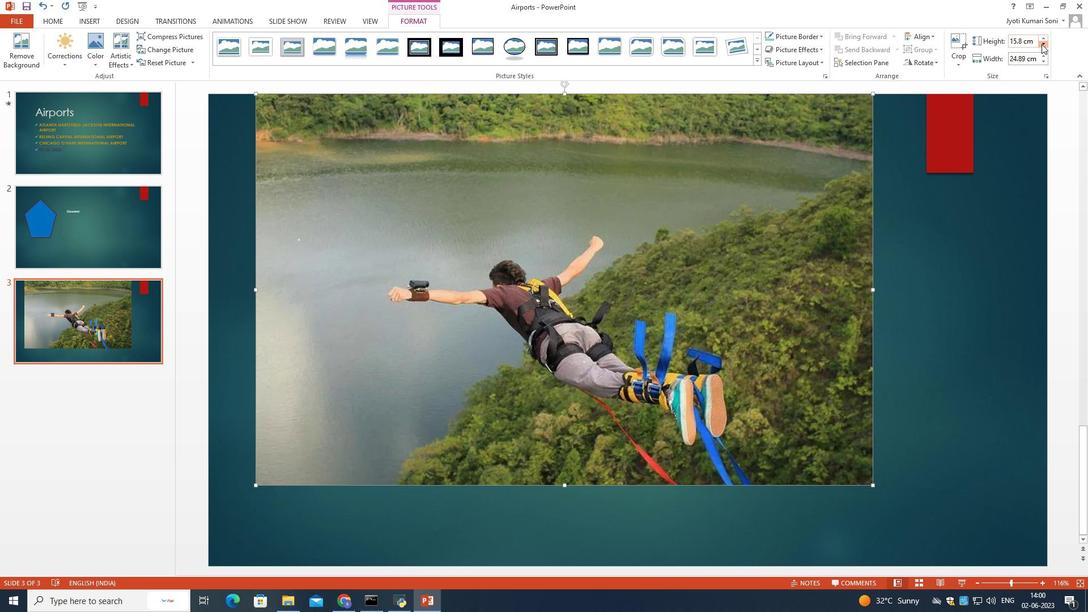 
Action: Mouse moved to (1041, 44)
Screenshot: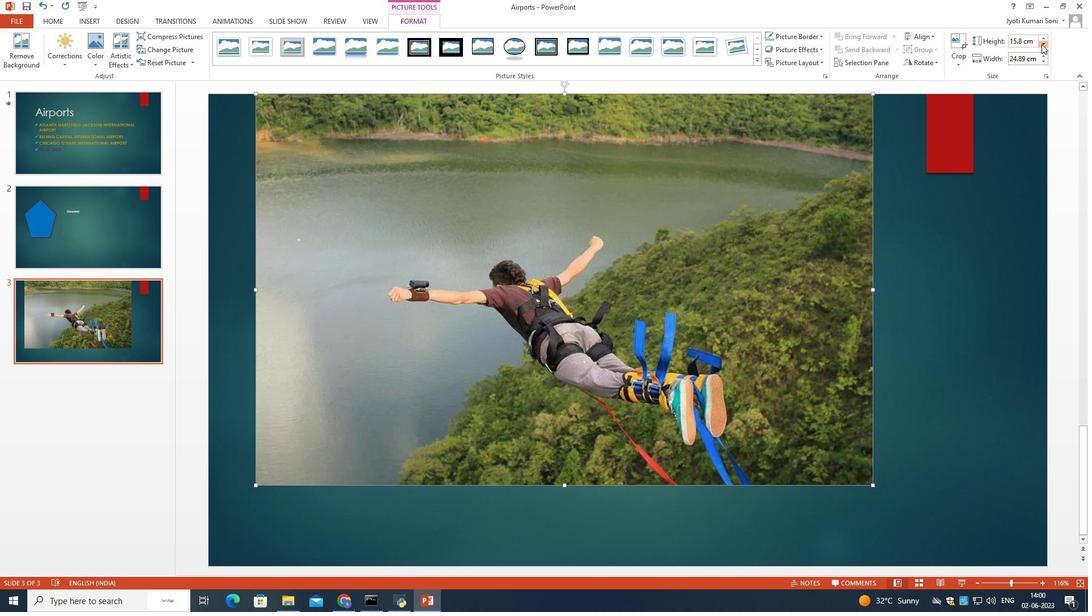 
Action: Mouse pressed left at (1041, 44)
Screenshot: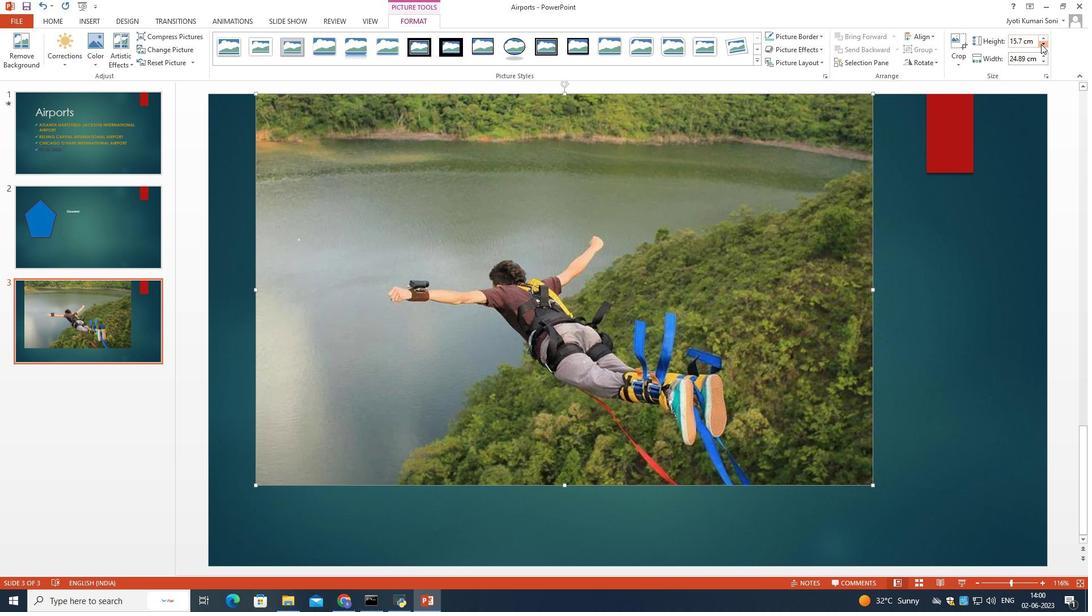 
Action: Mouse pressed left at (1041, 44)
Screenshot: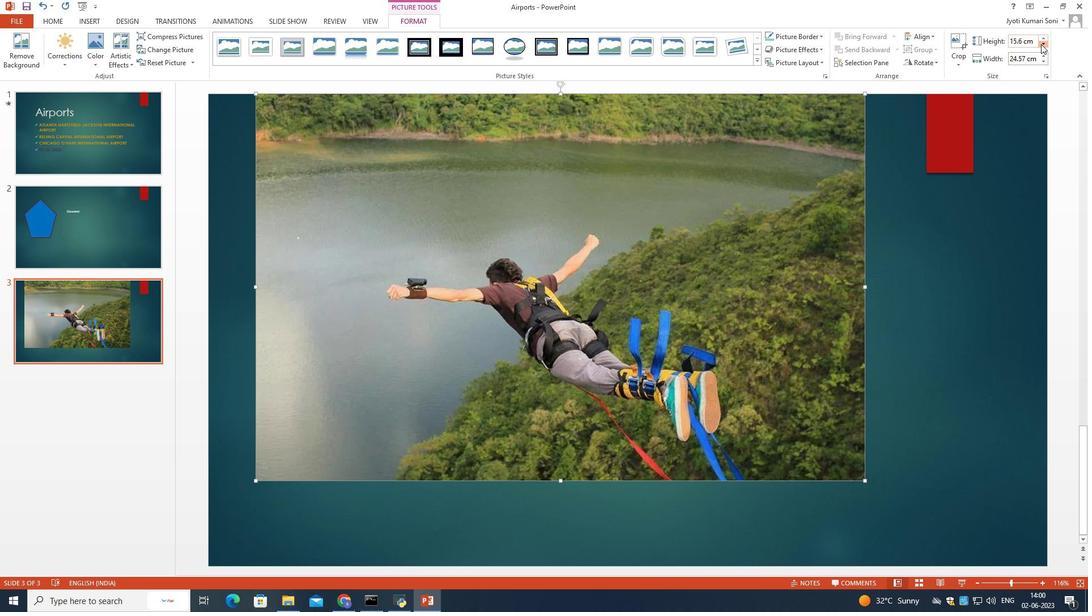 
Action: Mouse pressed left at (1041, 44)
Screenshot: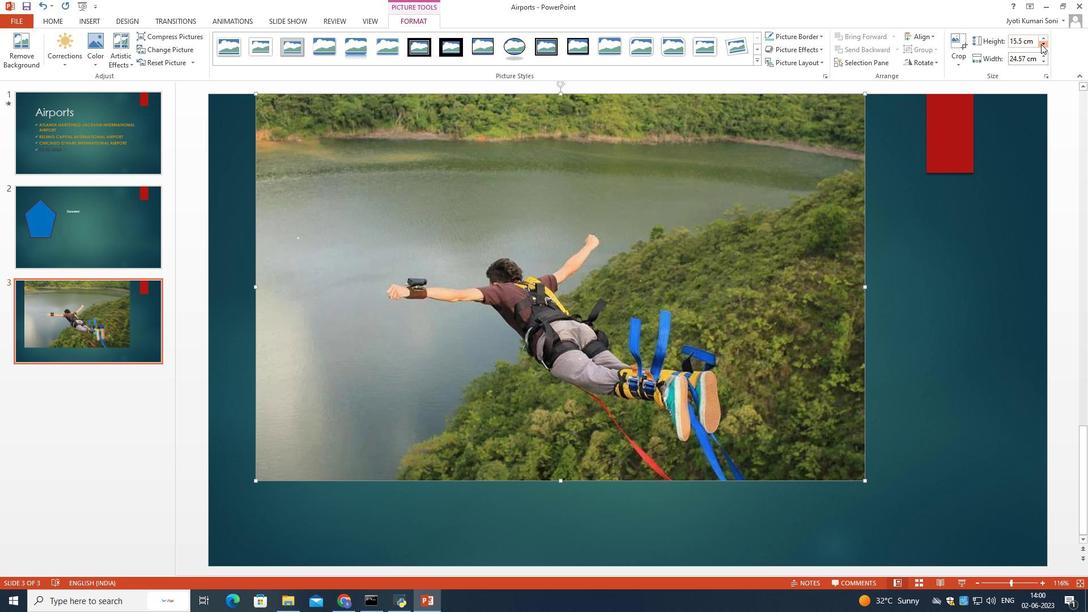
Action: Mouse moved to (1040, 44)
Screenshot: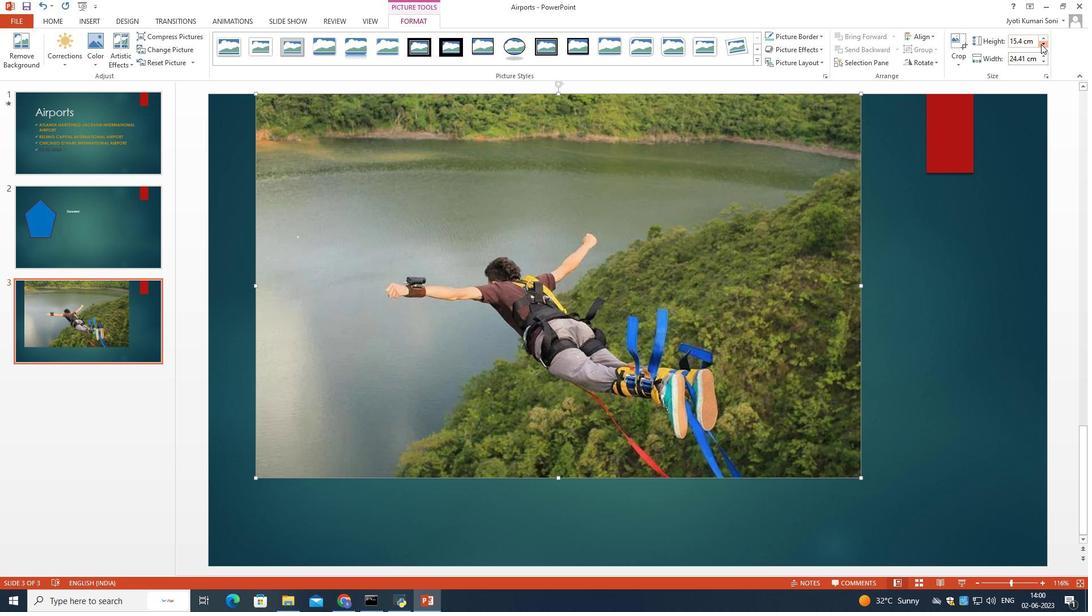 
Action: Mouse pressed left at (1040, 44)
Screenshot: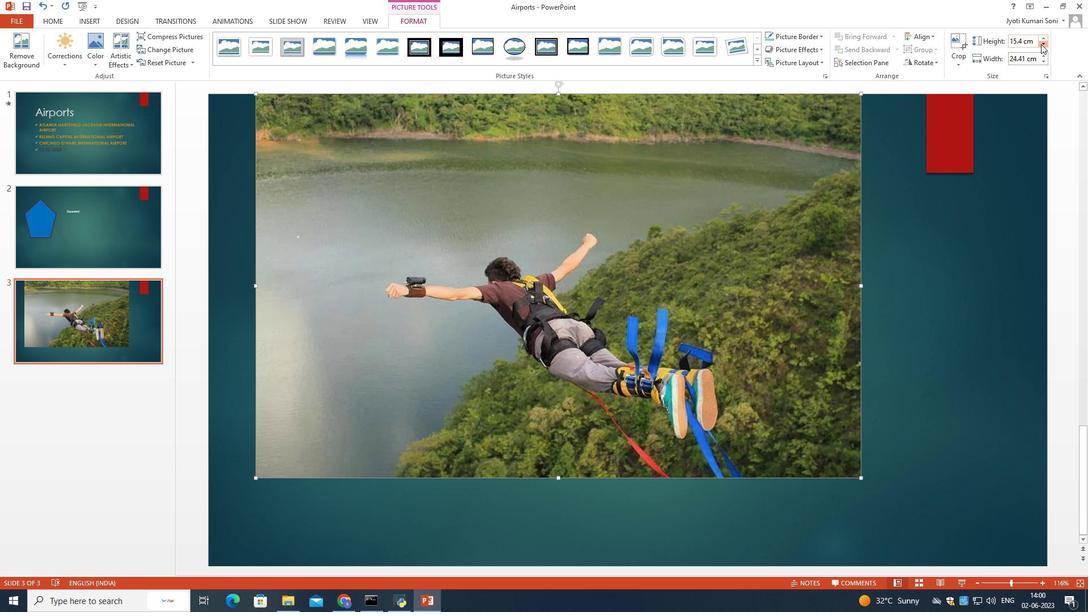 
Action: Mouse pressed left at (1040, 44)
Screenshot: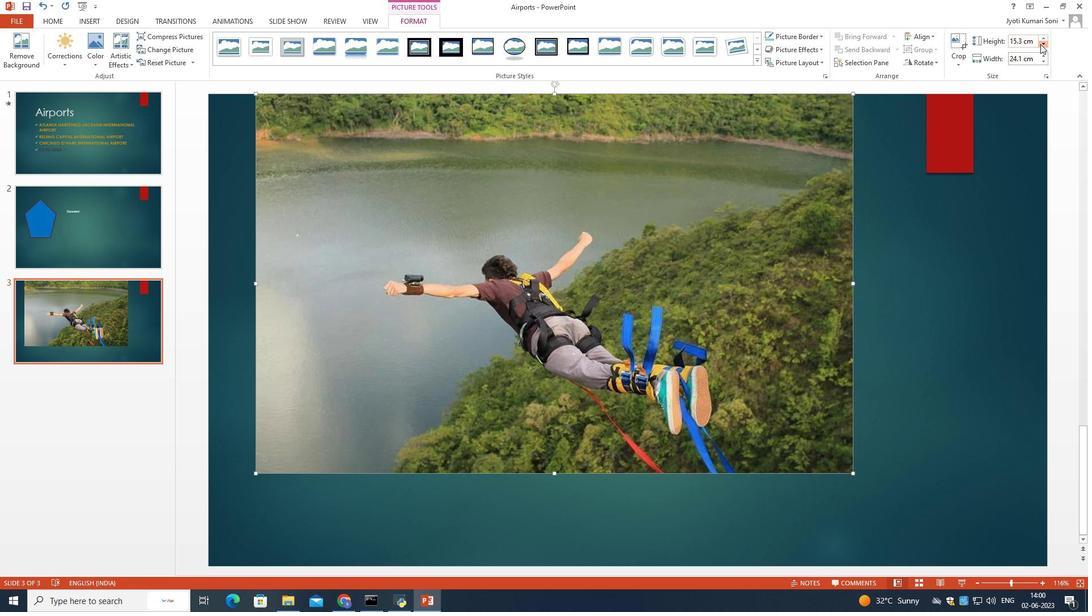 
Action: Mouse pressed left at (1040, 44)
Screenshot: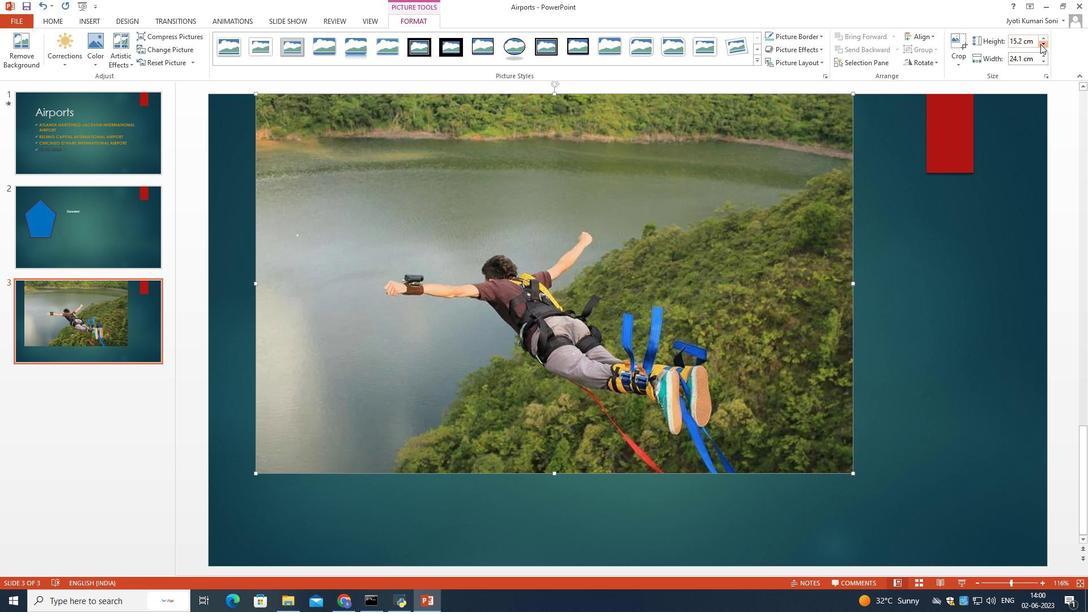 
Action: Mouse pressed left at (1040, 44)
Screenshot: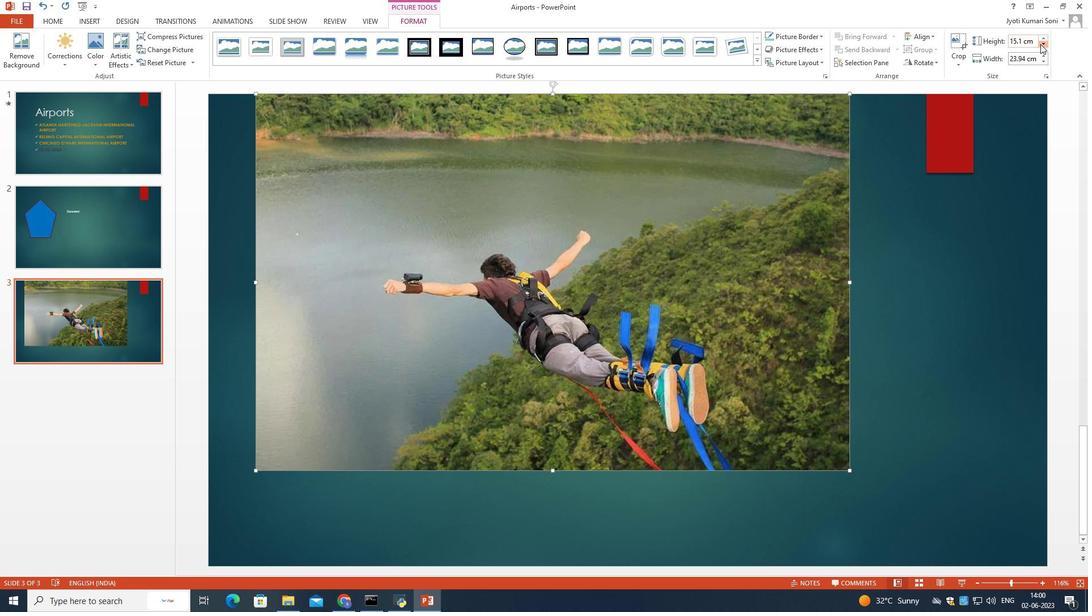 
Action: Mouse pressed left at (1040, 44)
Screenshot: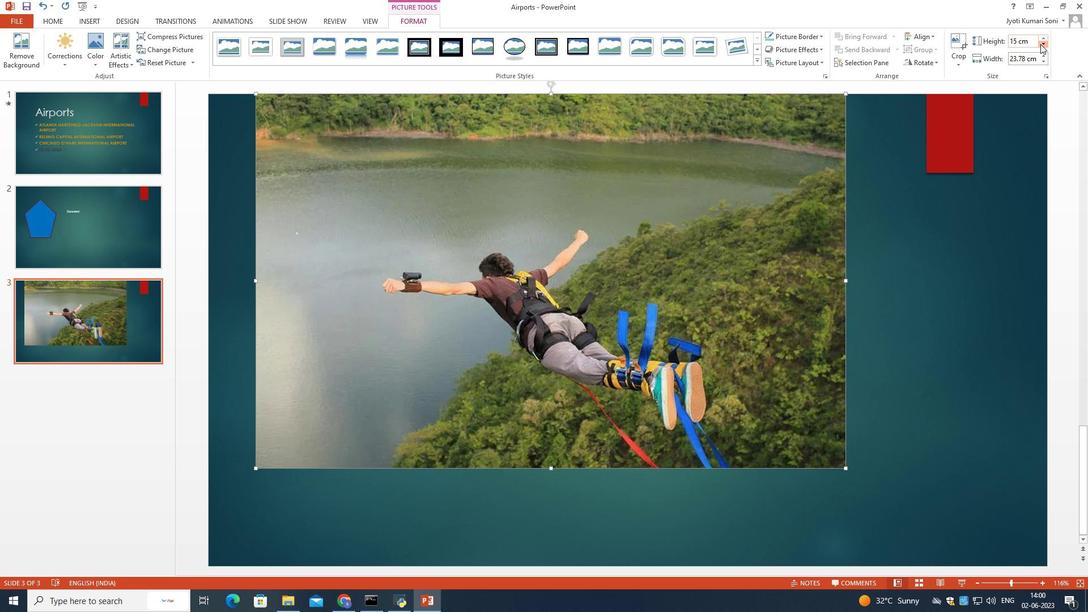 
Action: Mouse pressed left at (1040, 44)
Screenshot: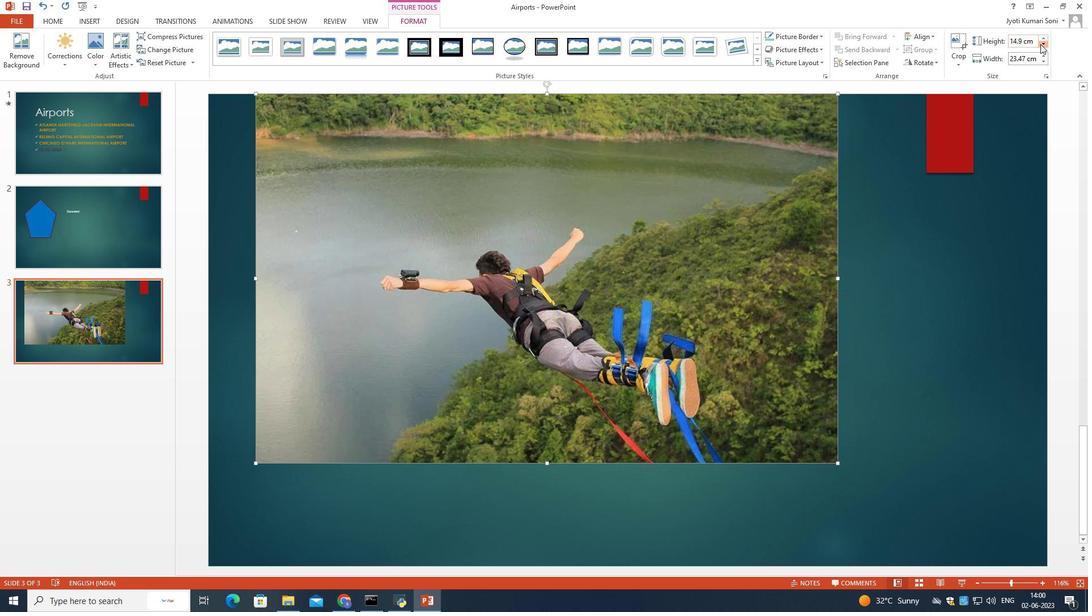 
Action: Mouse pressed left at (1040, 44)
Screenshot: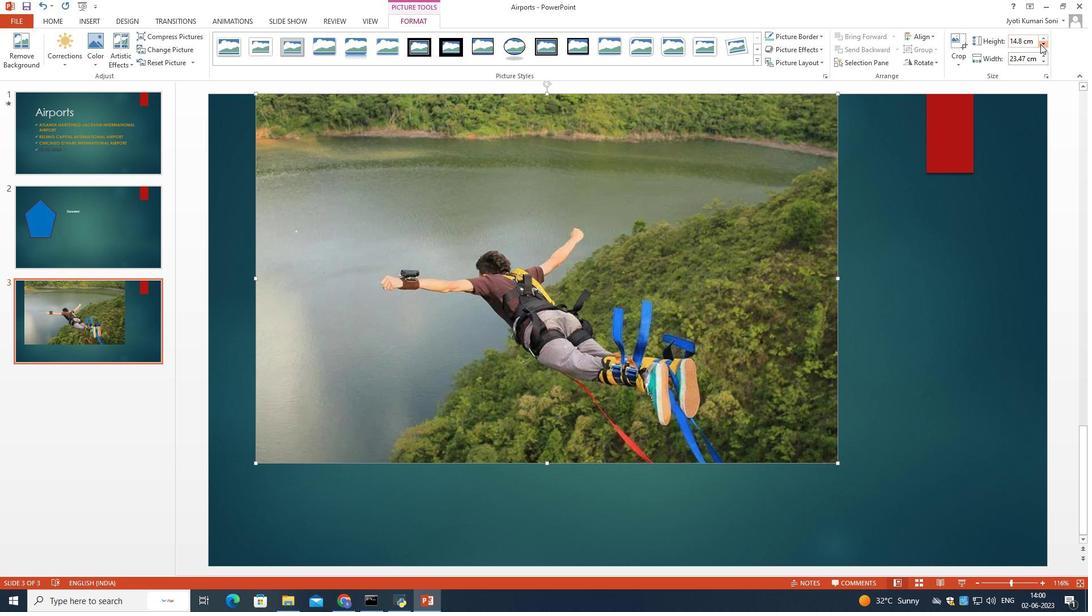 
Action: Mouse moved to (1040, 44)
Screenshot: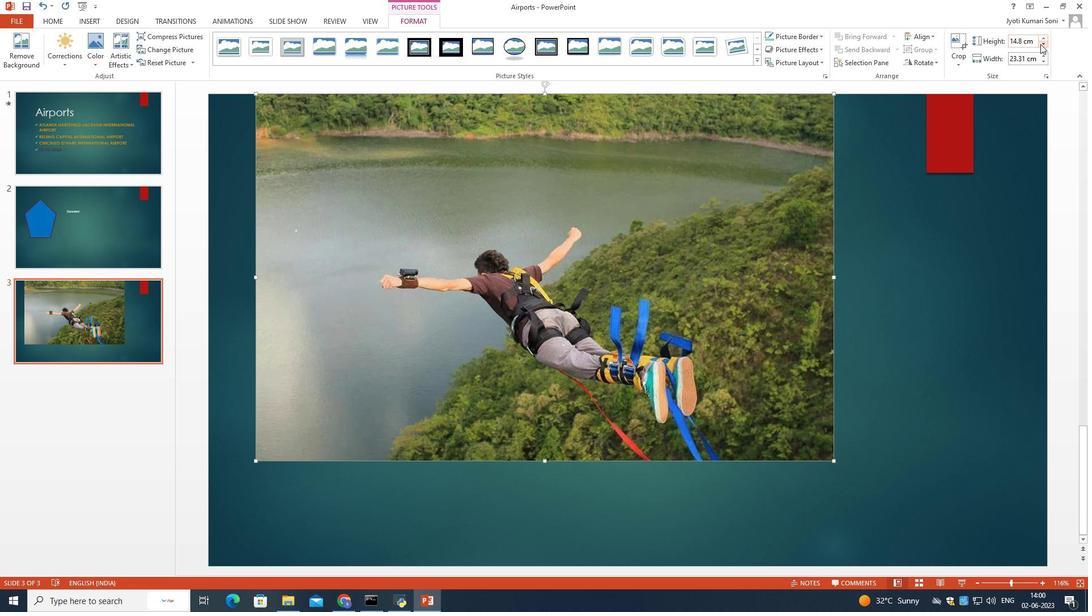
Action: Mouse pressed left at (1040, 44)
Screenshot: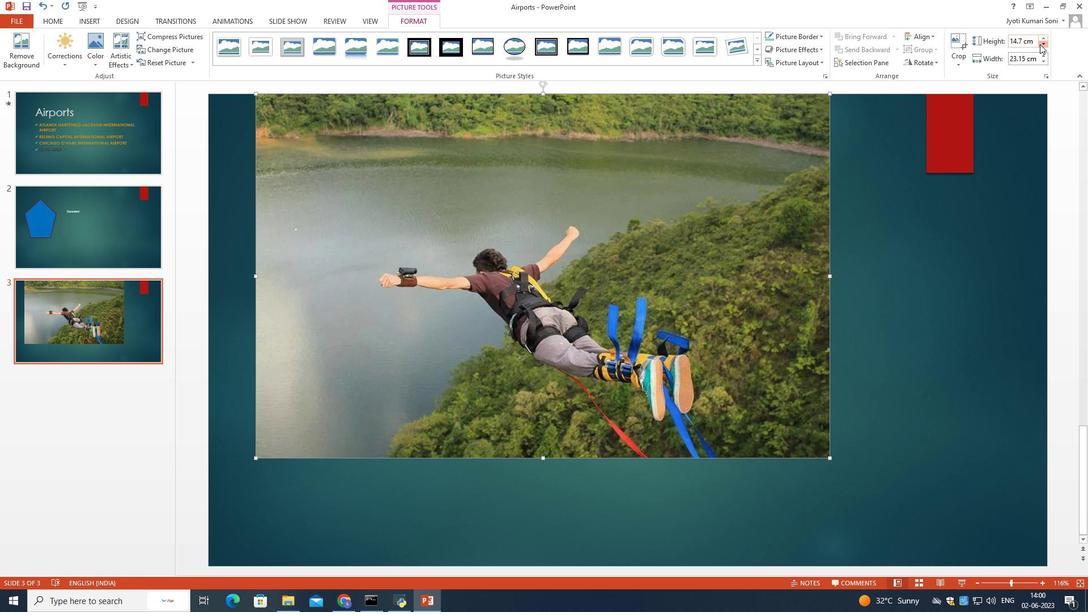 
Action: Mouse pressed left at (1040, 44)
Screenshot: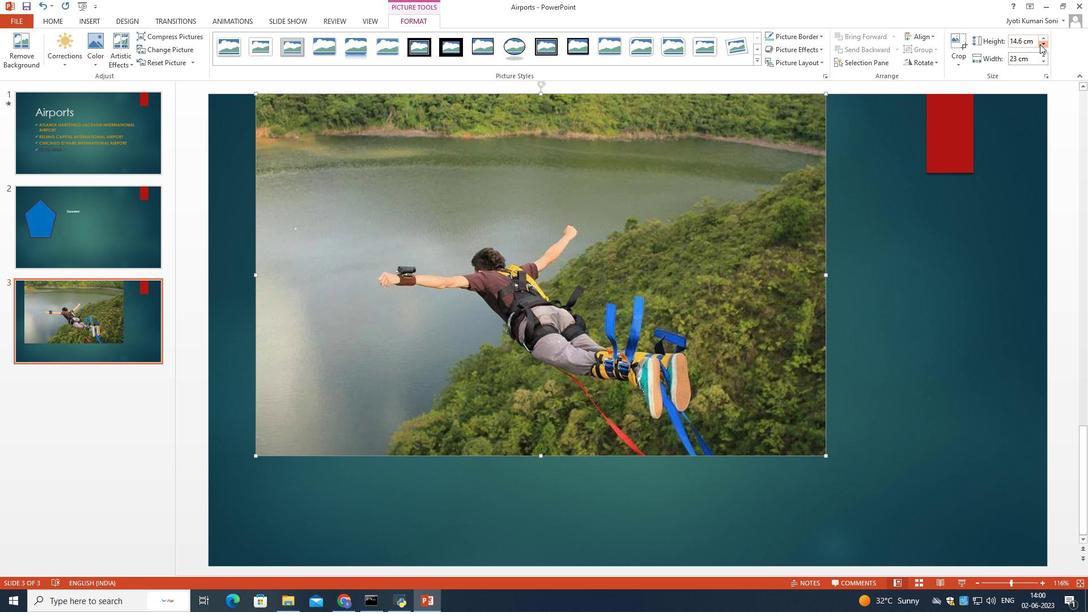 
Action: Mouse pressed left at (1040, 44)
Screenshot: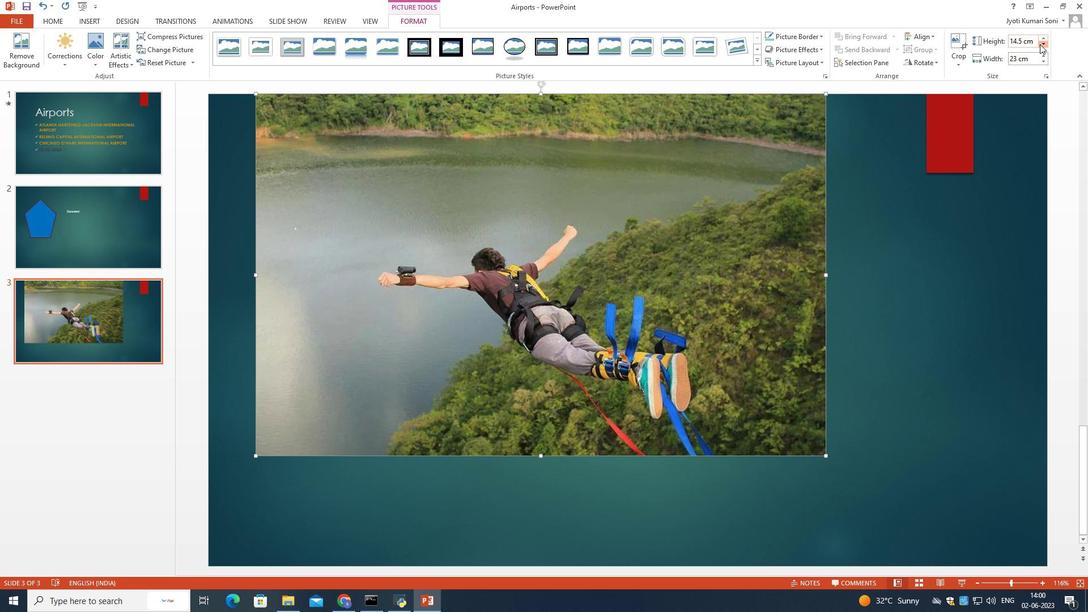 
Action: Mouse pressed left at (1040, 44)
Screenshot: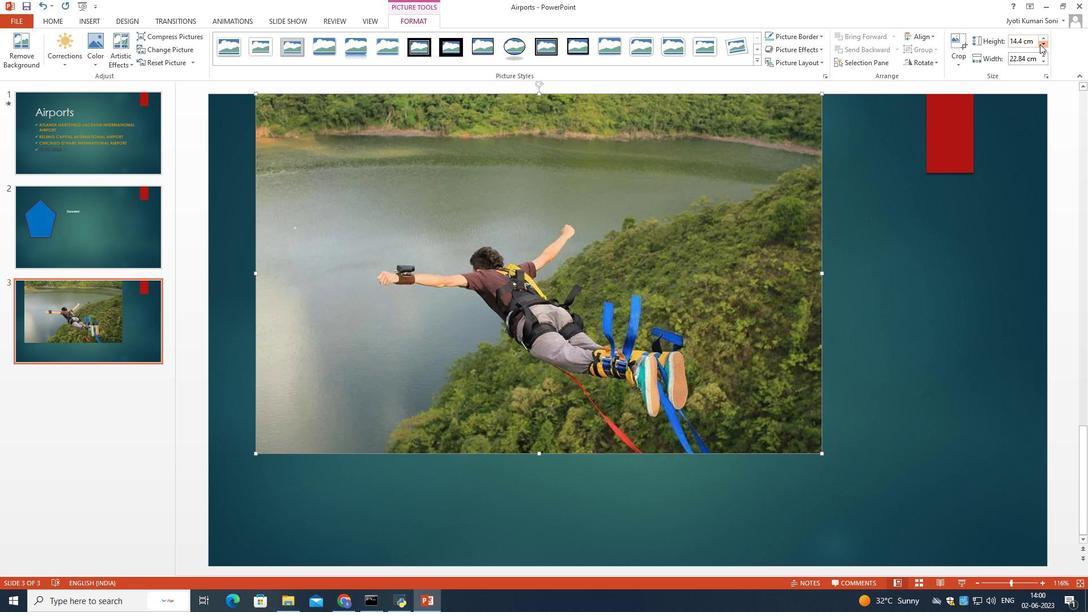 
Action: Mouse pressed left at (1040, 44)
Screenshot: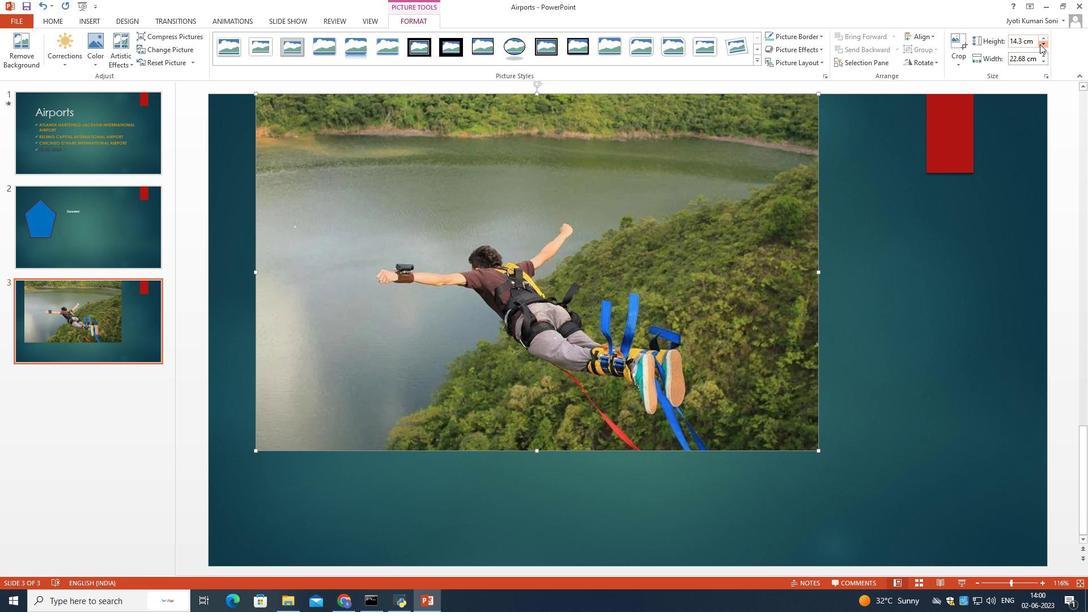 
Action: Mouse pressed left at (1040, 44)
Screenshot: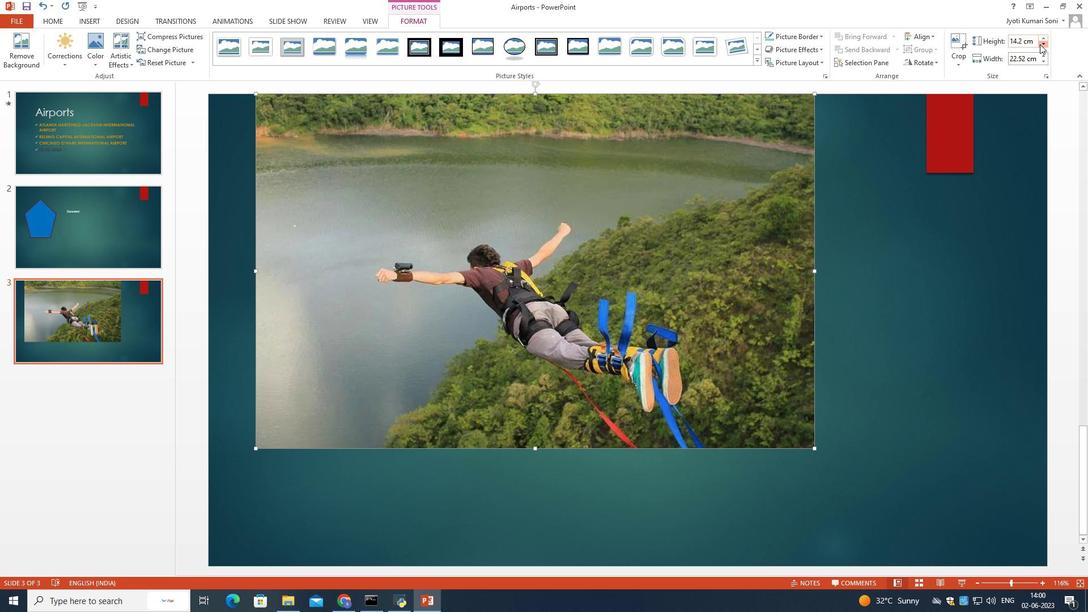 
Action: Mouse pressed left at (1040, 44)
Screenshot: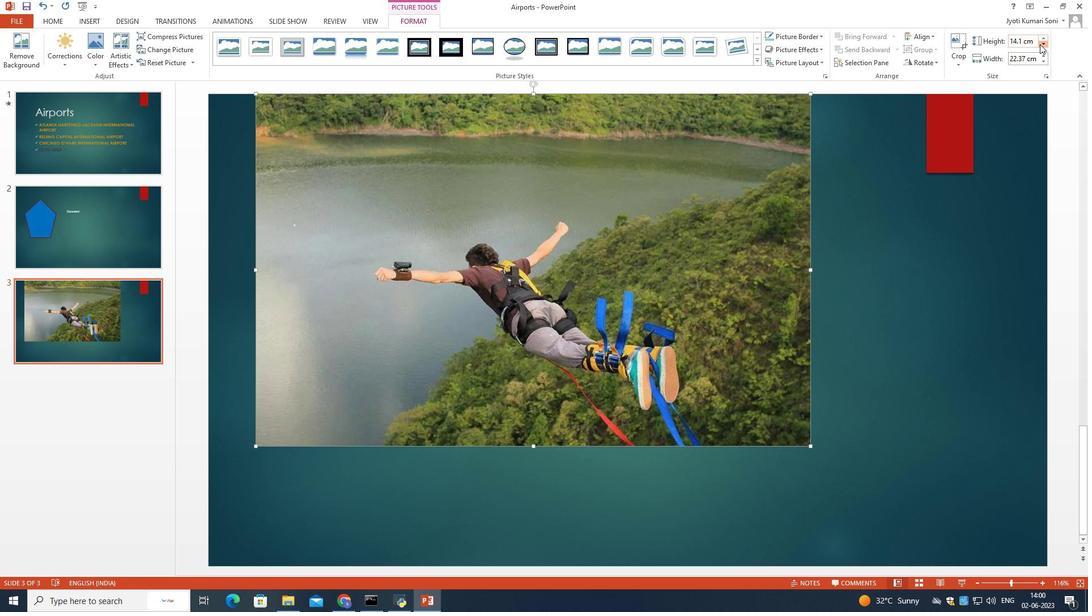
Action: Mouse pressed left at (1040, 44)
Screenshot: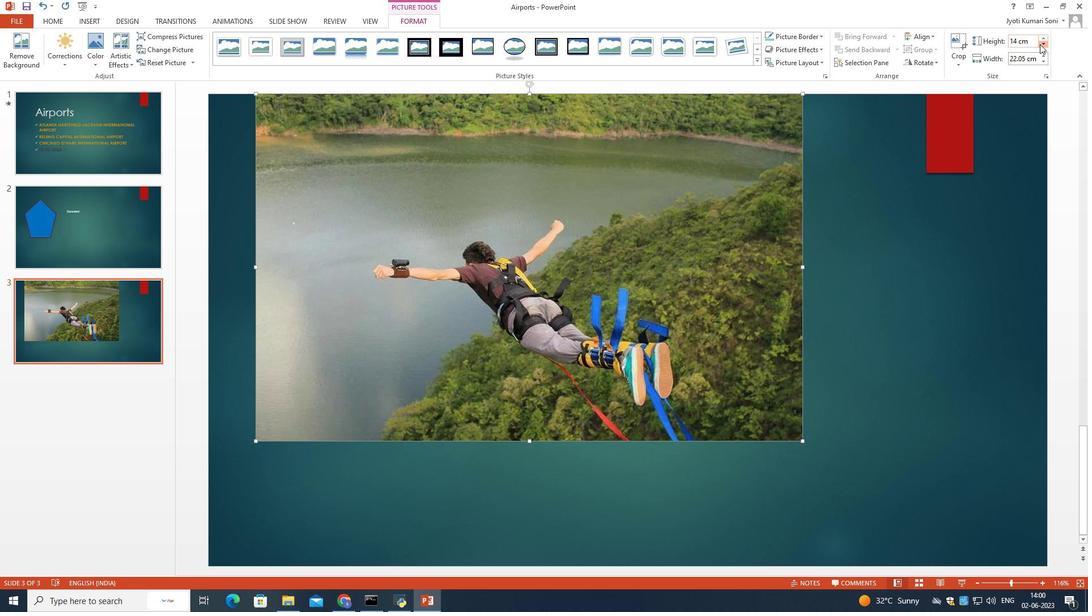
Action: Mouse pressed left at (1040, 44)
Screenshot: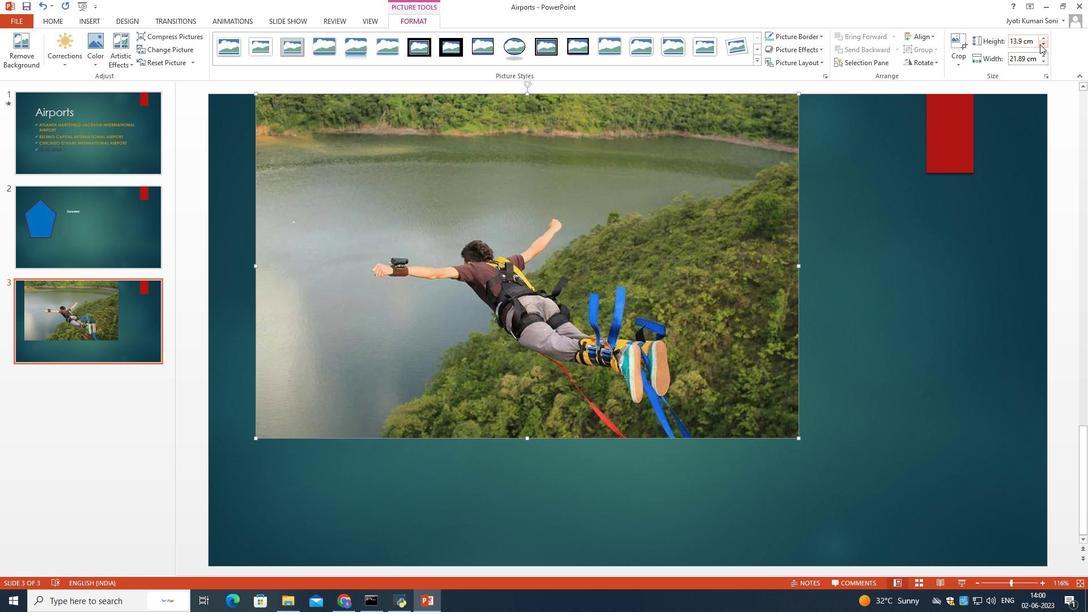 
Action: Mouse pressed left at (1040, 44)
Screenshot: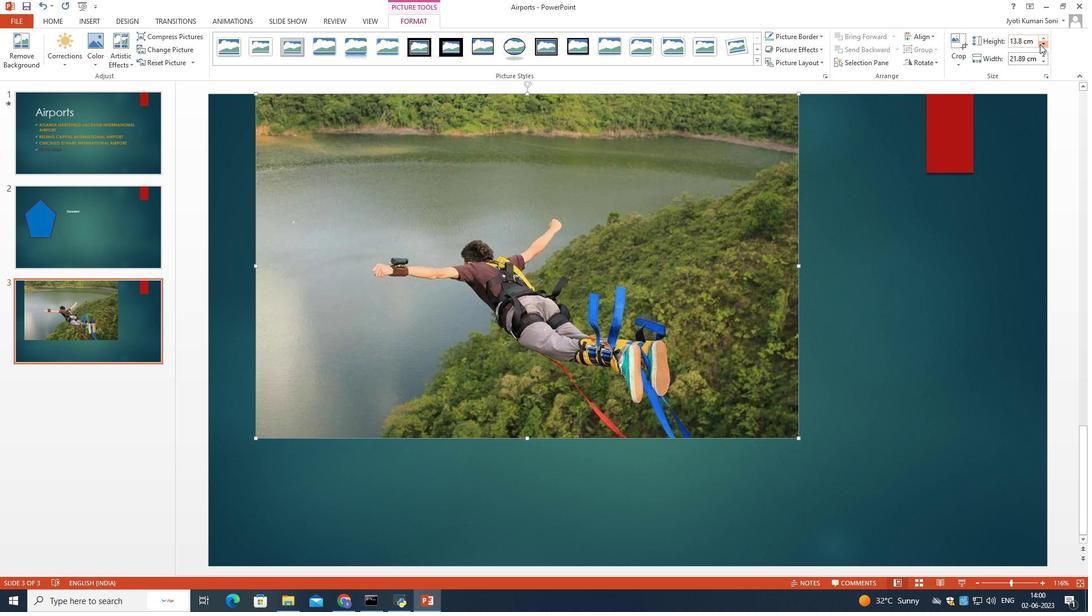 
Action: Mouse pressed left at (1040, 44)
Screenshot: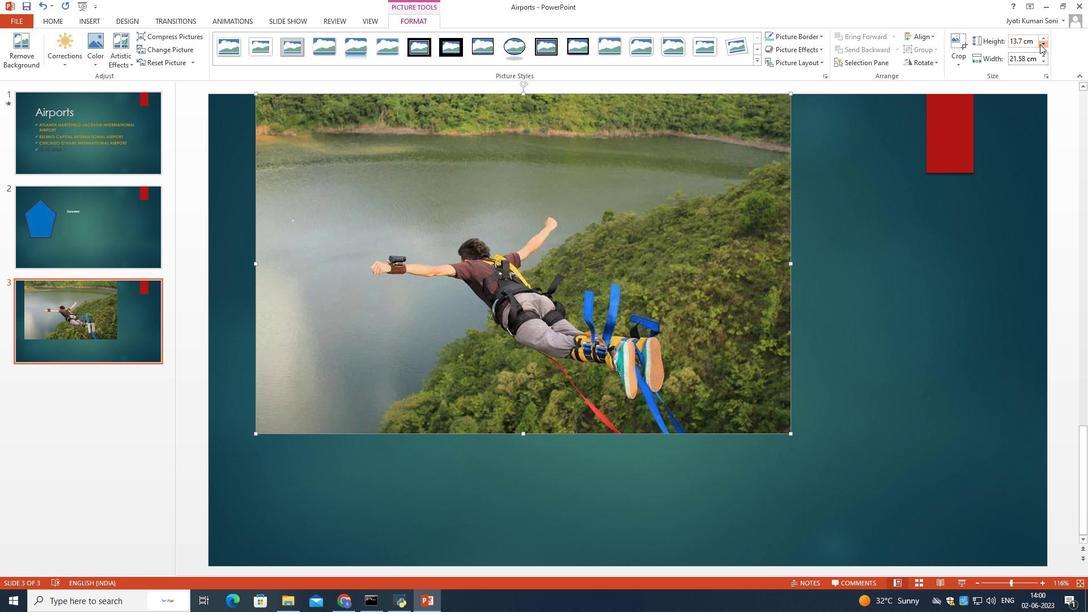 
Action: Mouse pressed left at (1040, 44)
Screenshot: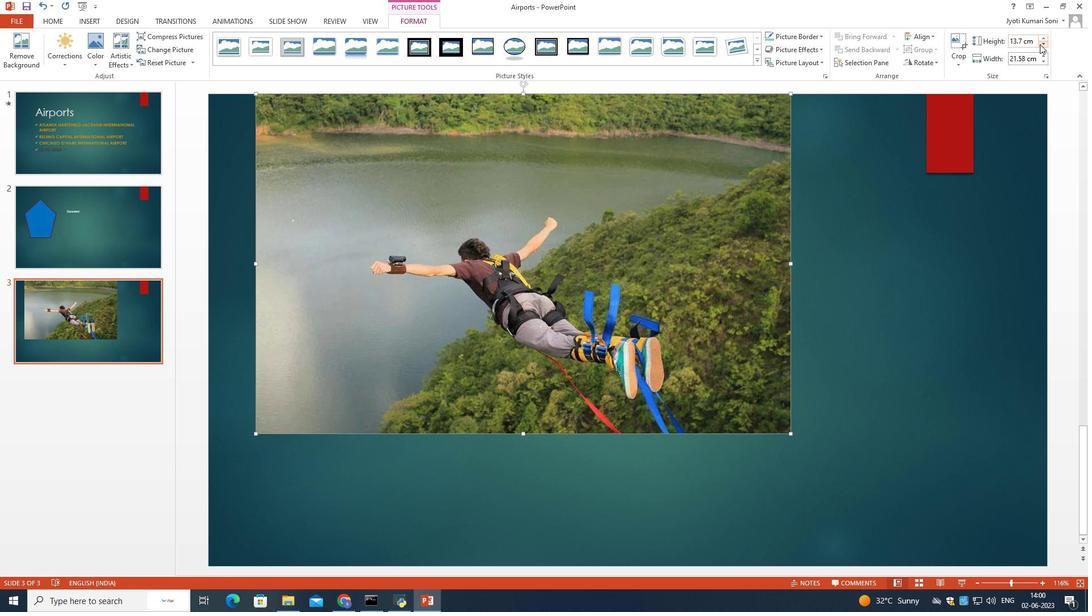 
Action: Mouse pressed left at (1040, 44)
Screenshot: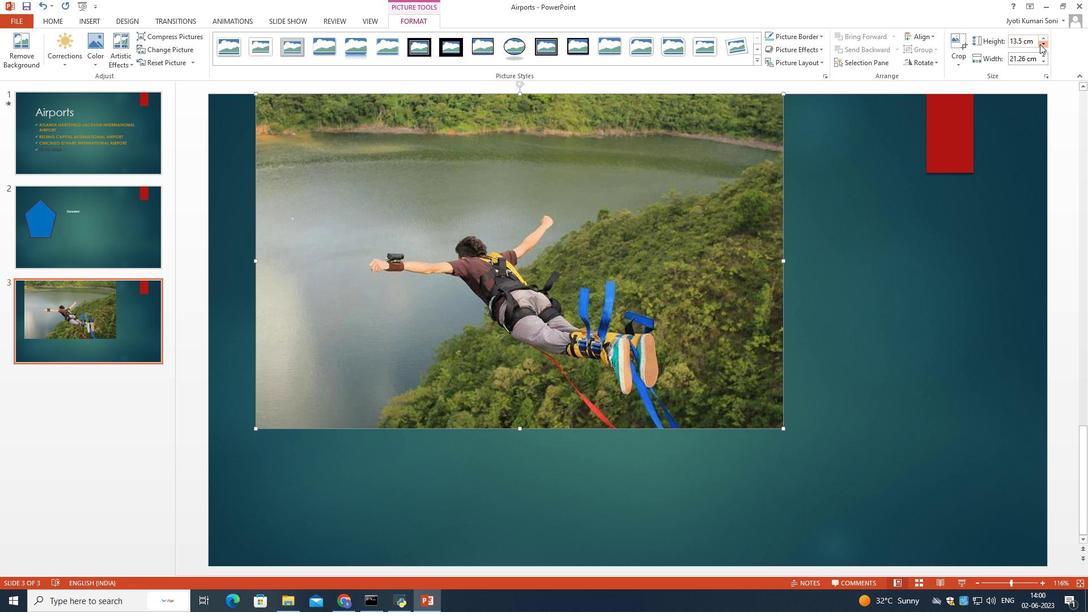 
Action: Mouse pressed left at (1040, 44)
Screenshot: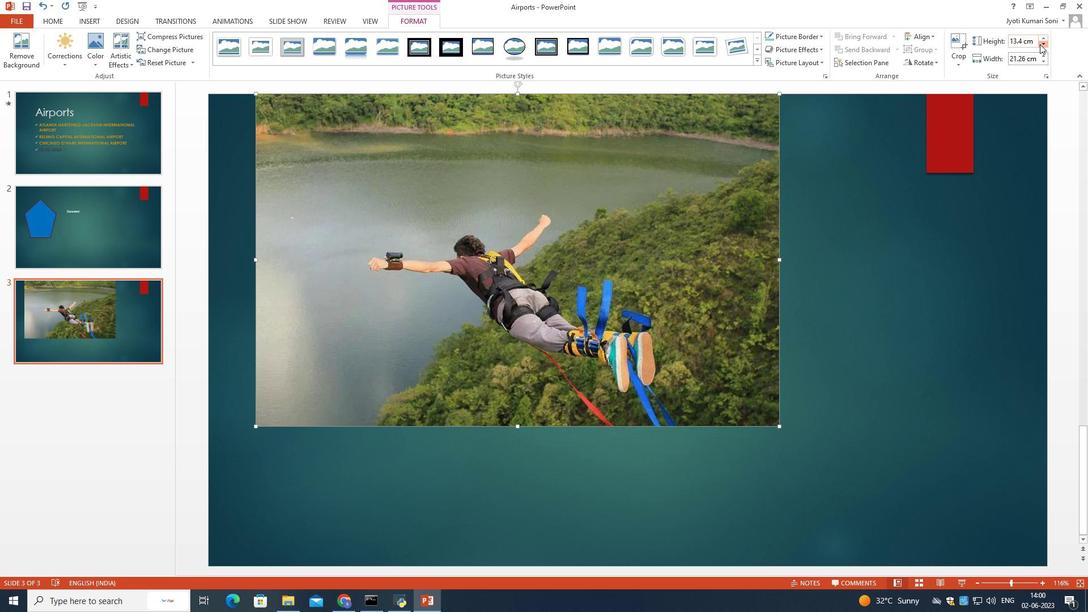 
Action: Mouse pressed left at (1040, 44)
Screenshot: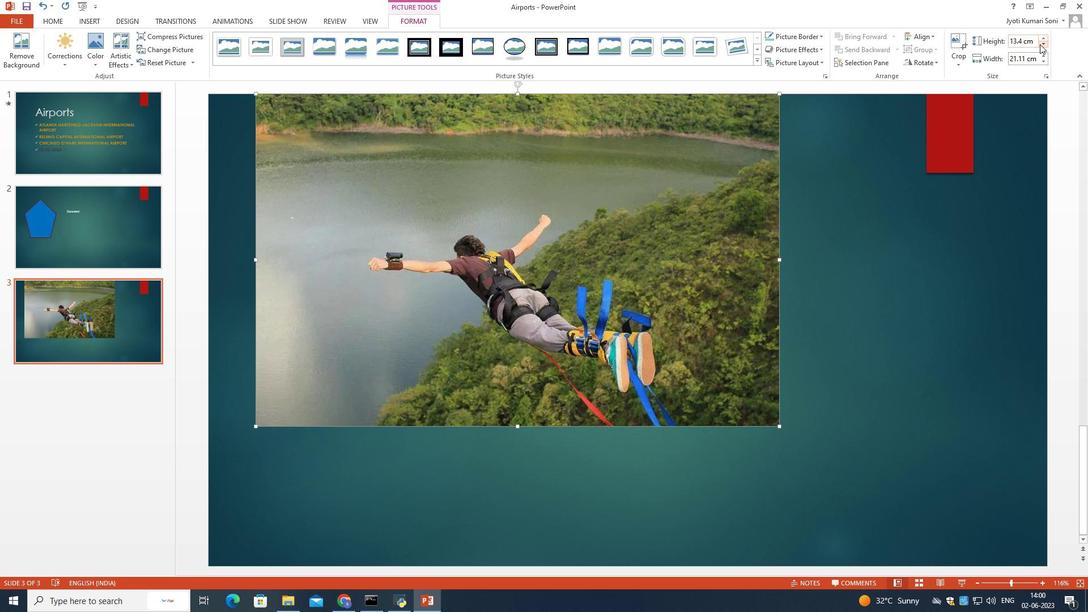 
Action: Mouse pressed left at (1040, 44)
Screenshot: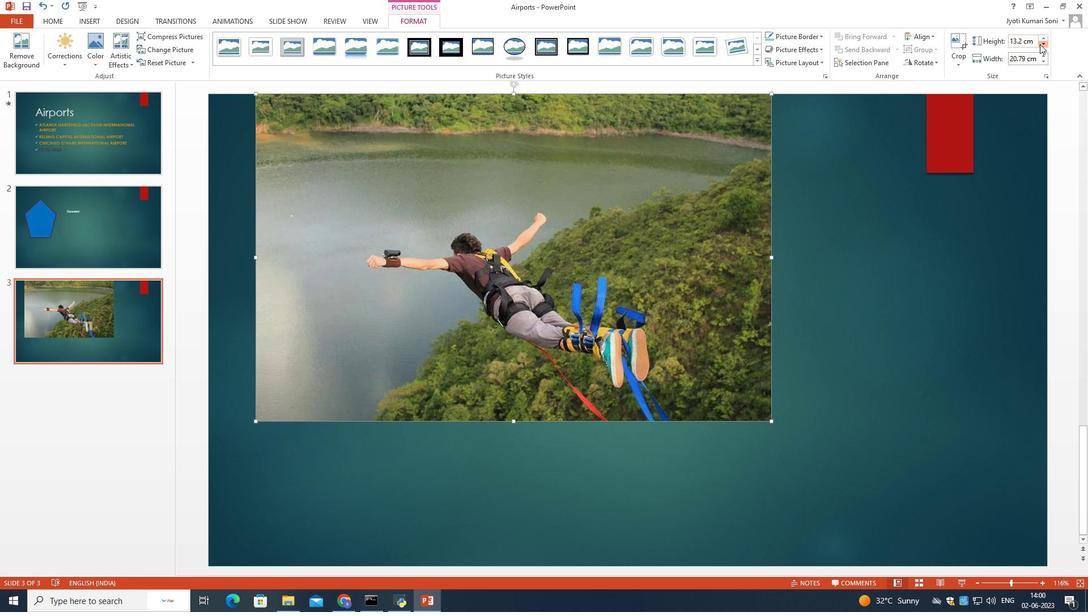
Action: Mouse pressed left at (1040, 44)
Screenshot: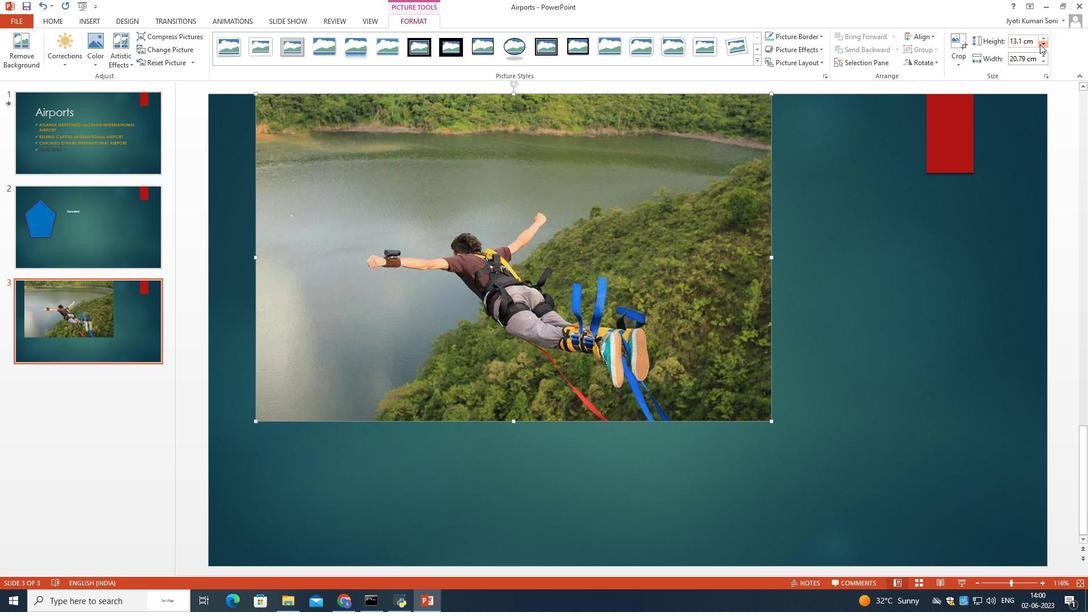 
Action: Mouse moved to (1038, 44)
Screenshot: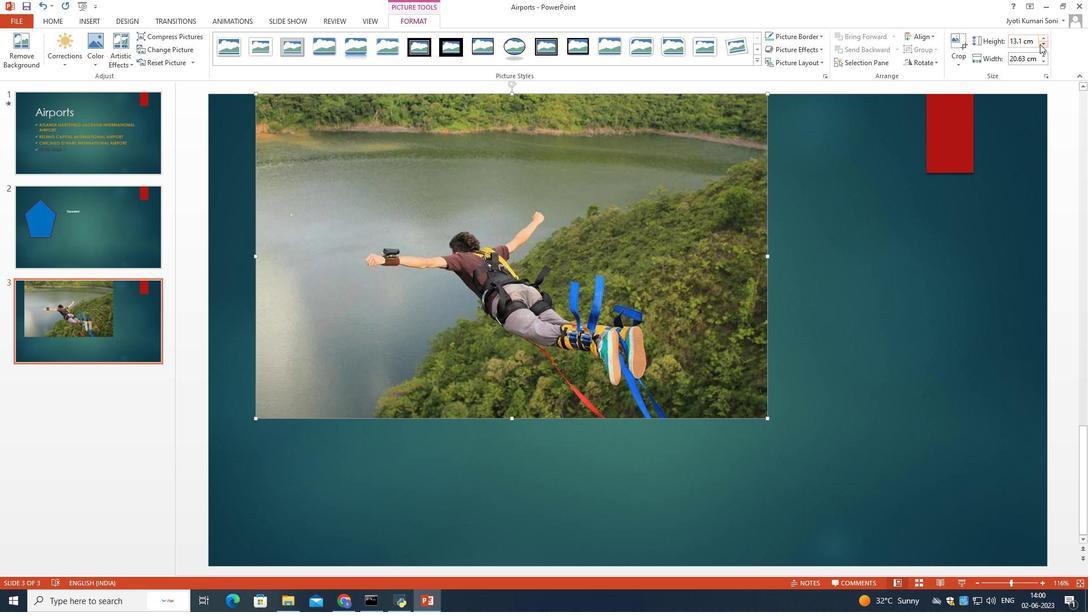 
Action: Mouse pressed left at (1038, 44)
Screenshot: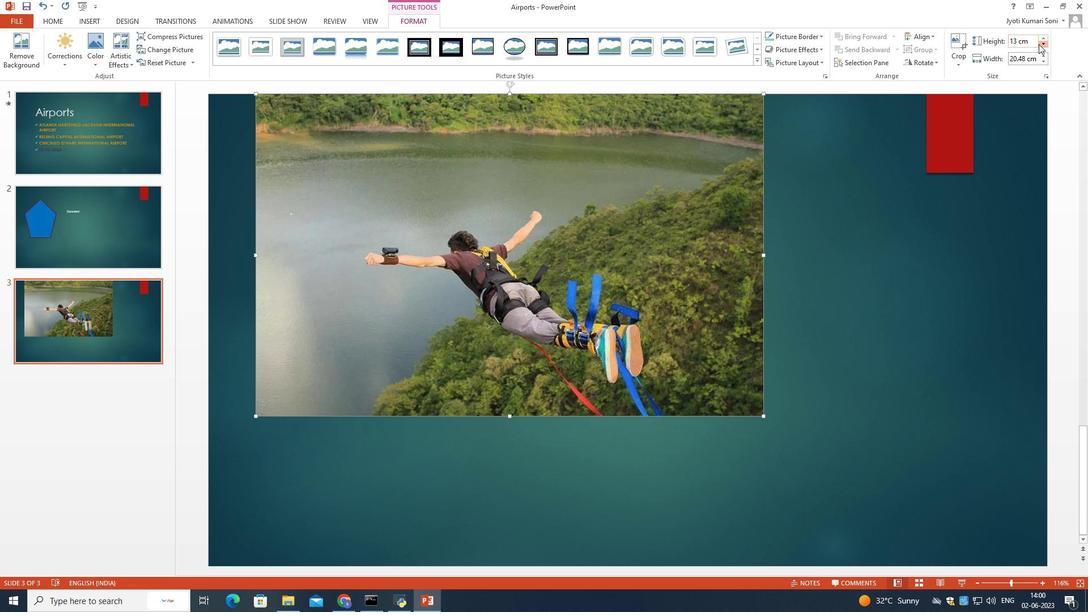 
Action: Mouse moved to (1041, 44)
Screenshot: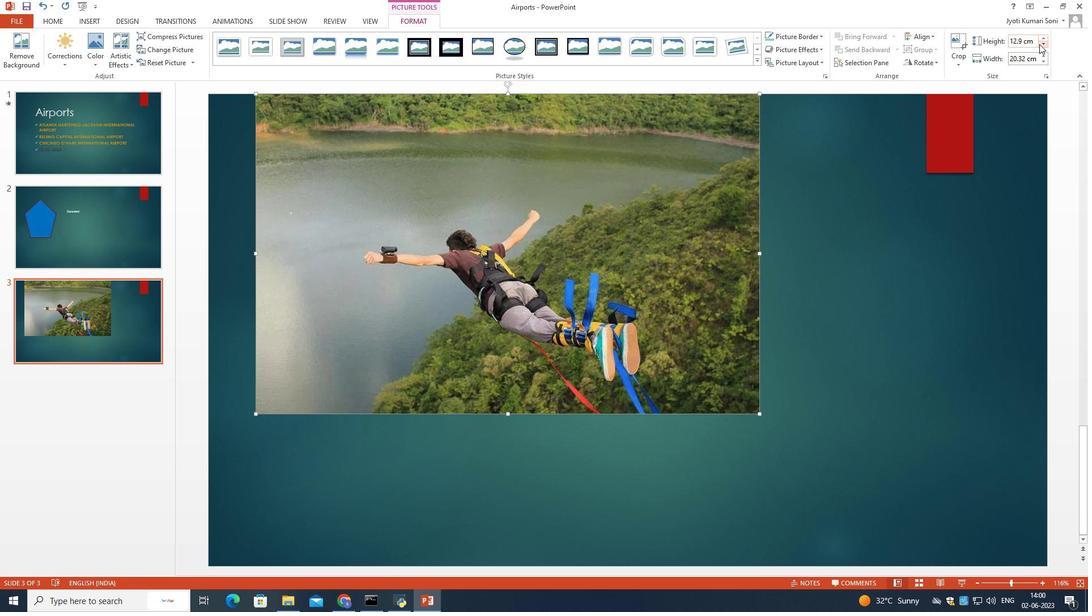 
Action: Mouse pressed left at (1041, 44)
Screenshot: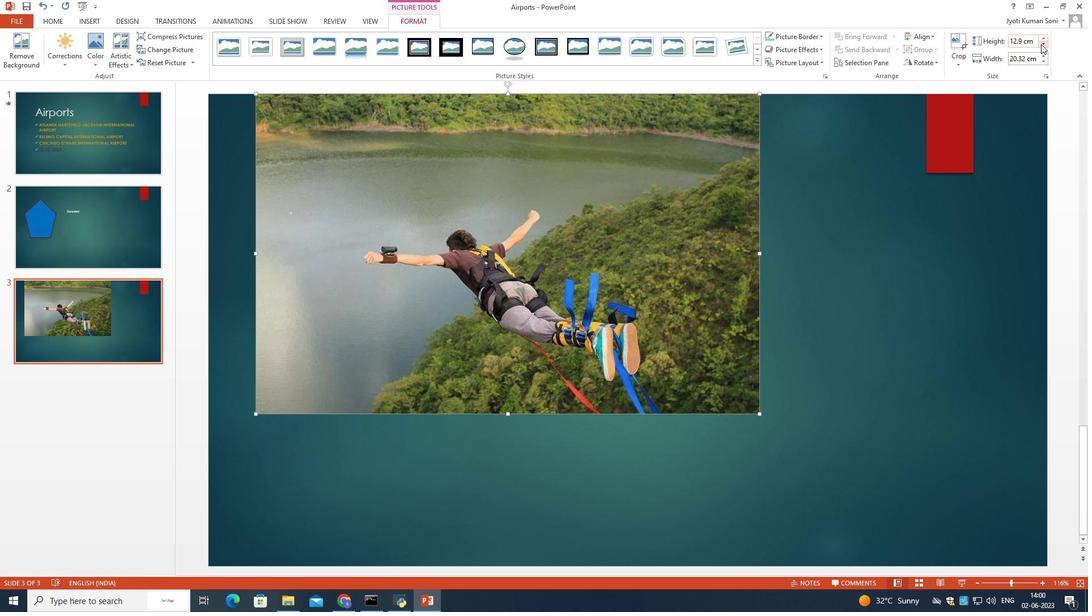 
Action: Mouse pressed left at (1041, 44)
Screenshot: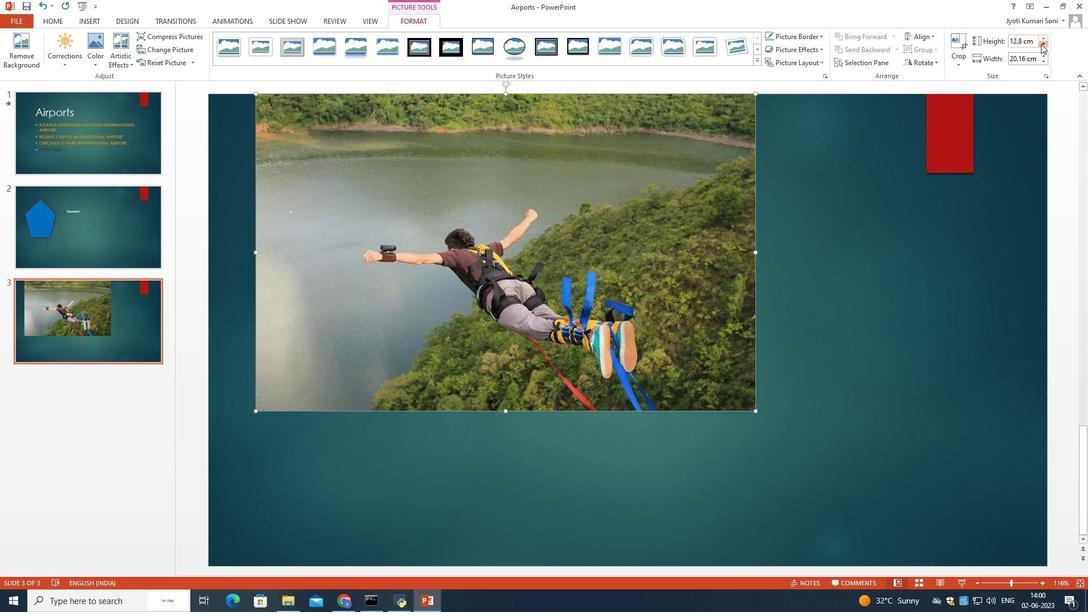 
Action: Mouse pressed left at (1041, 44)
Screenshot: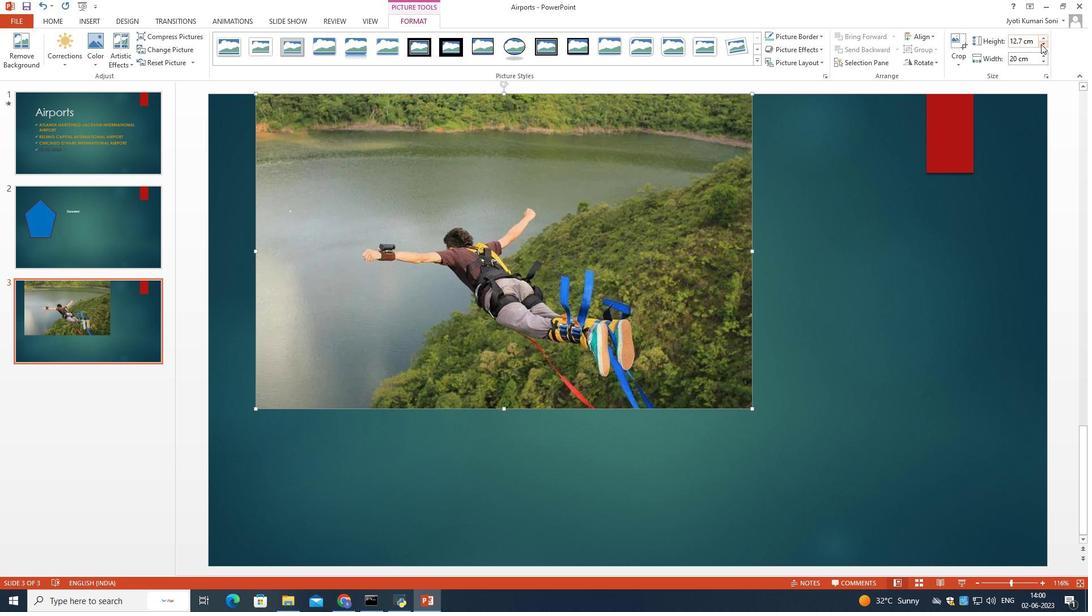 
Action: Mouse pressed left at (1041, 44)
Screenshot: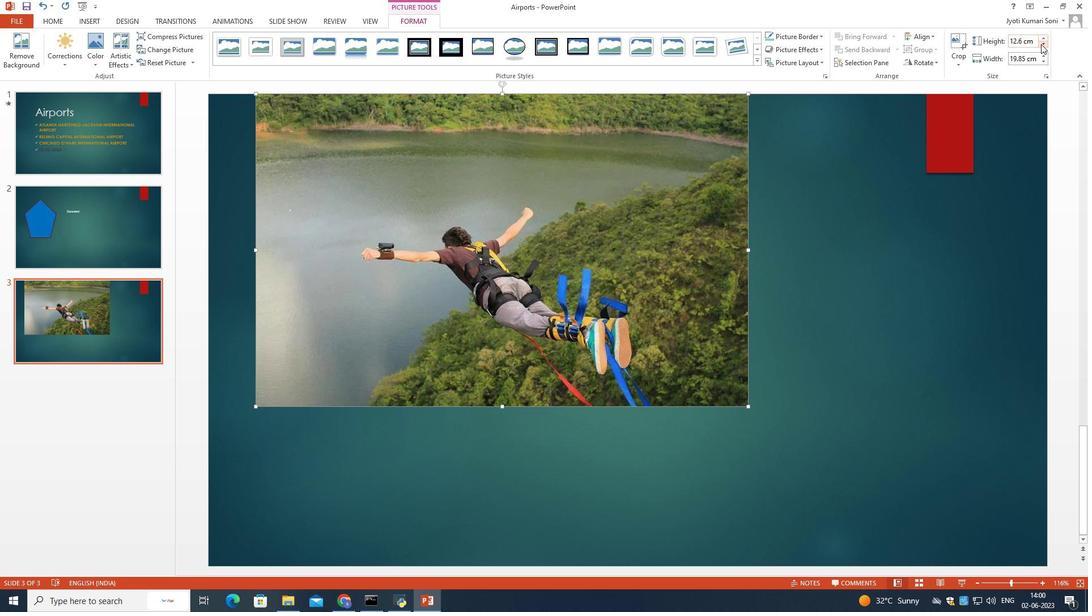 
Action: Mouse pressed left at (1041, 44)
Screenshot: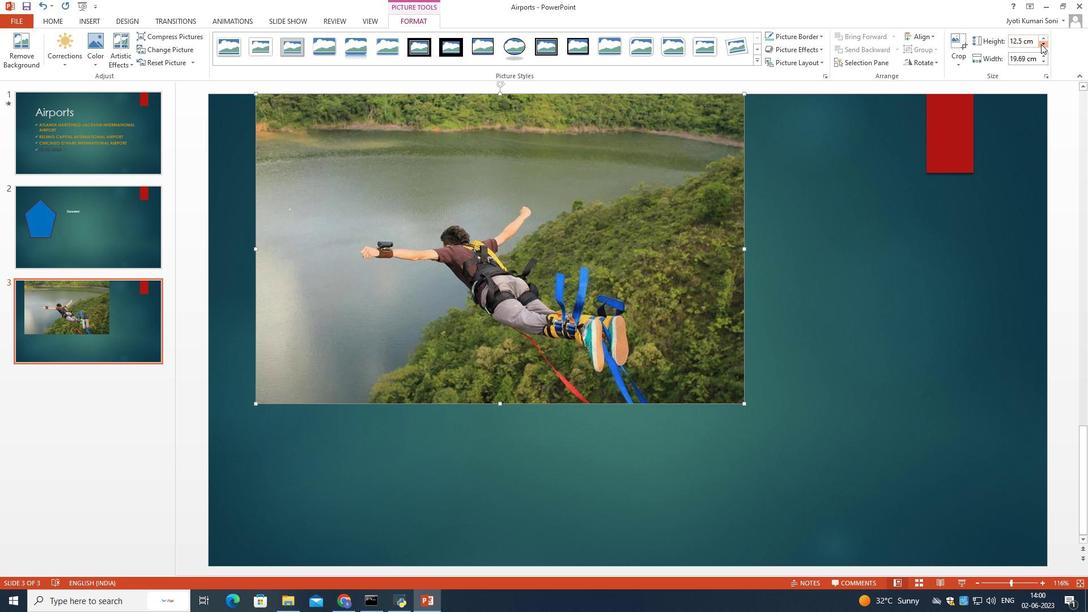 
Action: Mouse pressed left at (1041, 44)
Screenshot: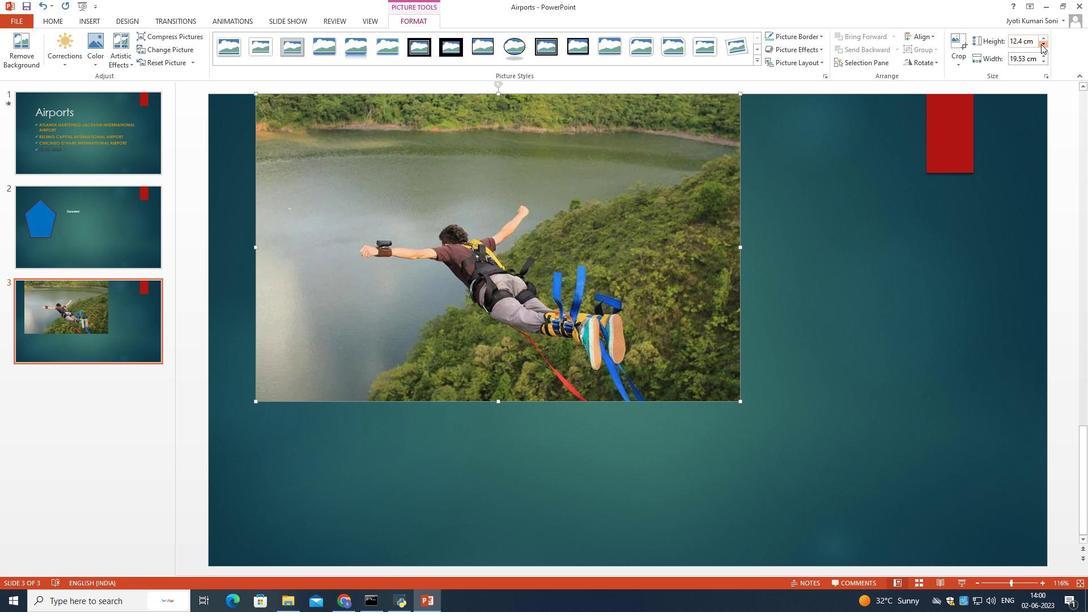 
Action: Mouse pressed left at (1041, 44)
Screenshot: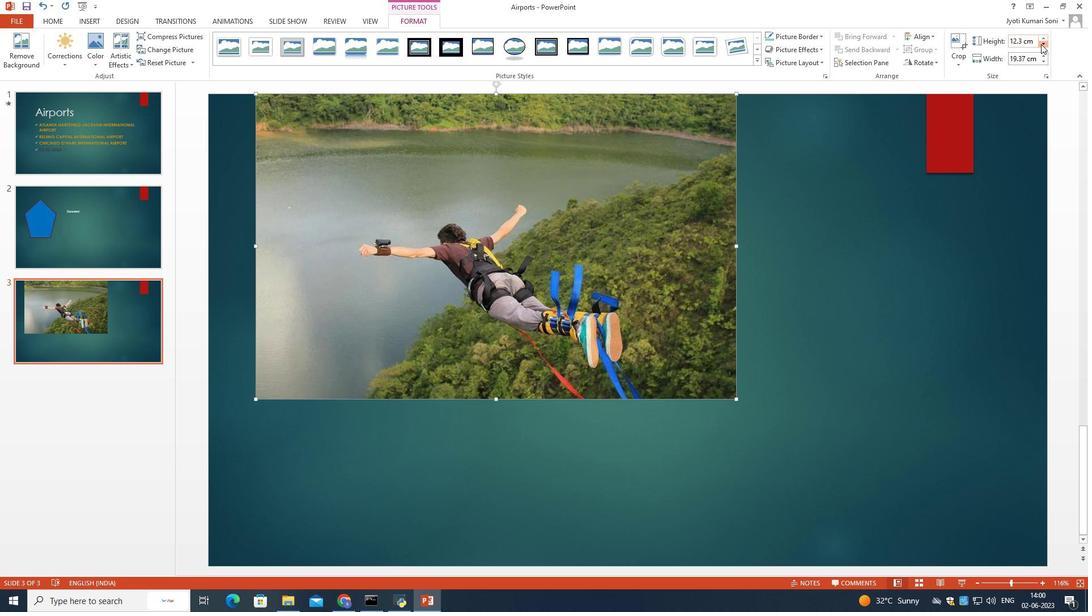 
Action: Mouse pressed left at (1041, 44)
Screenshot: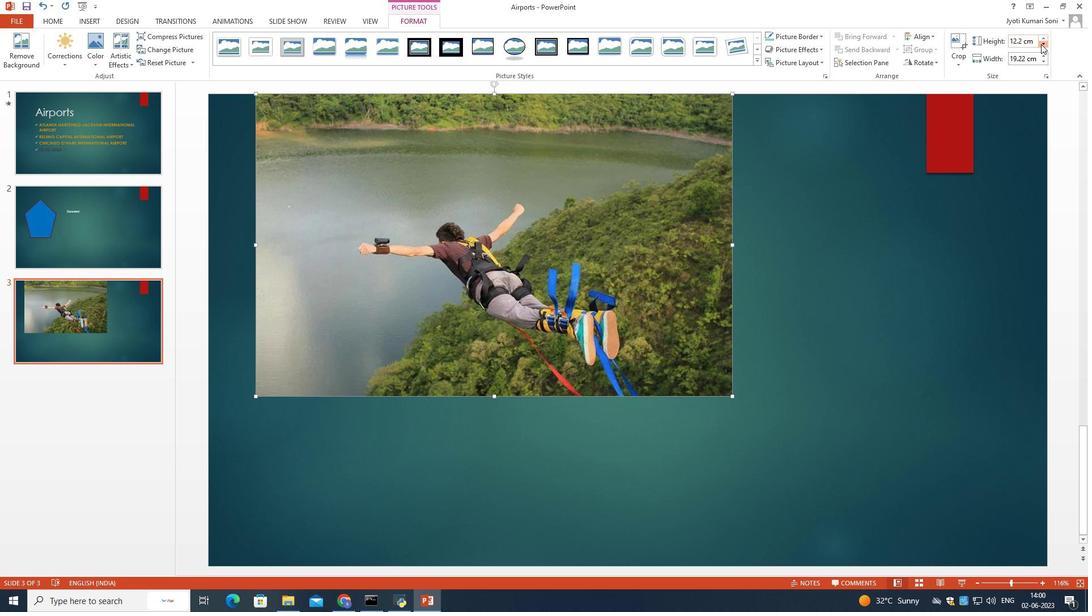 
Action: Mouse pressed left at (1041, 44)
Screenshot: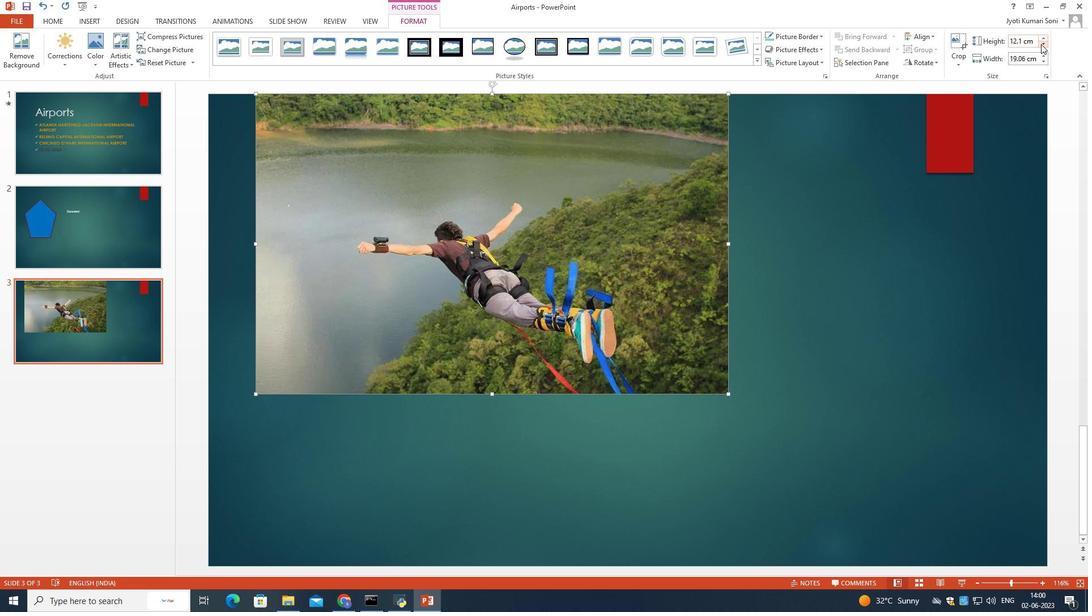 
Action: Mouse pressed left at (1041, 44)
Screenshot: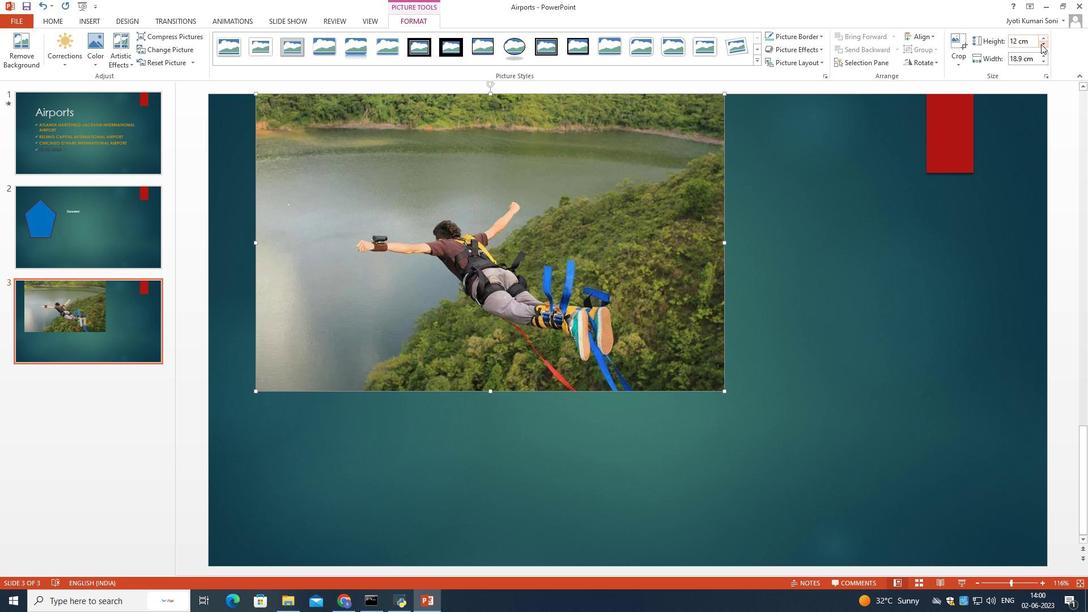 
Action: Mouse pressed left at (1041, 44)
Screenshot: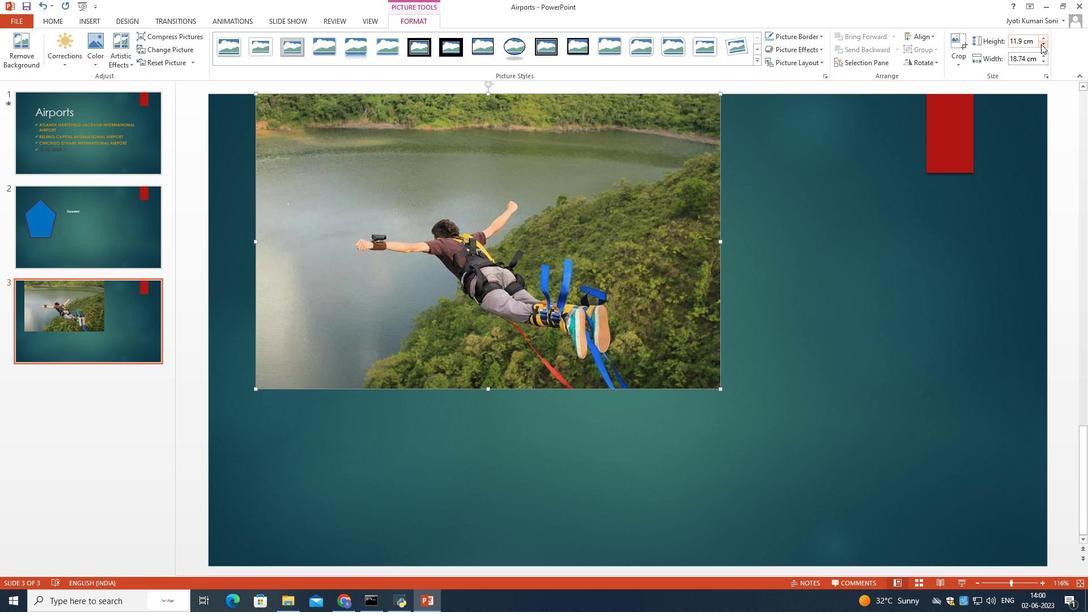 
Action: Mouse pressed left at (1041, 44)
Screenshot: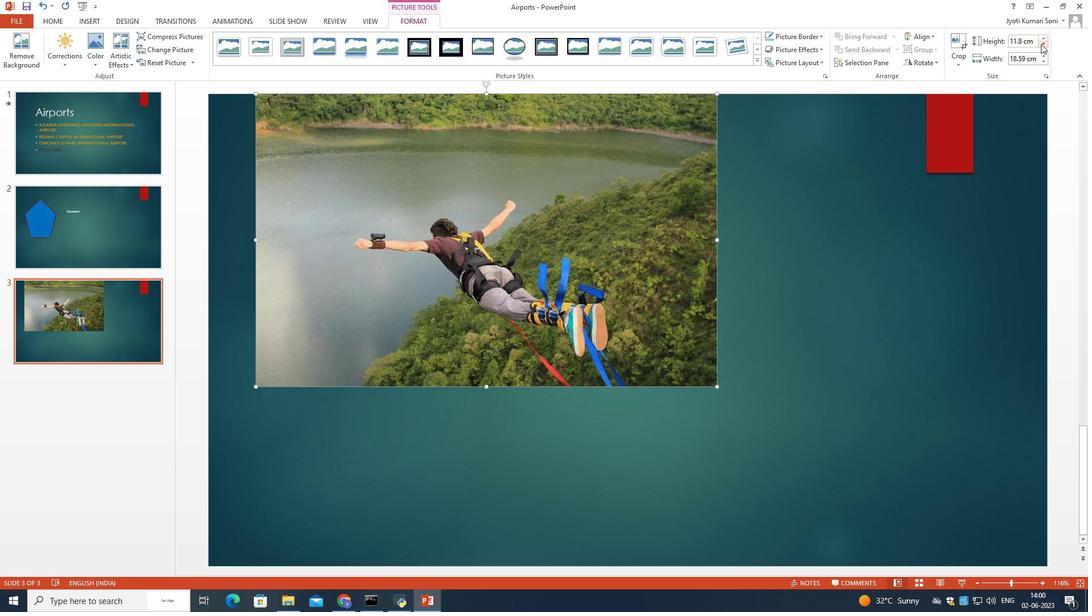 
Action: Mouse pressed left at (1041, 44)
Screenshot: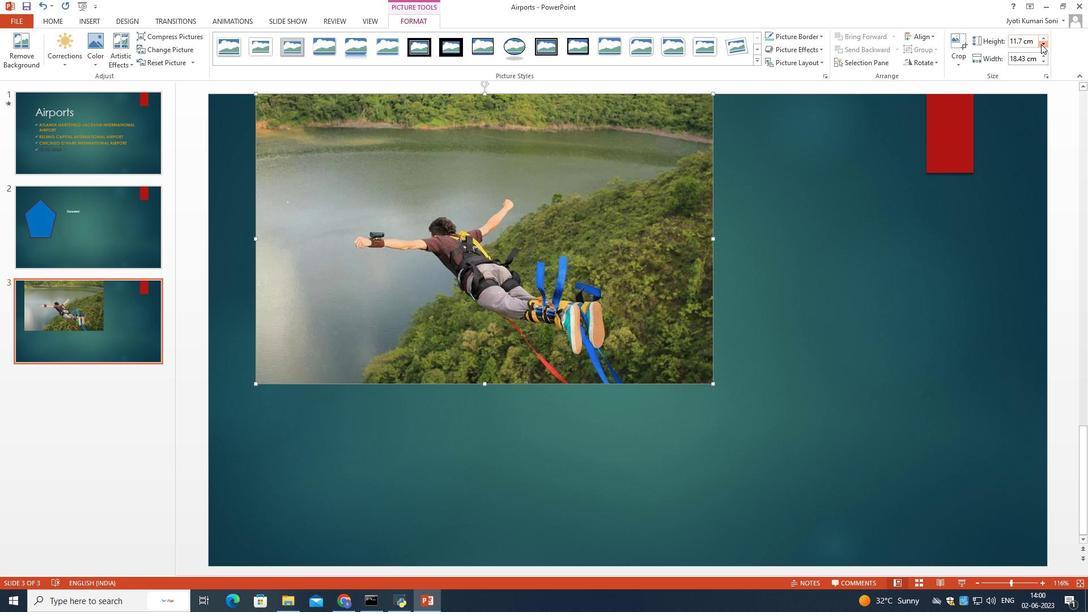 
Action: Mouse pressed left at (1041, 44)
Screenshot: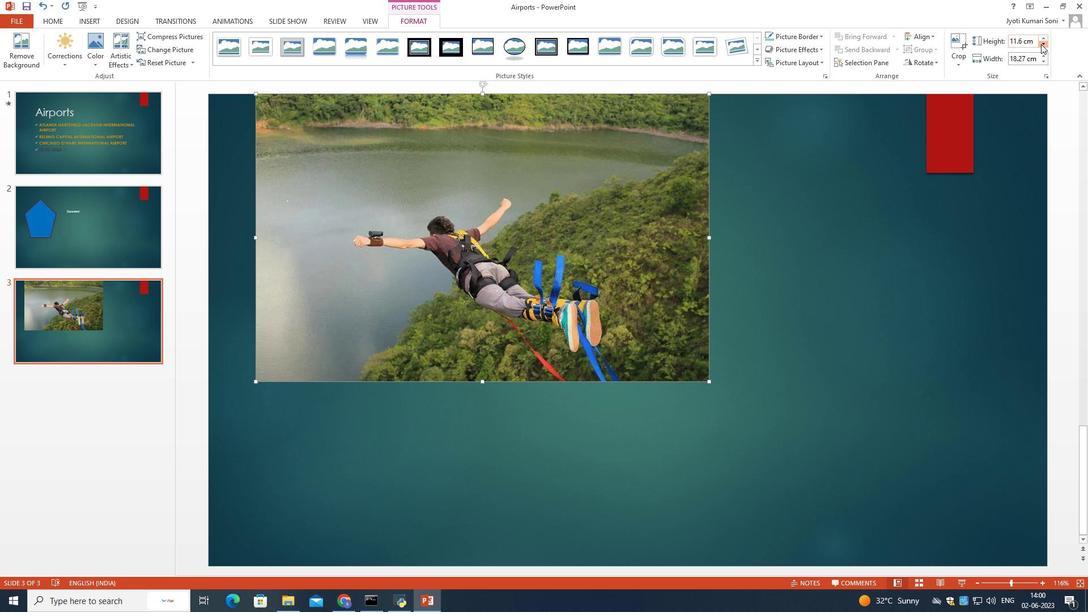 
Action: Mouse pressed left at (1041, 44)
Screenshot: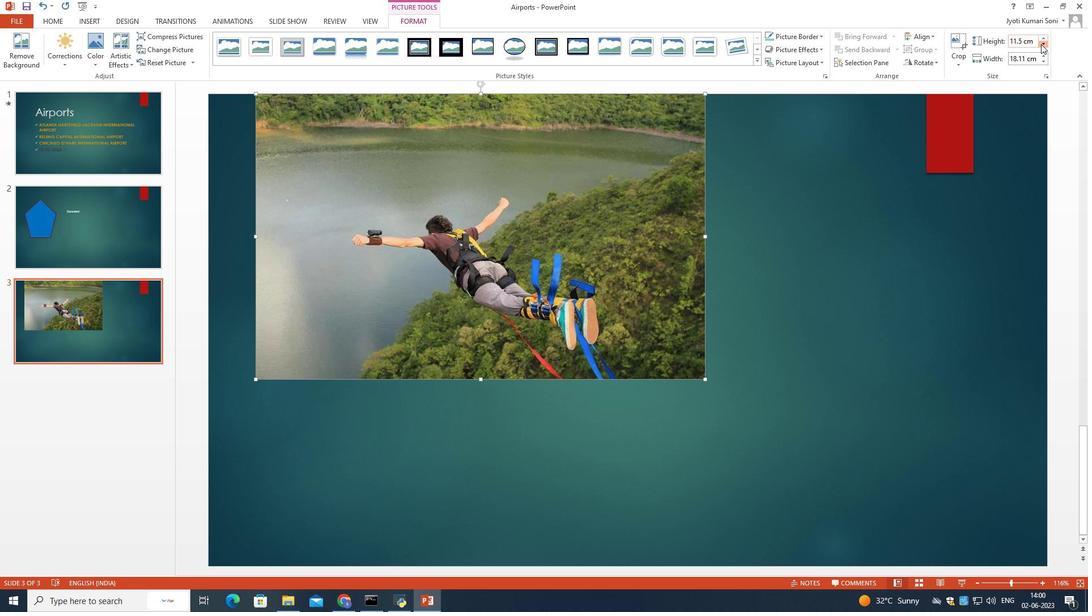 
Action: Mouse pressed left at (1041, 44)
Screenshot: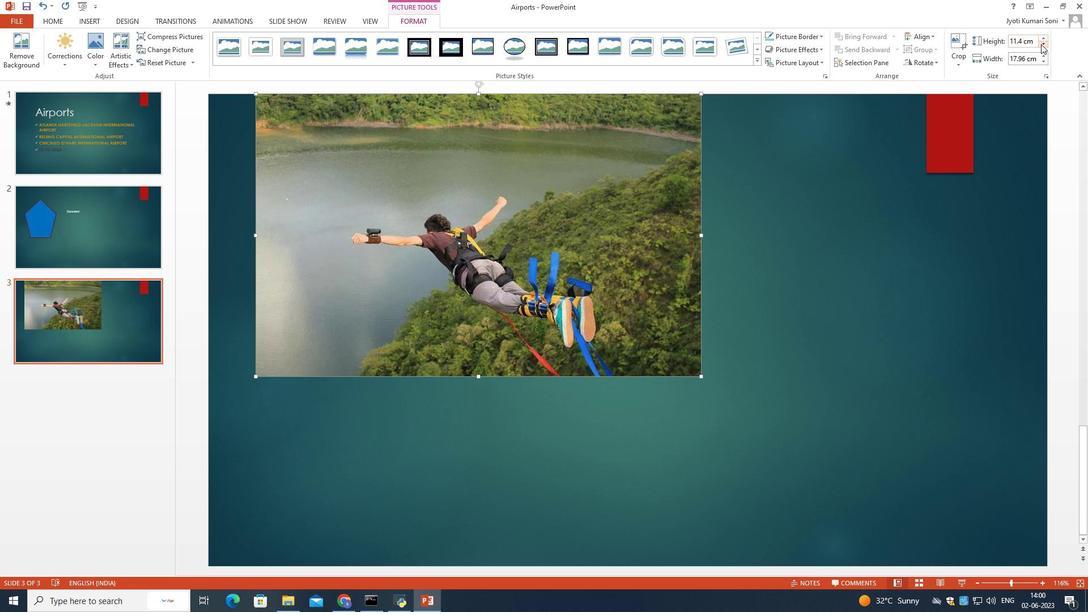 
Action: Mouse pressed left at (1041, 44)
Screenshot: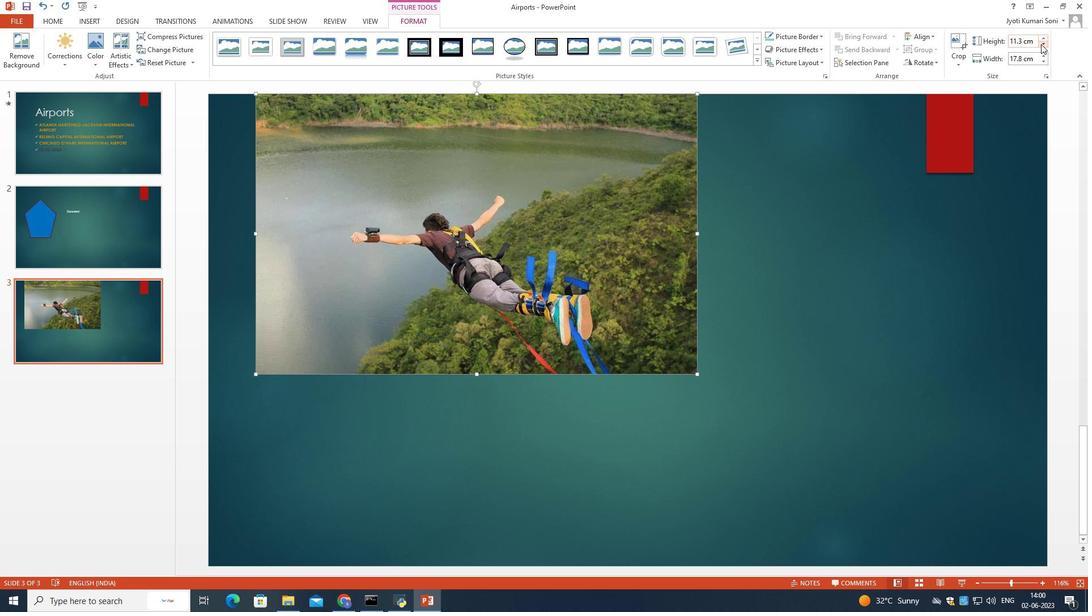
Action: Mouse pressed left at (1041, 44)
Screenshot: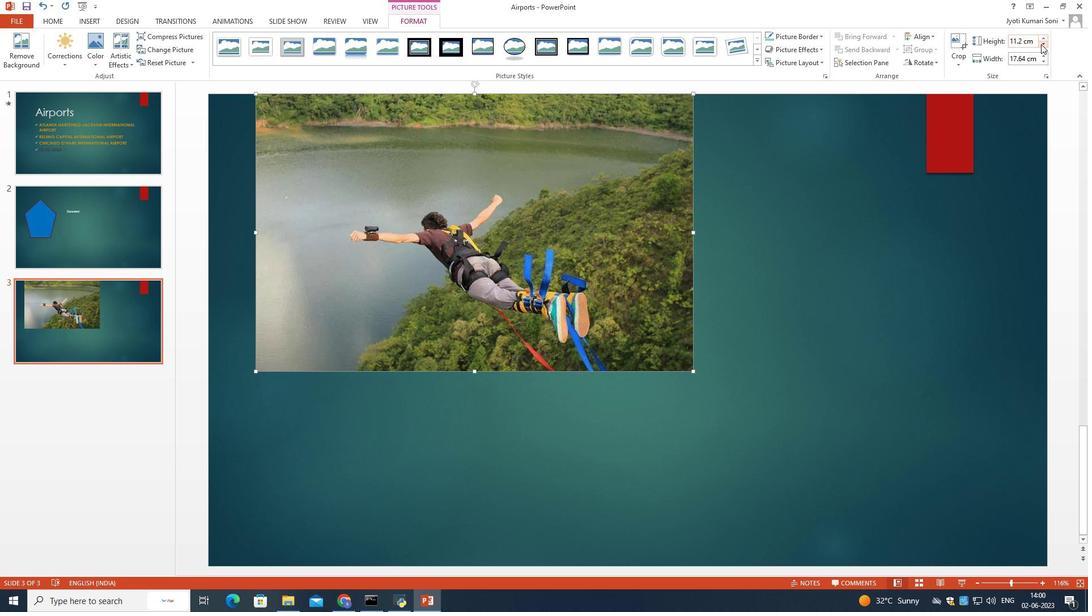 
Action: Mouse pressed left at (1041, 44)
Screenshot: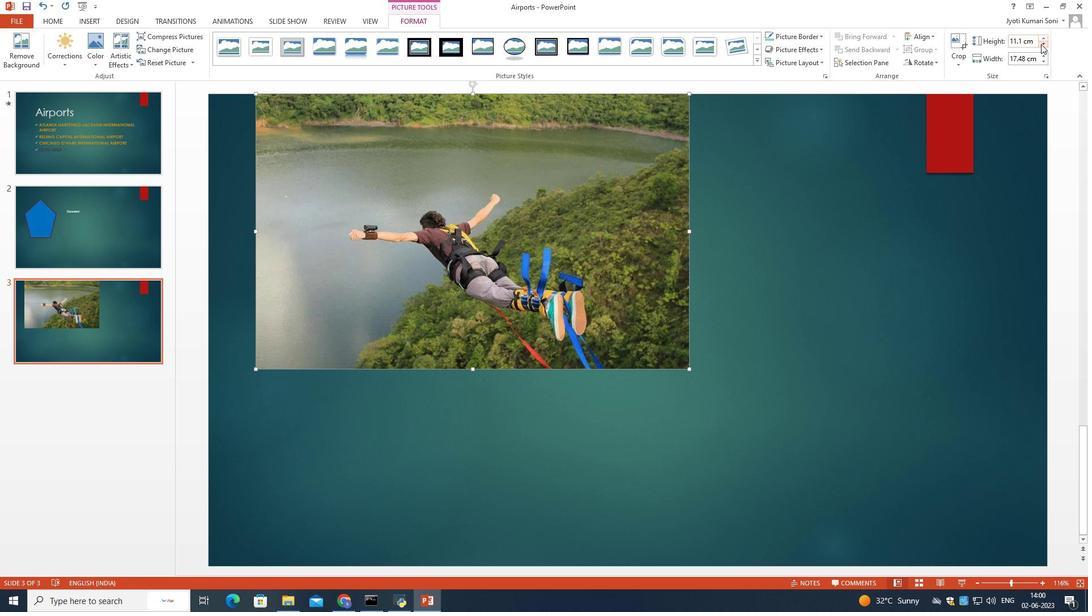 
Action: Mouse moved to (866, 171)
Screenshot: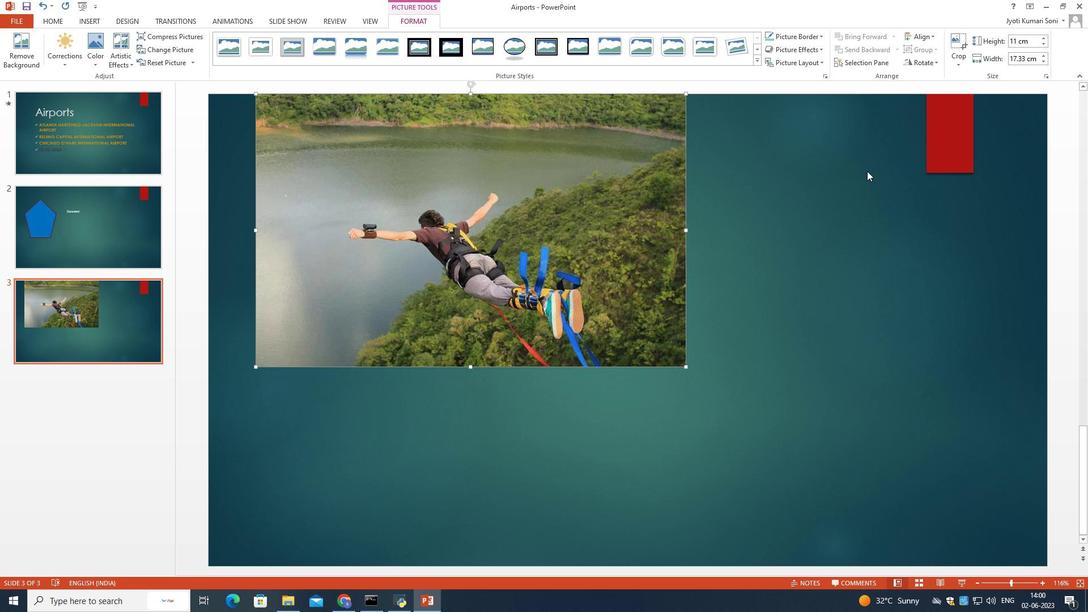 
Action: Mouse pressed left at (866, 171)
Screenshot: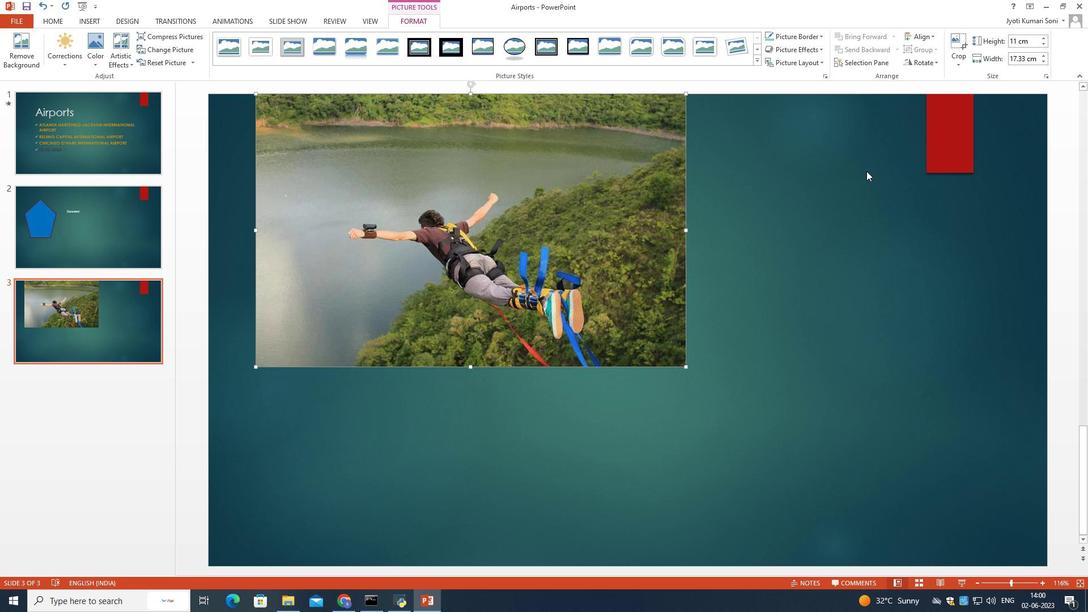 
Action: Mouse moved to (520, 195)
Screenshot: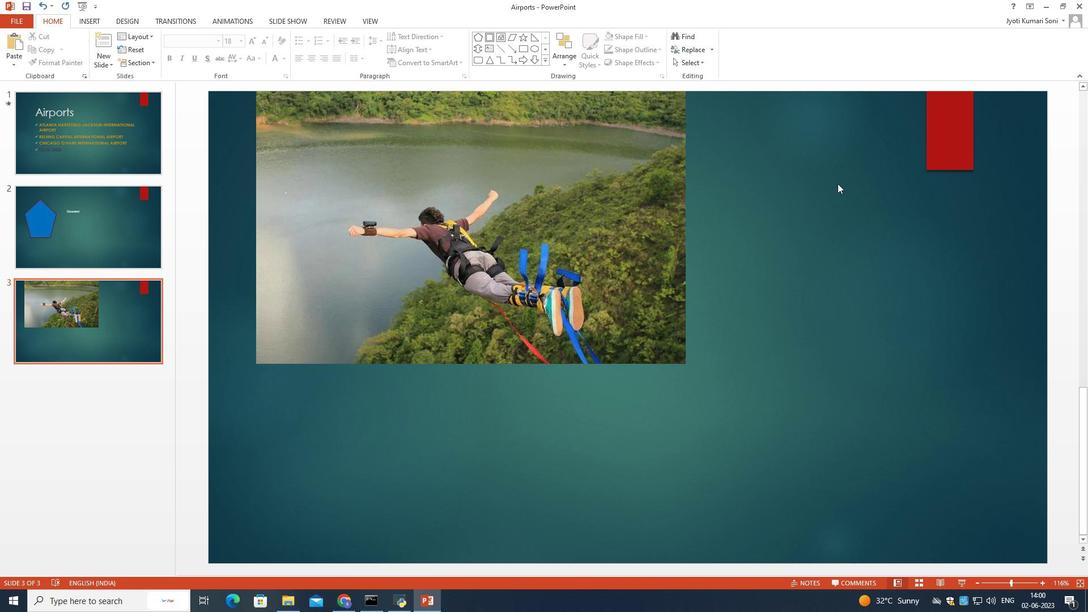 
Action: Mouse pressed left at (520, 195)
Screenshot: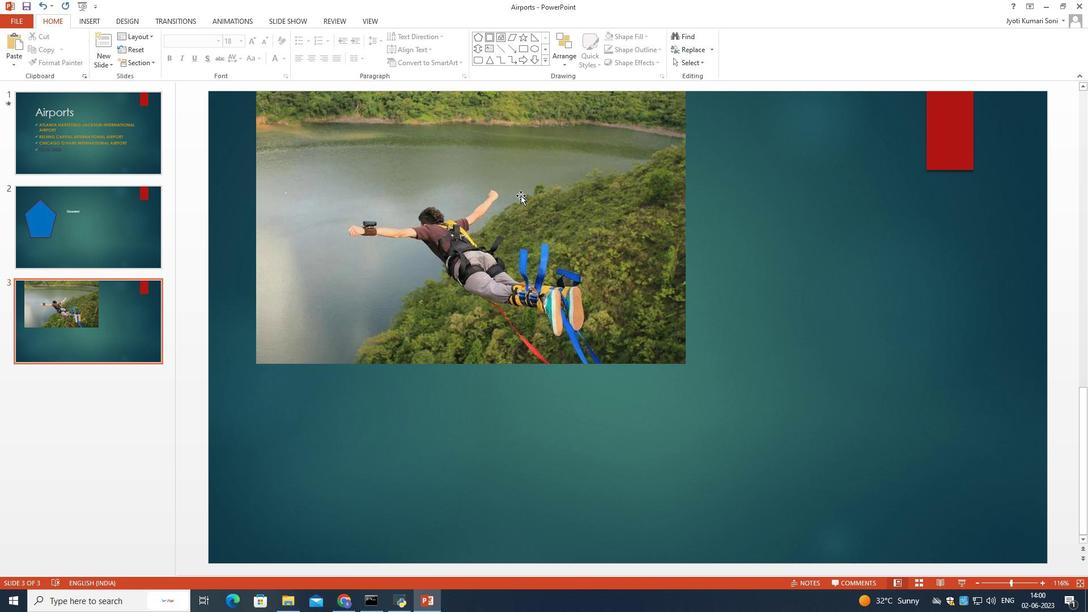 
Action: Mouse moved to (531, 201)
Screenshot: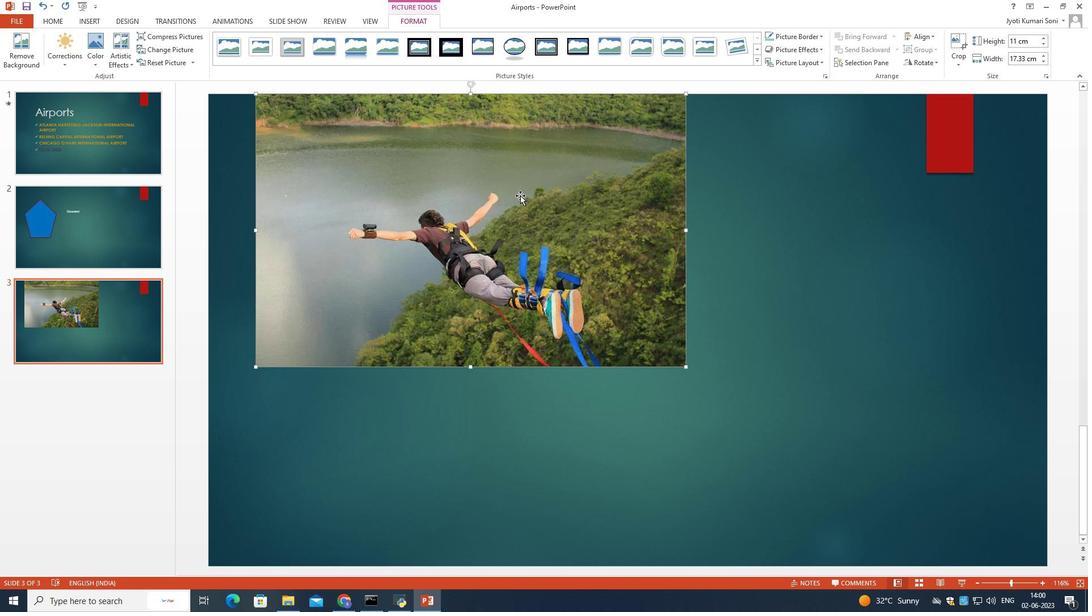 
Action: Mouse scrolled (531, 201) with delta (0, 0)
Screenshot: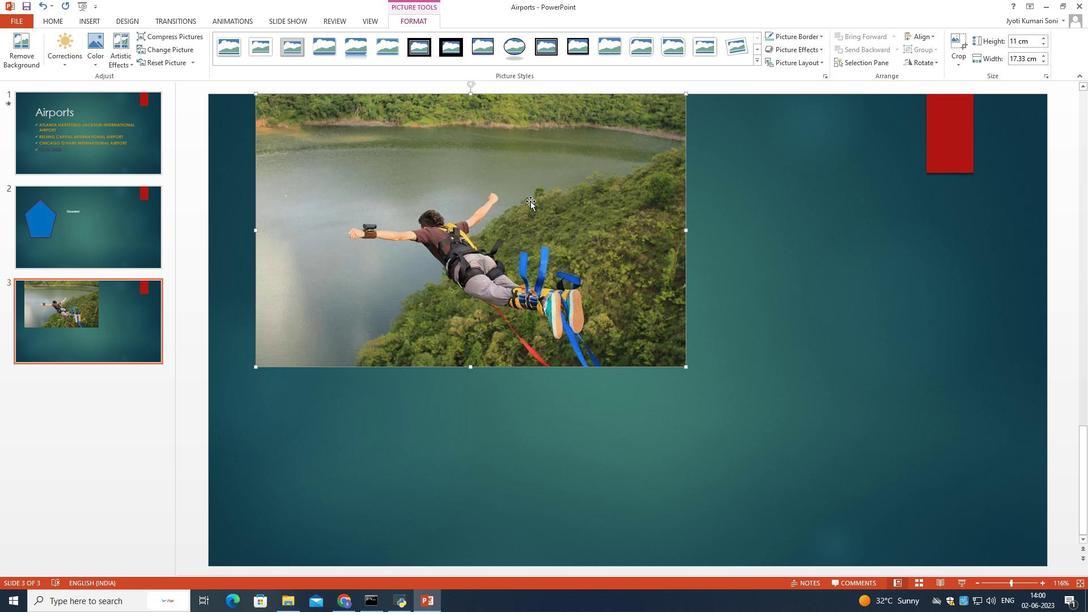 
Action: Mouse scrolled (531, 201) with delta (0, 0)
Screenshot: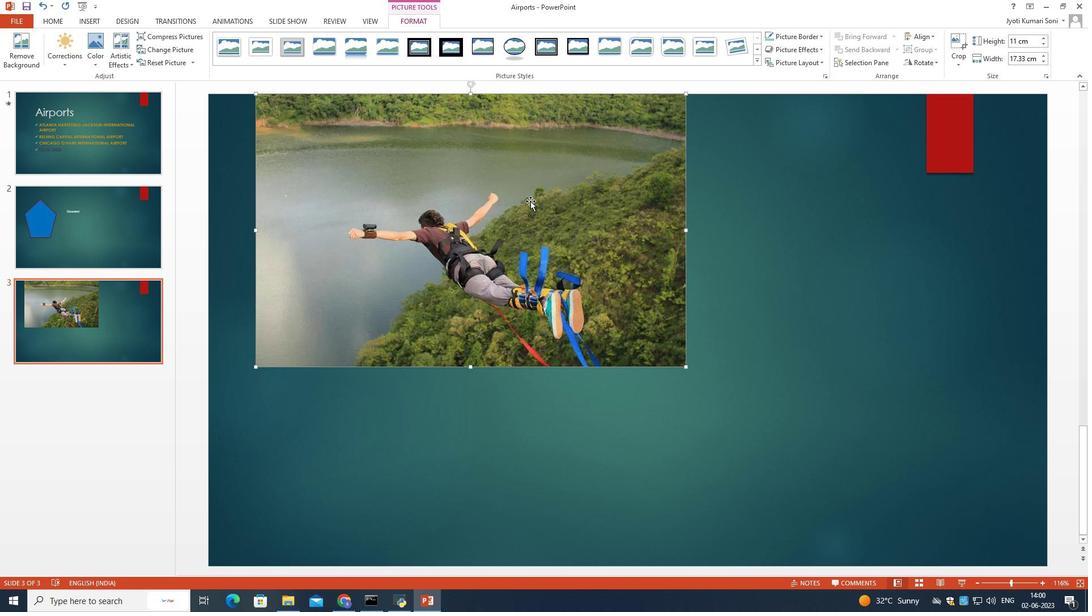 
Action: Mouse scrolled (531, 201) with delta (0, 0)
Screenshot: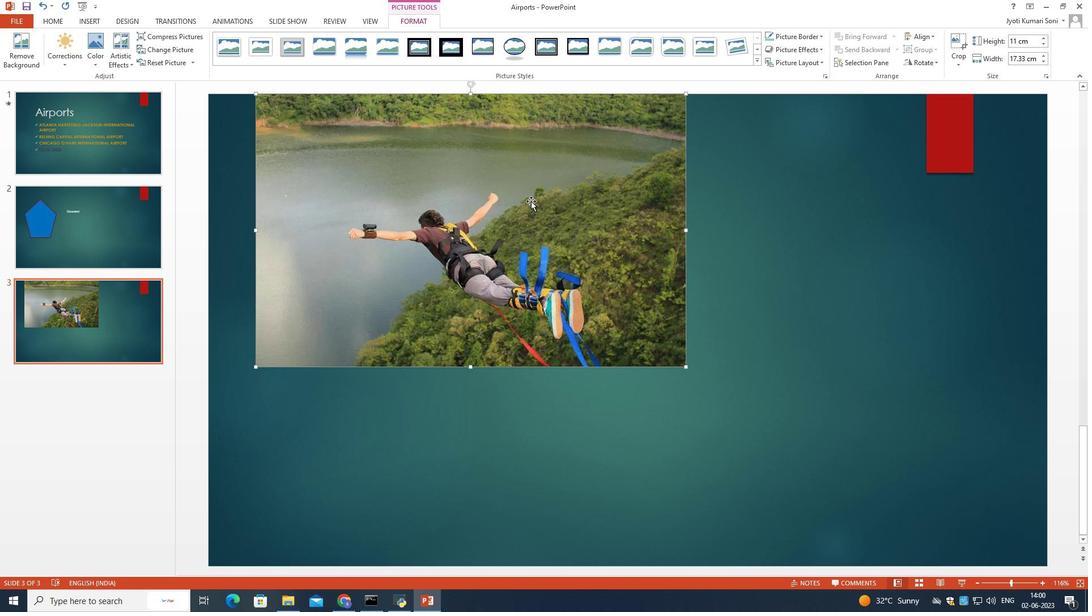 
Action: Mouse moved to (534, 198)
Screenshot: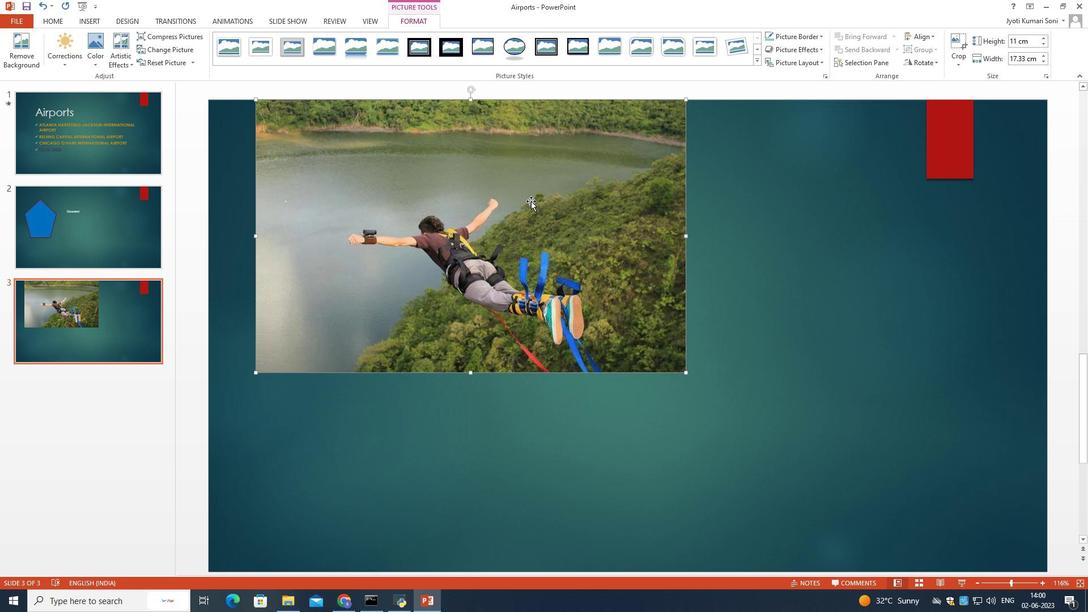 
Action: Mouse scrolled (534, 198) with delta (0, 0)
Screenshot: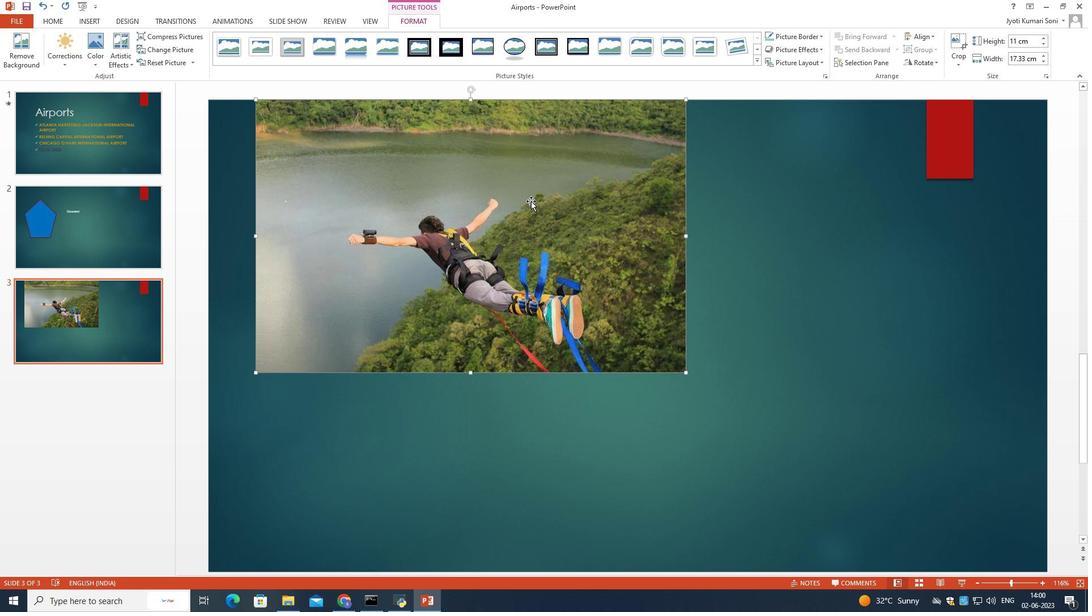 
Action: Mouse moved to (65, 333)
Screenshot: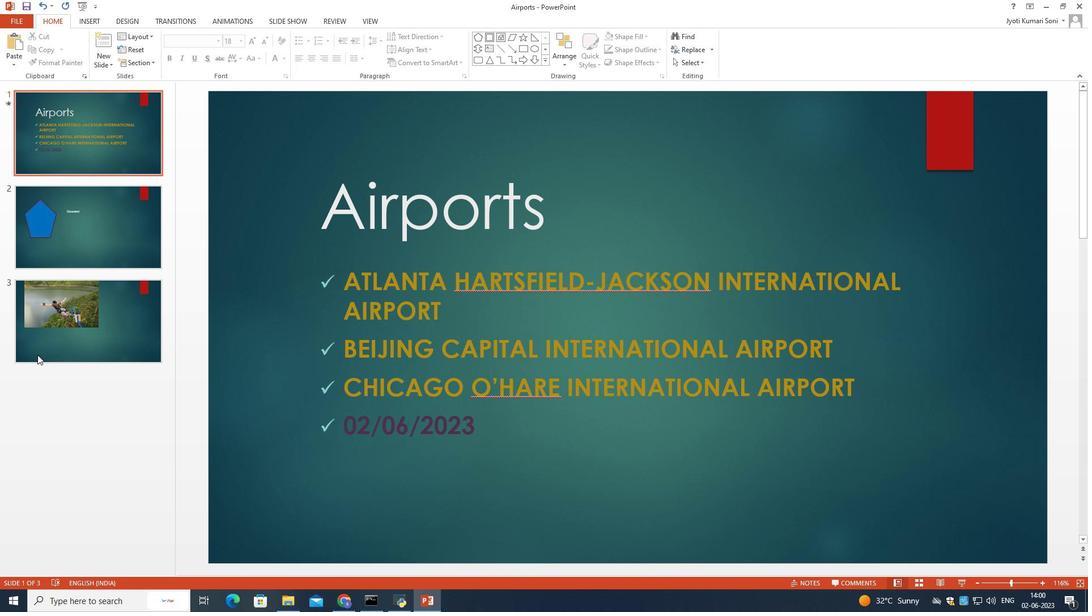 
Action: Mouse pressed left at (65, 333)
Screenshot: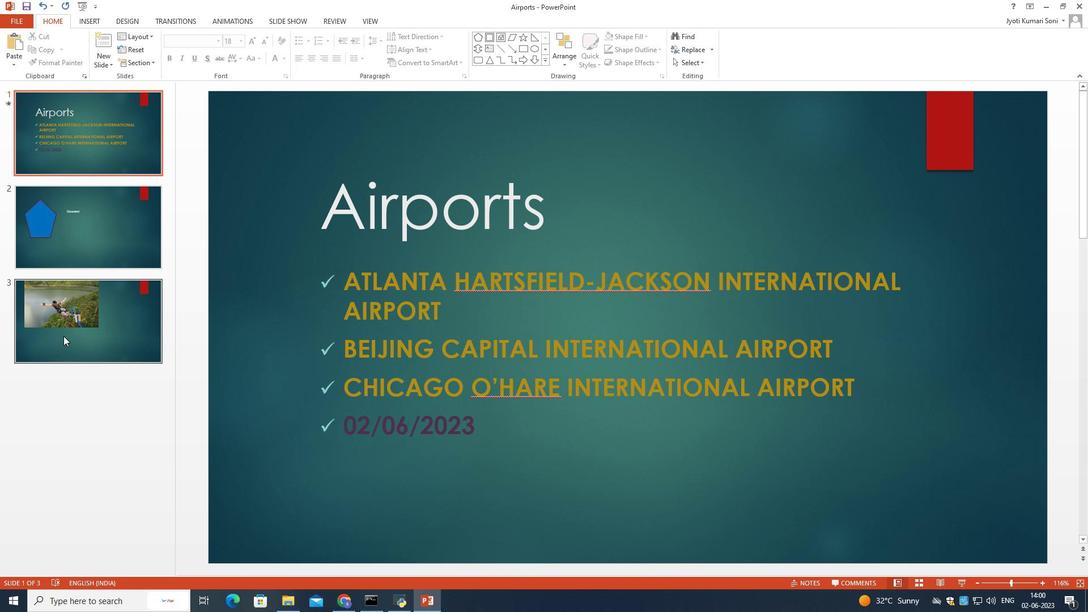 
Action: Mouse moved to (568, 240)
Screenshot: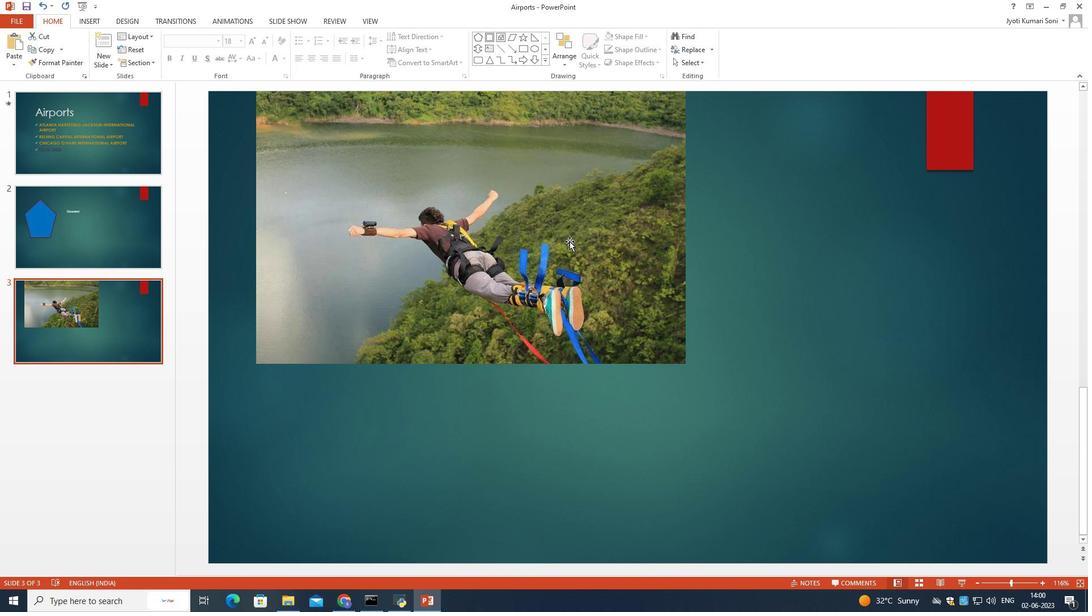 
Action: Mouse pressed left at (568, 240)
Screenshot: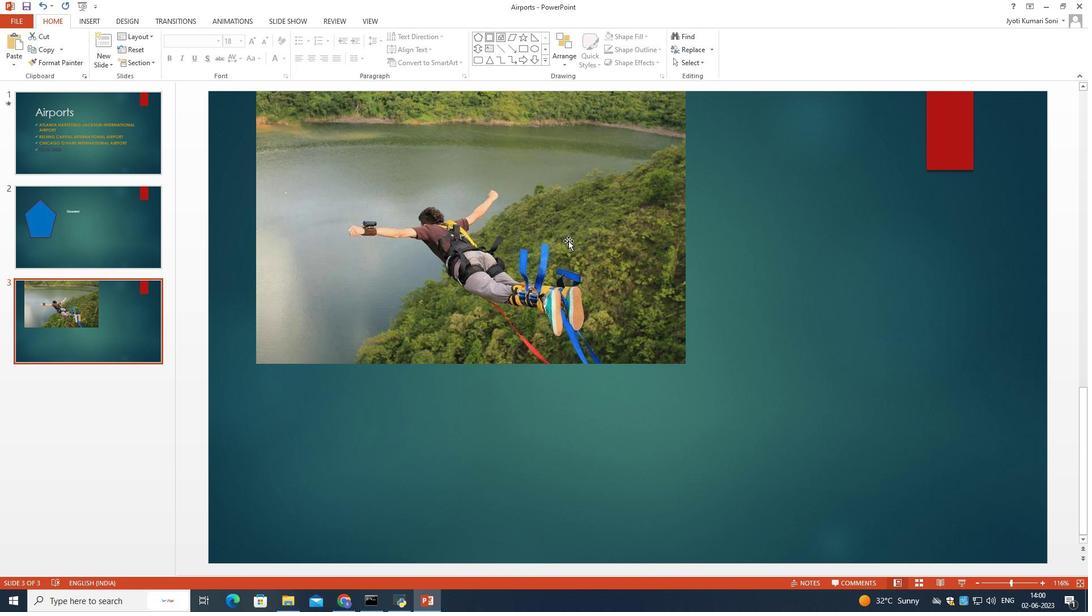 
Action: Mouse moved to (422, 14)
Screenshot: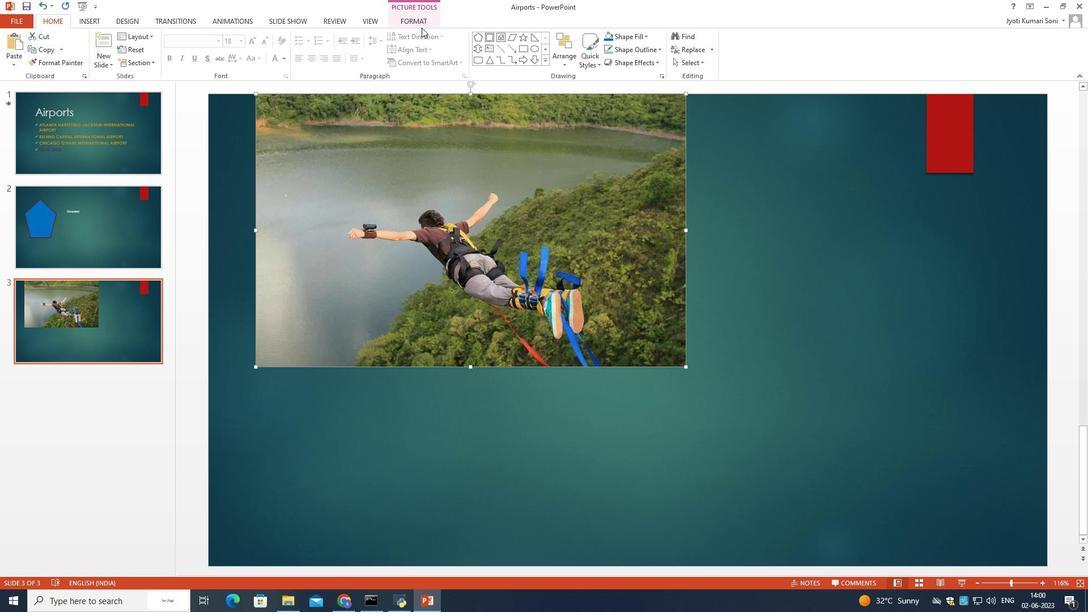 
Action: Mouse pressed left at (422, 14)
Screenshot: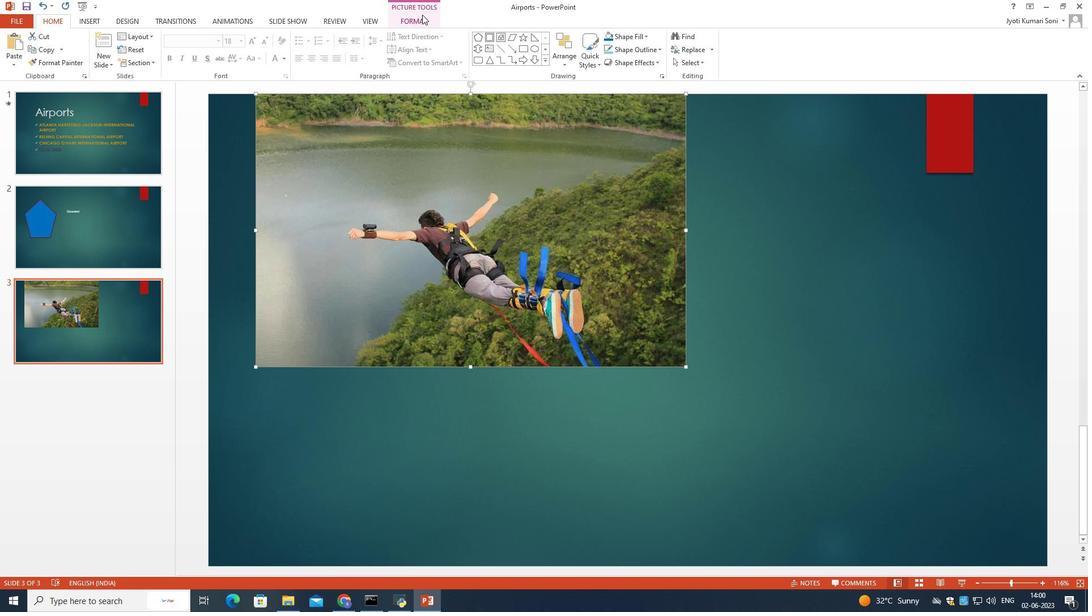 
Action: Mouse moved to (417, 20)
Screenshot: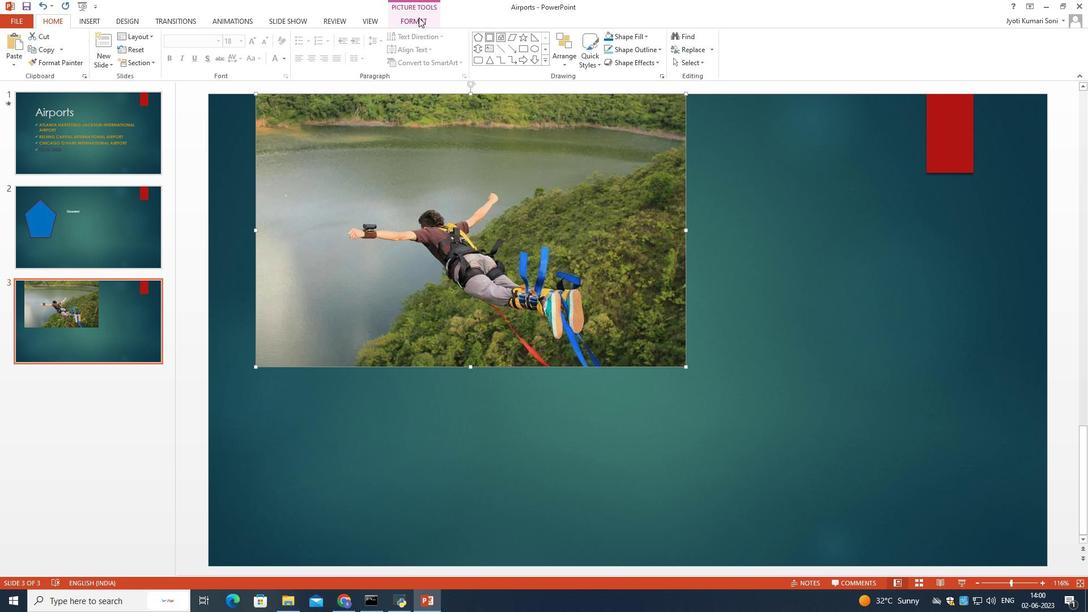
Action: Mouse pressed left at (417, 20)
Screenshot: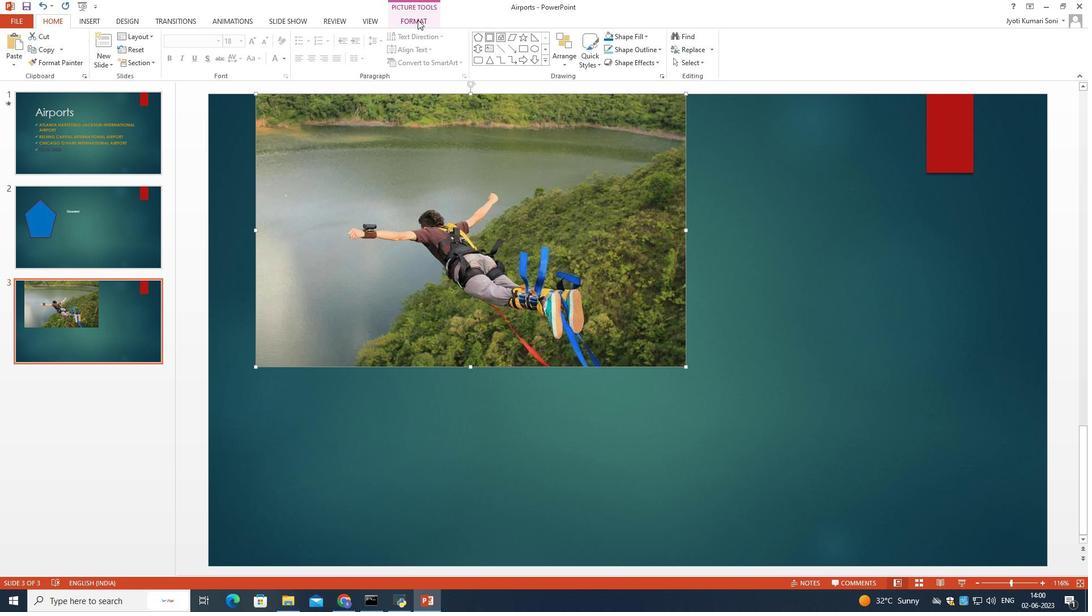 
Action: Mouse moved to (810, 36)
Screenshot: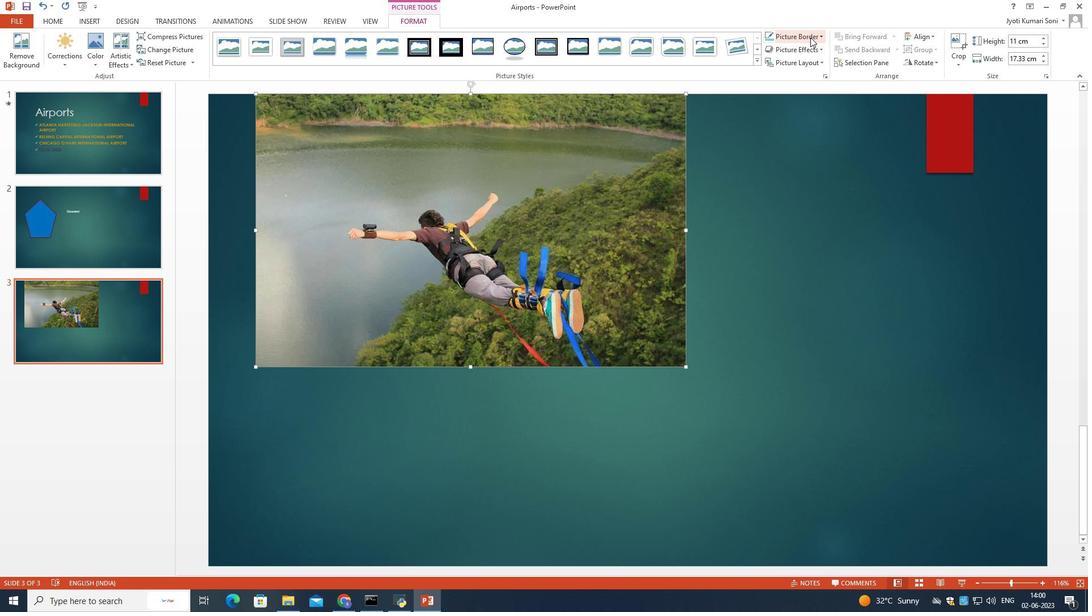 
Action: Mouse pressed left at (810, 36)
Screenshot: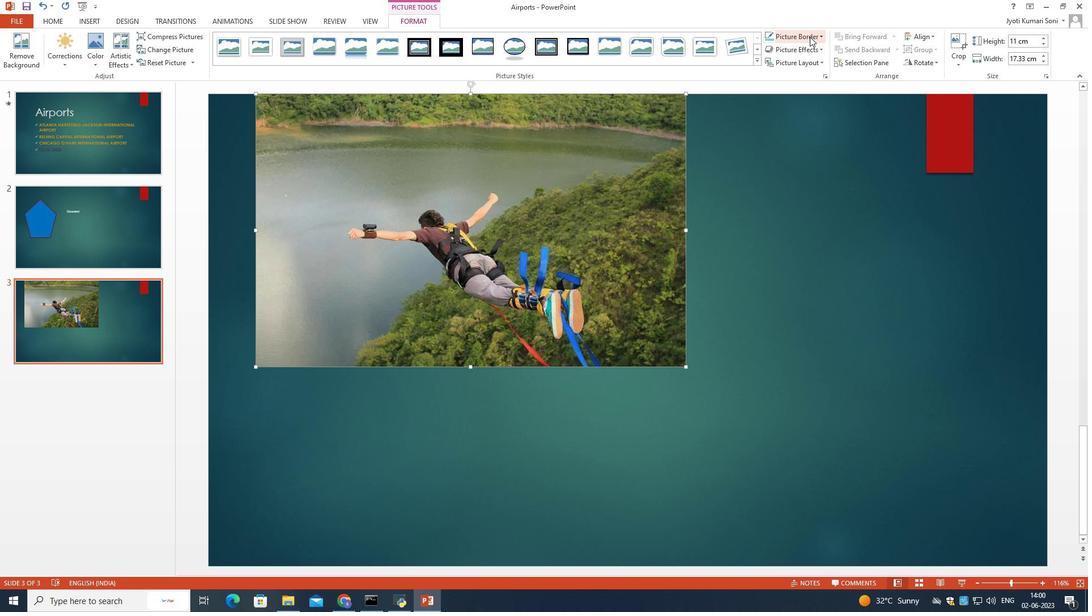 
Action: Mouse moved to (769, 61)
Screenshot: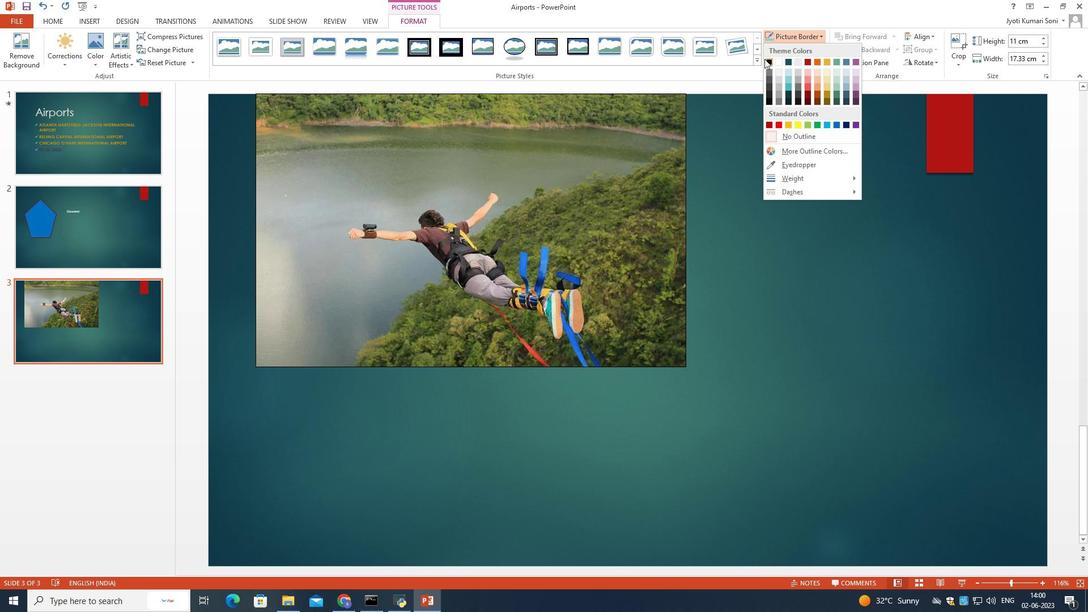
Action: Mouse pressed left at (769, 61)
Screenshot: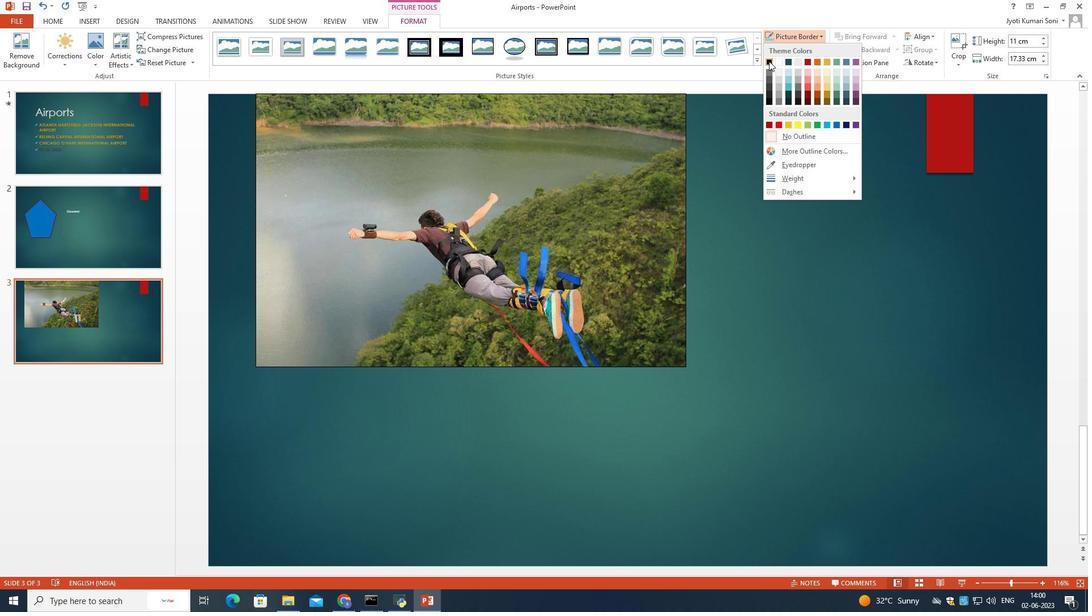 
Action: Mouse moved to (262, 52)
Screenshot: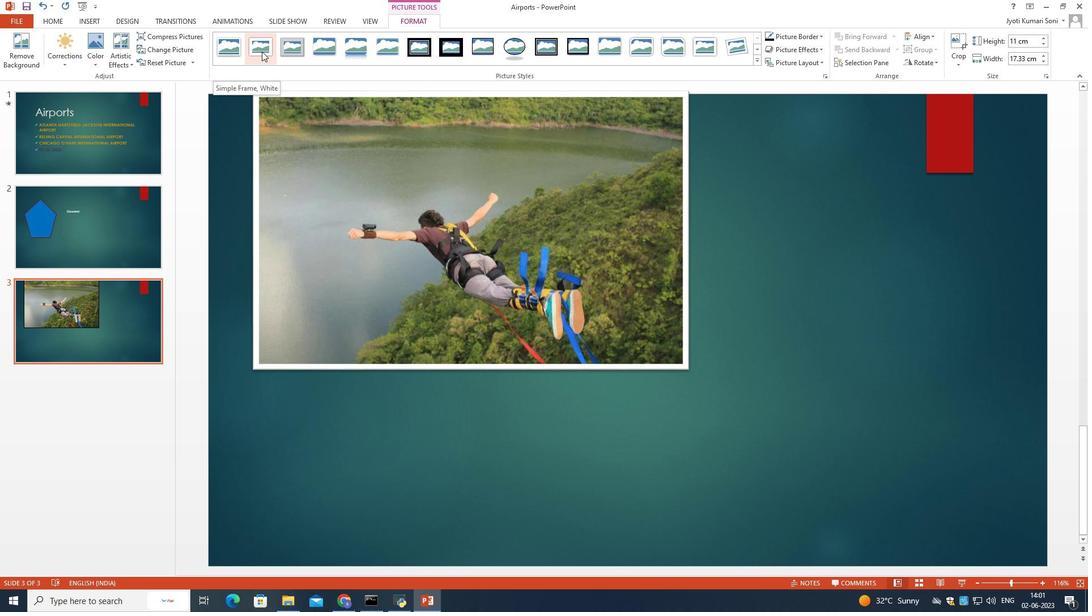 
Action: Mouse pressed left at (262, 52)
Screenshot: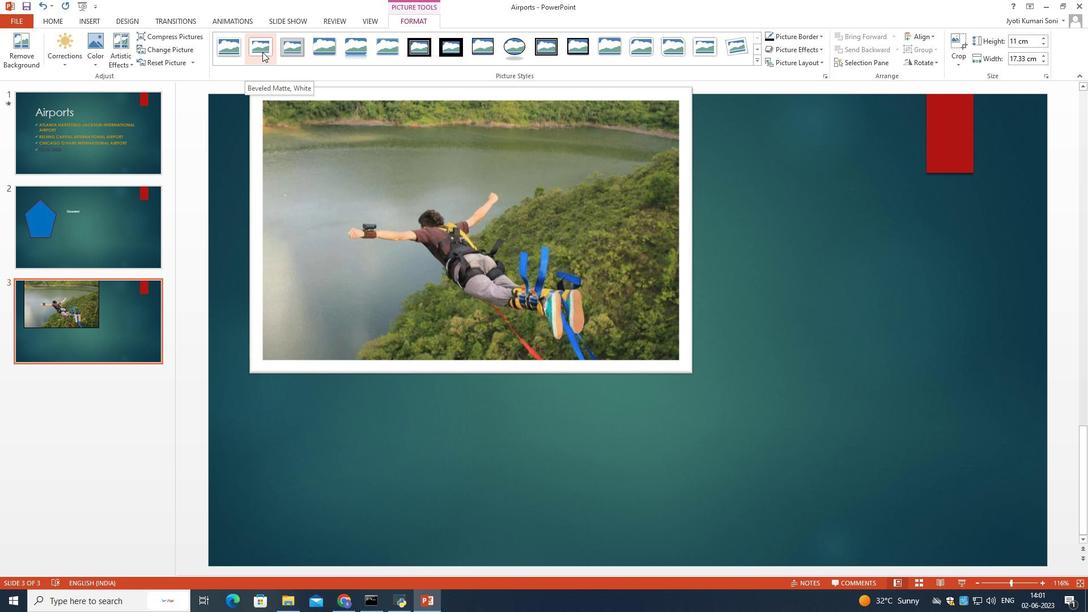 
Action: Mouse moved to (408, 236)
Screenshot: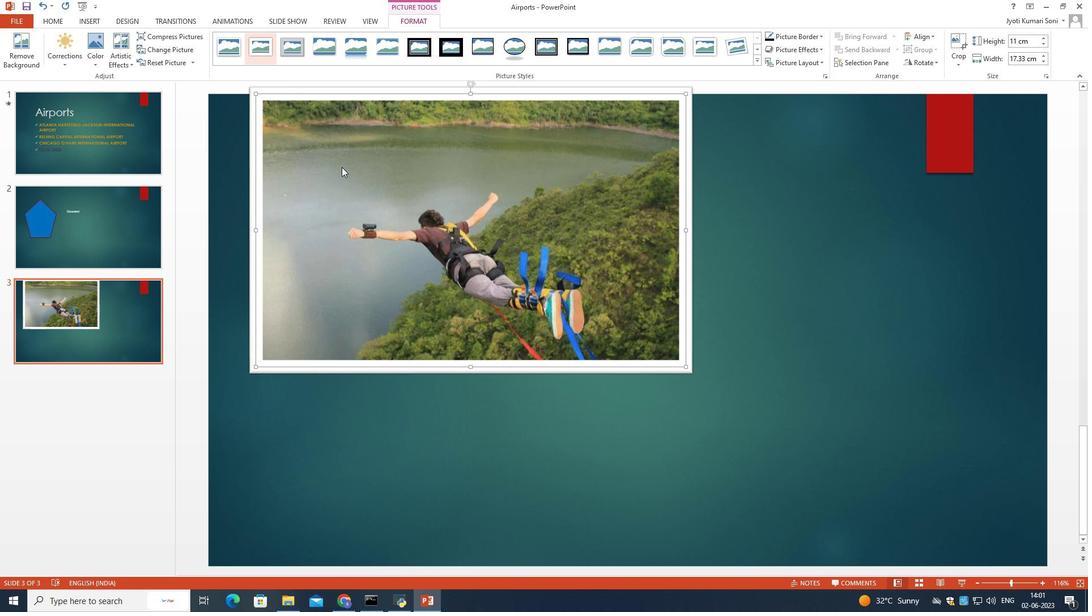 
Action: Mouse scrolled (408, 236) with delta (0, 0)
Screenshot: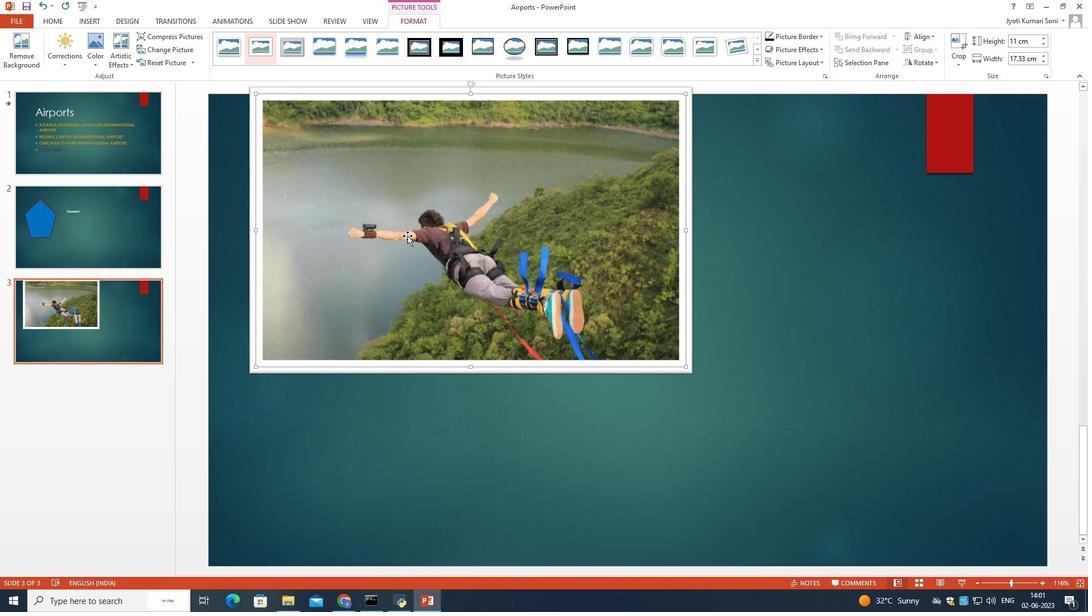 
Action: Mouse moved to (408, 236)
Screenshot: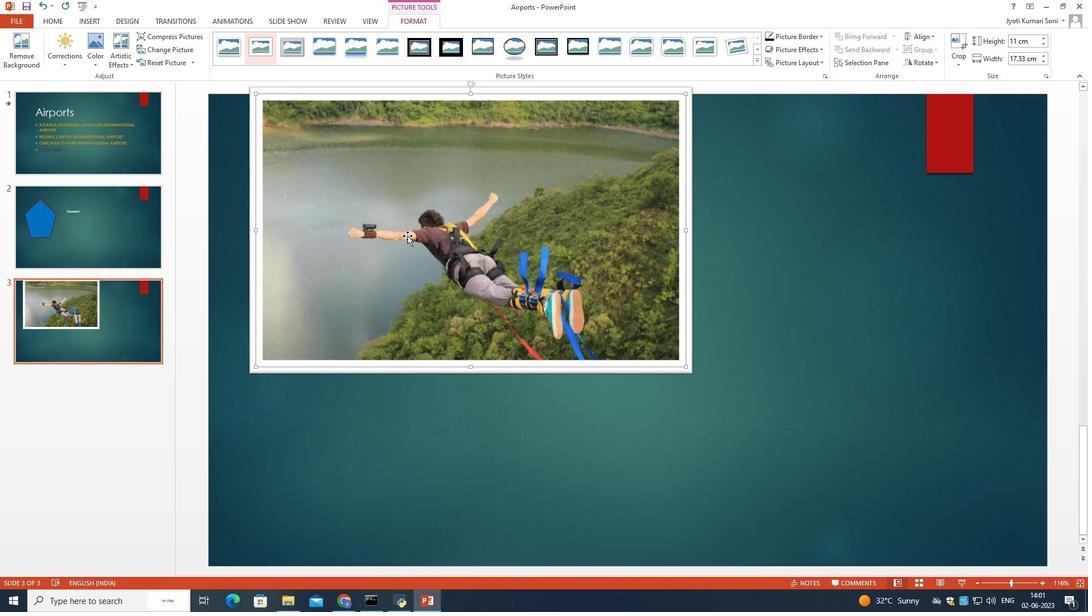 
Action: Mouse scrolled (408, 236) with delta (0, 0)
Screenshot: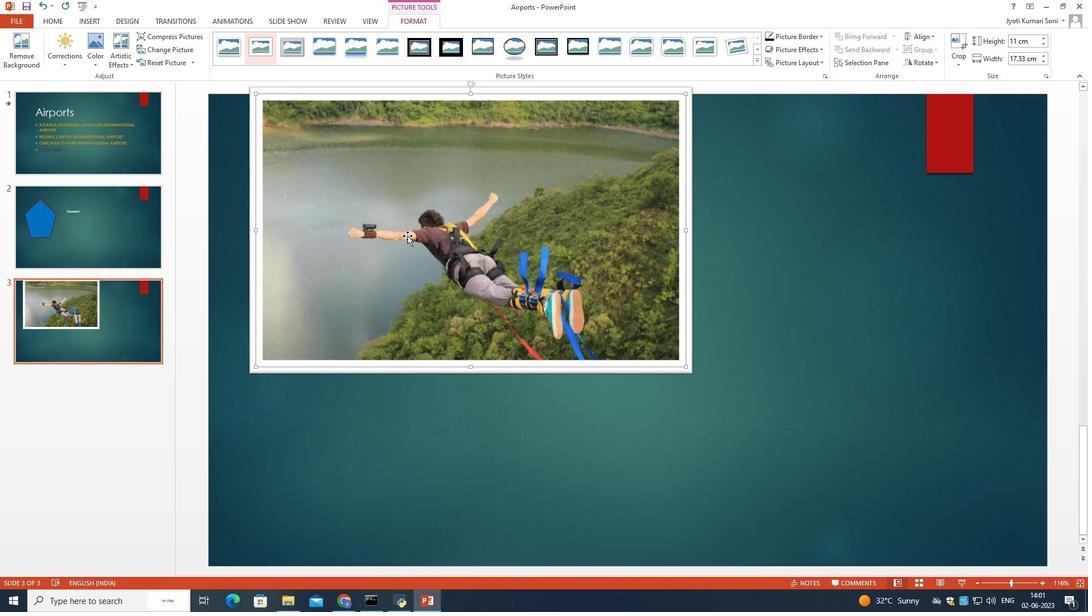 
Action: Mouse moved to (51, 320)
Screenshot: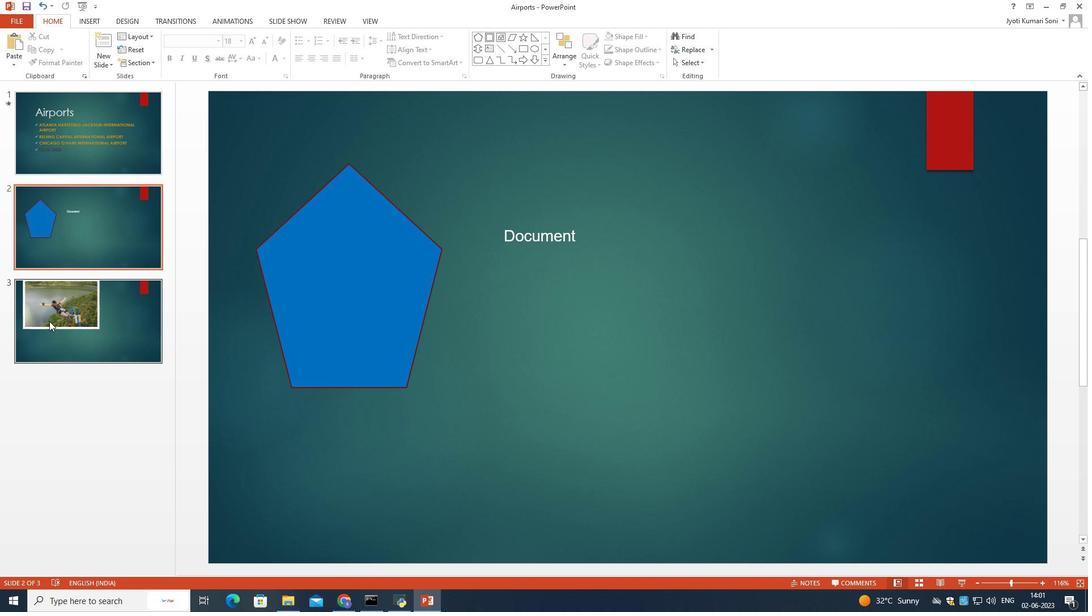 
Action: Mouse pressed left at (51, 320)
Screenshot: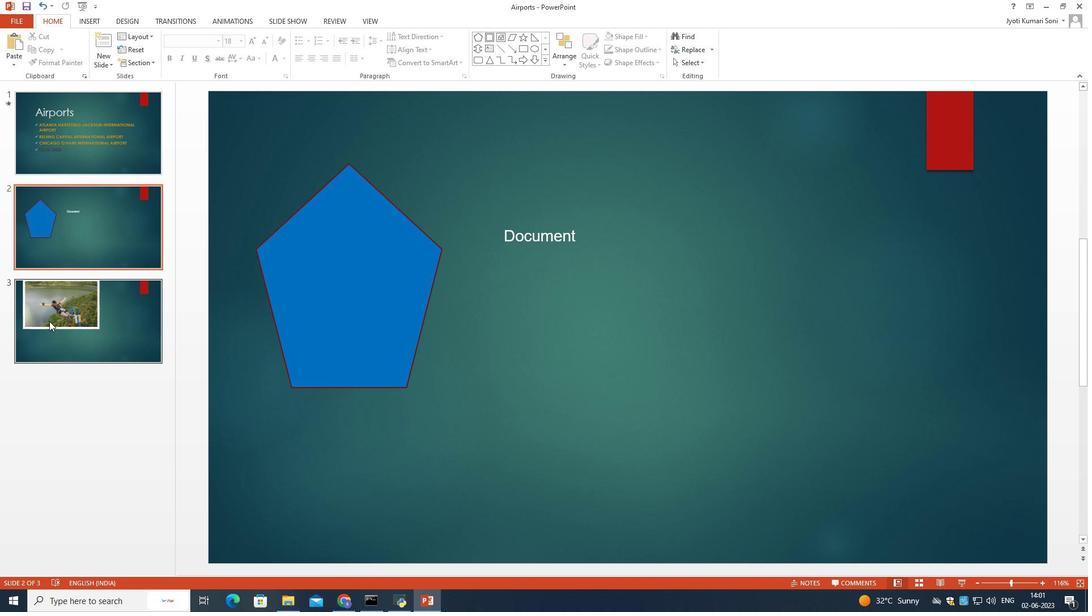 
Action: Mouse moved to (358, 260)
Screenshot: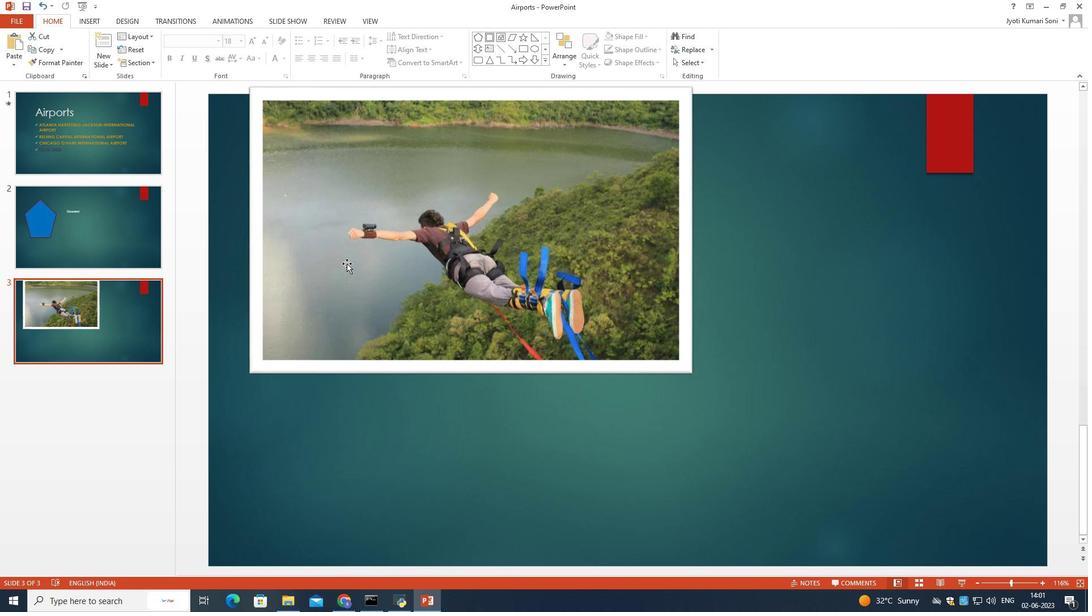 
Action: Mouse pressed left at (358, 260)
Screenshot: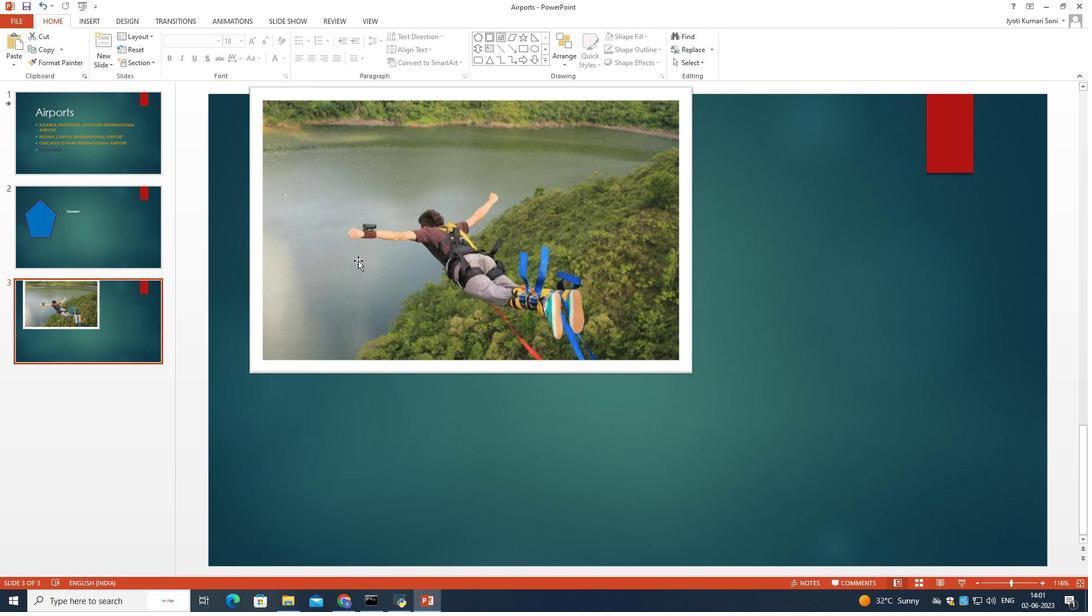 
Action: Mouse moved to (400, 278)
Screenshot: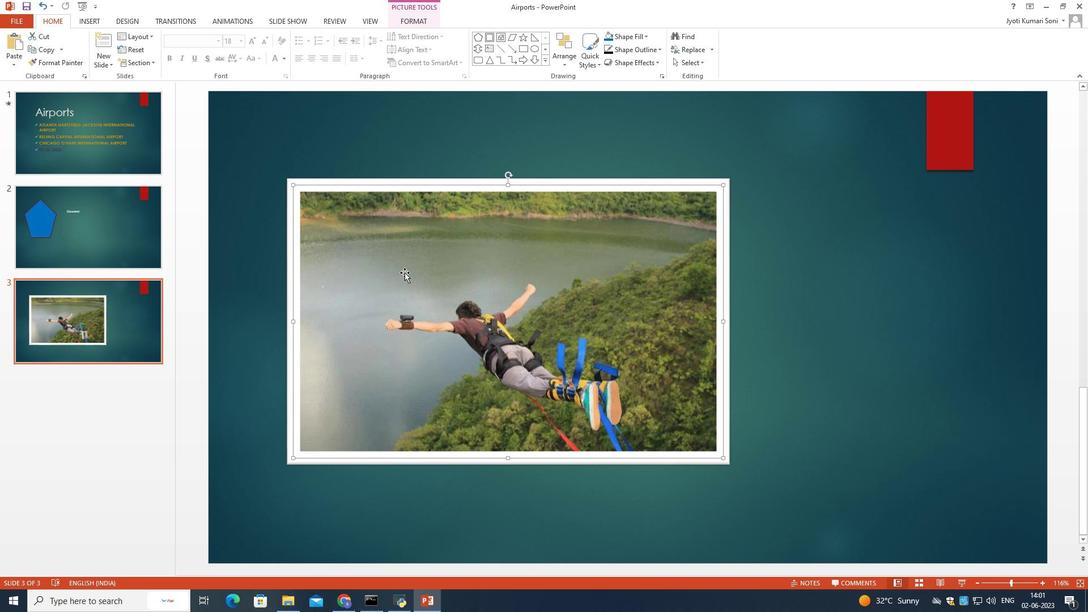 
Action: Mouse pressed left at (400, 278)
Screenshot: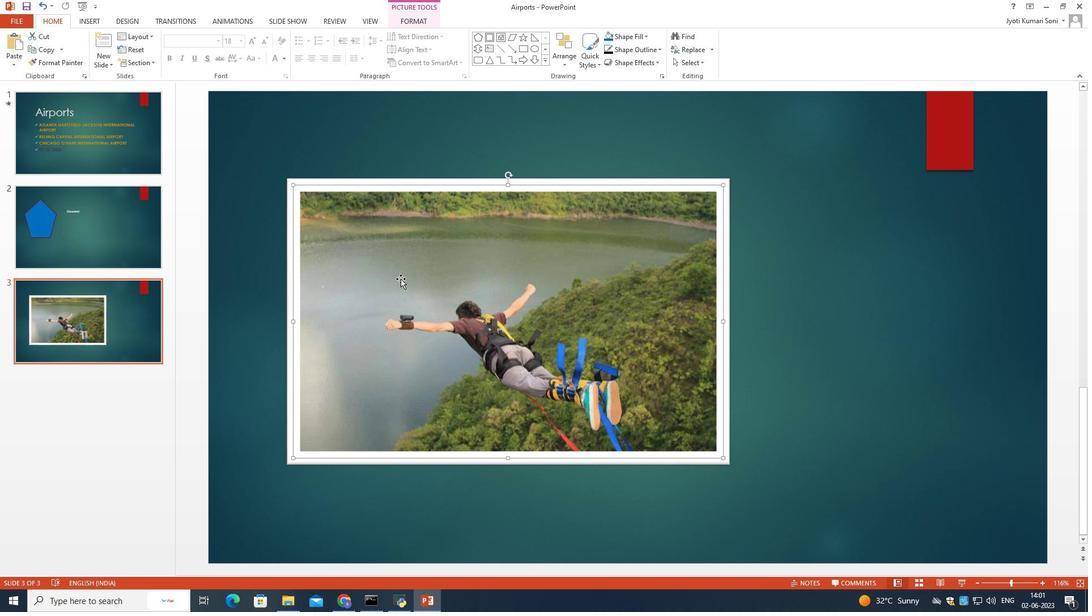 
Action: Mouse moved to (376, 136)
Screenshot: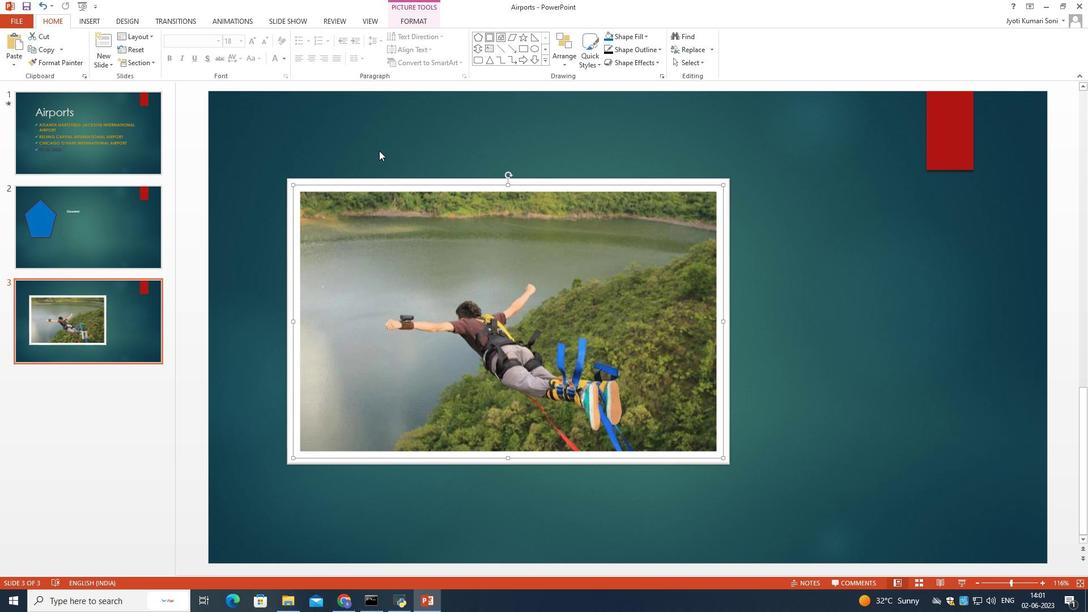 
Action: Mouse pressed left at (376, 136)
Screenshot: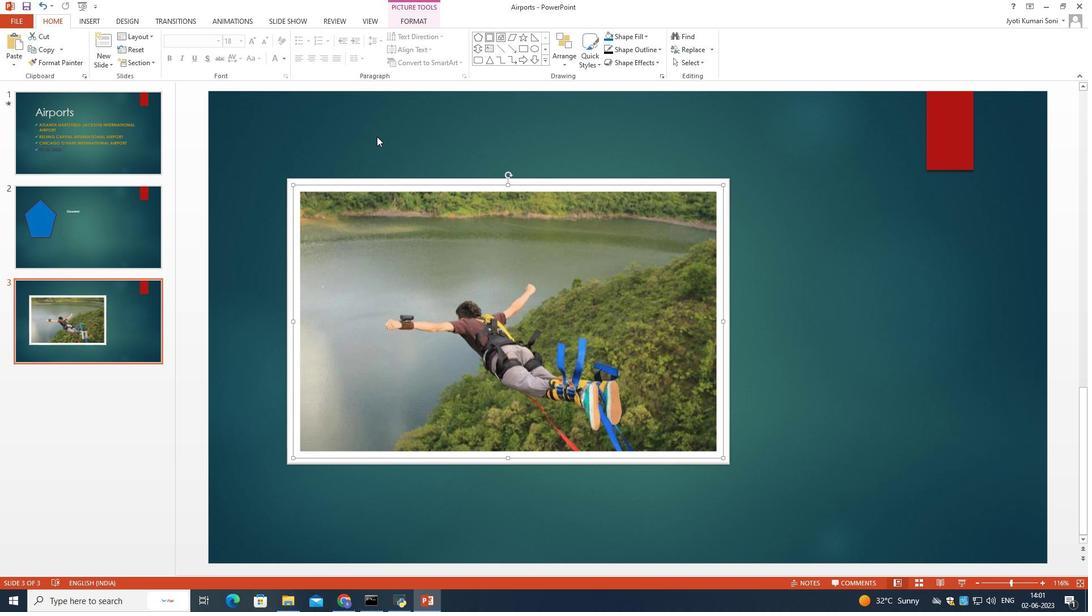 
Action: Mouse moved to (494, 235)
Screenshot: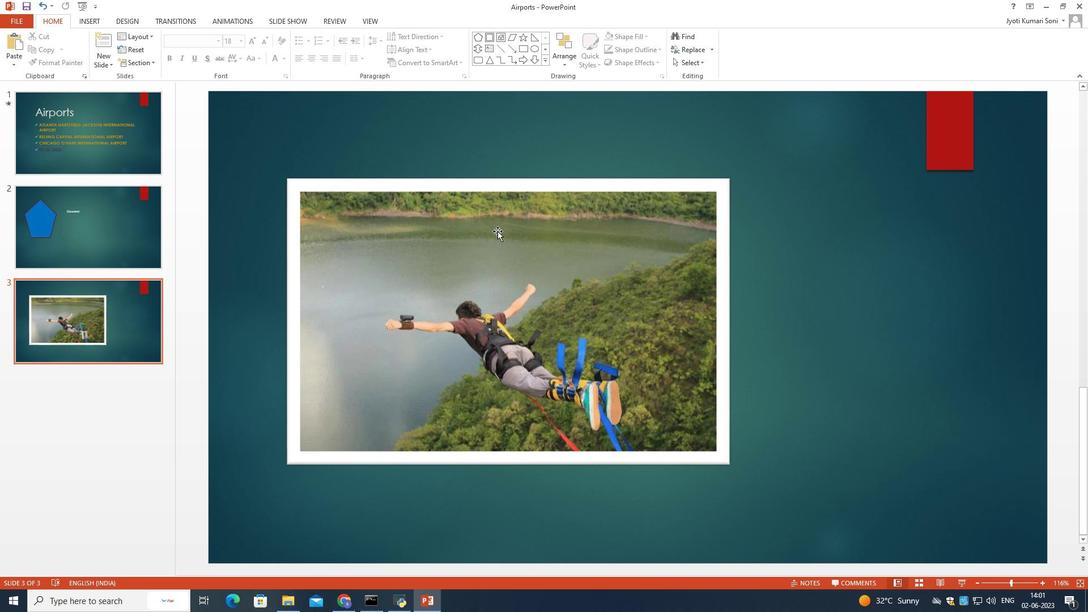 
Action: Mouse pressed left at (494, 235)
Screenshot: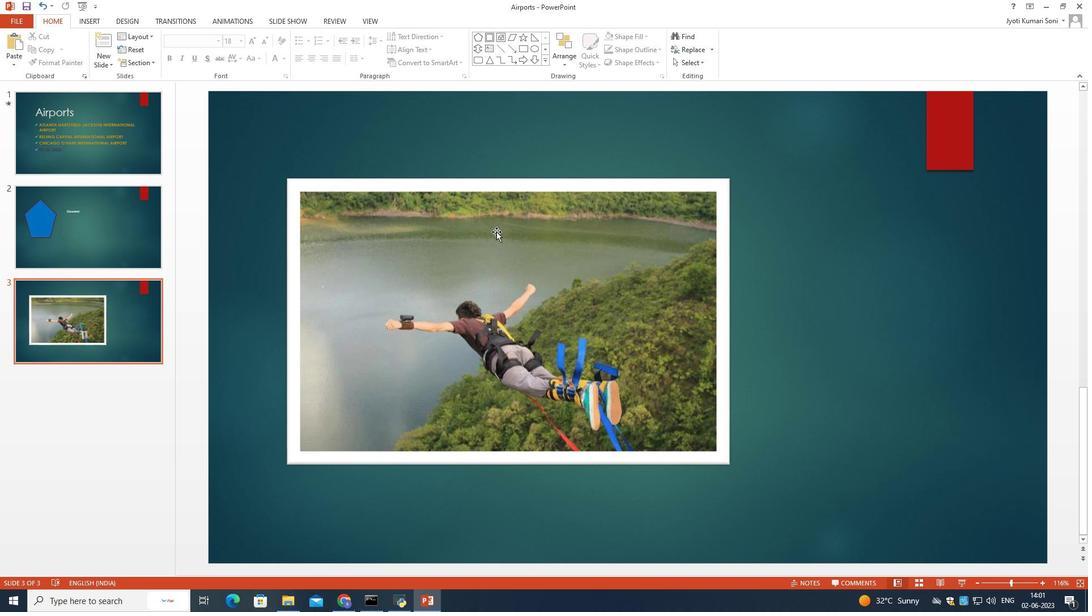 
Action: Mouse moved to (415, 19)
Screenshot: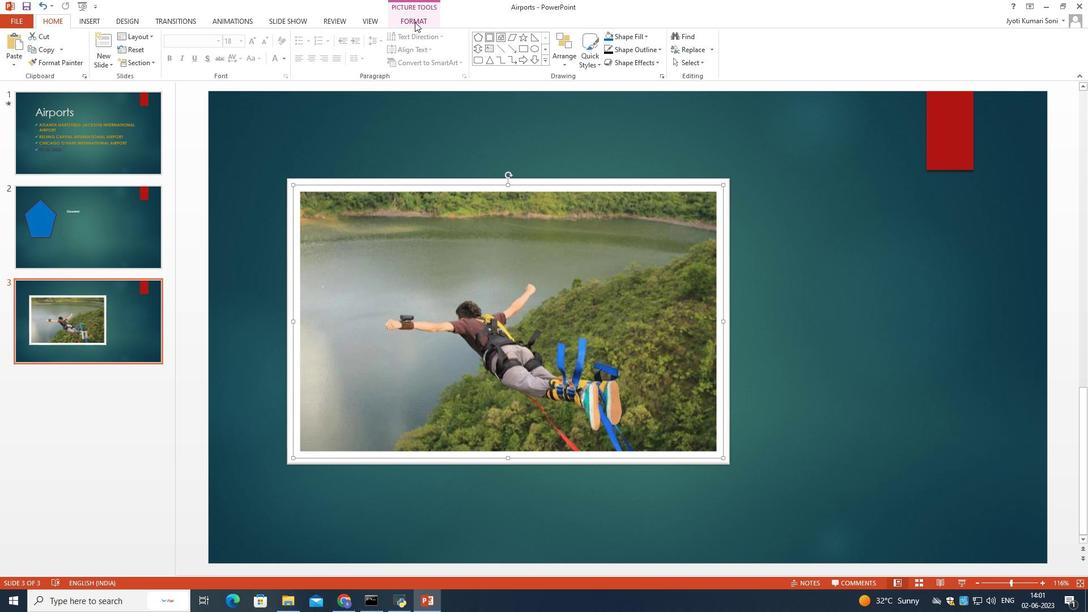 
Action: Mouse pressed left at (415, 19)
Screenshot: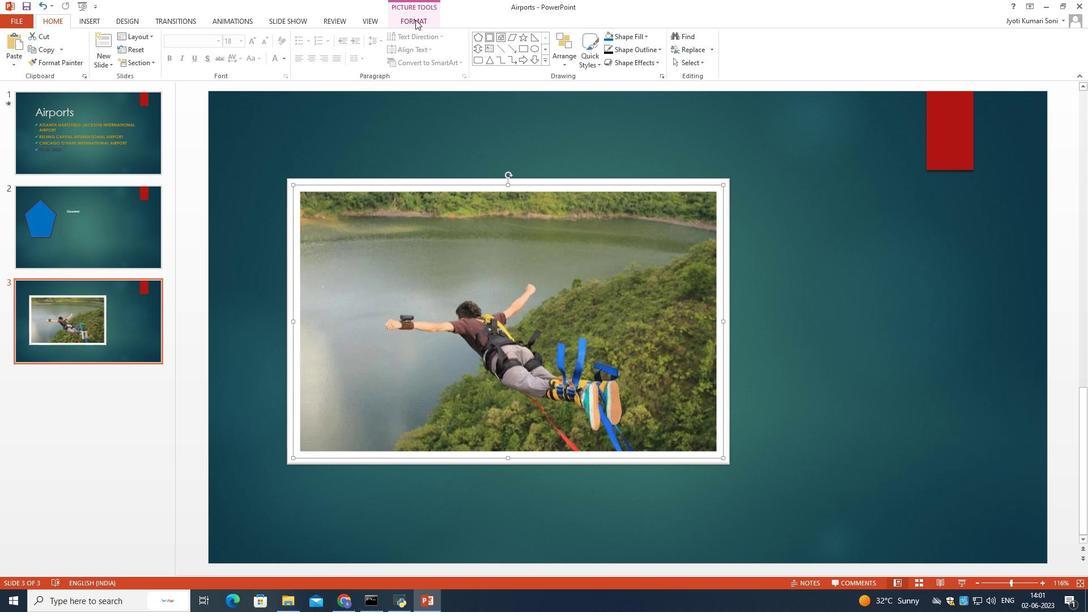 
Action: Mouse moved to (819, 39)
Screenshot: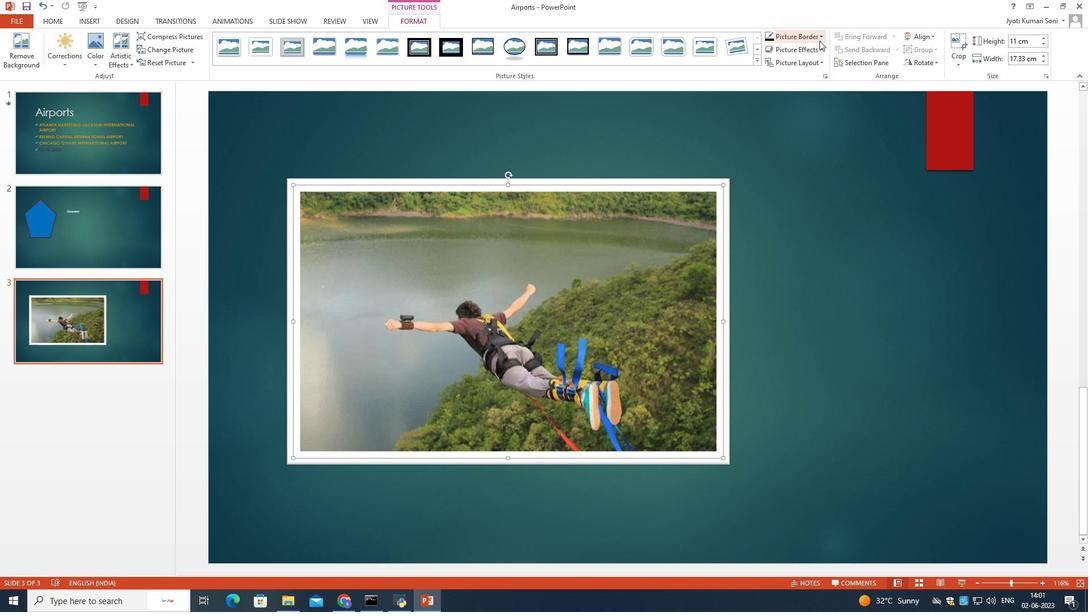 
Action: Mouse pressed left at (819, 39)
Screenshot: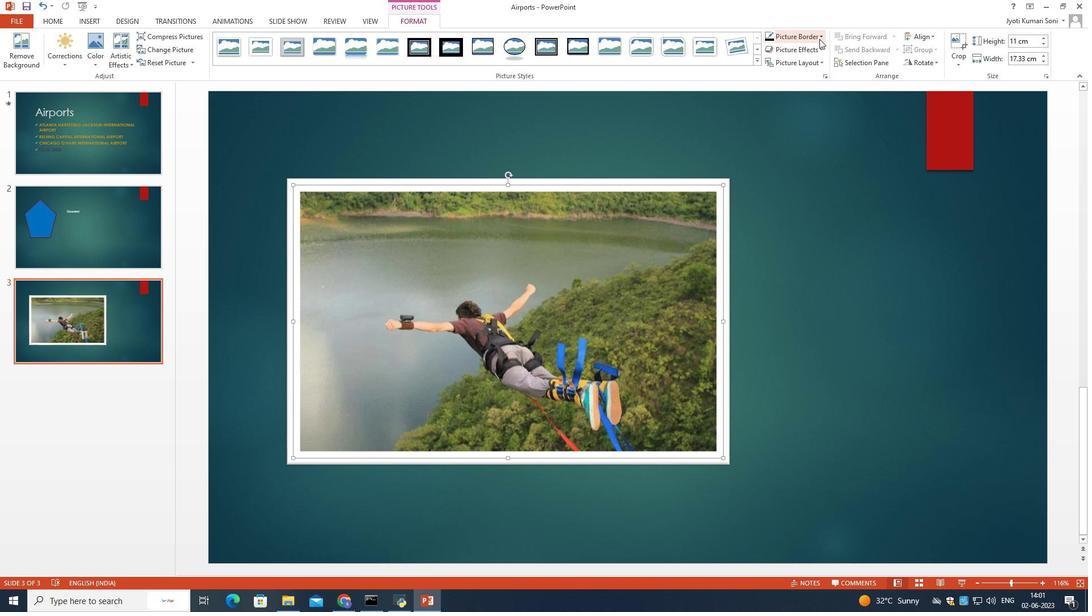 
Action: Mouse moved to (766, 61)
Screenshot: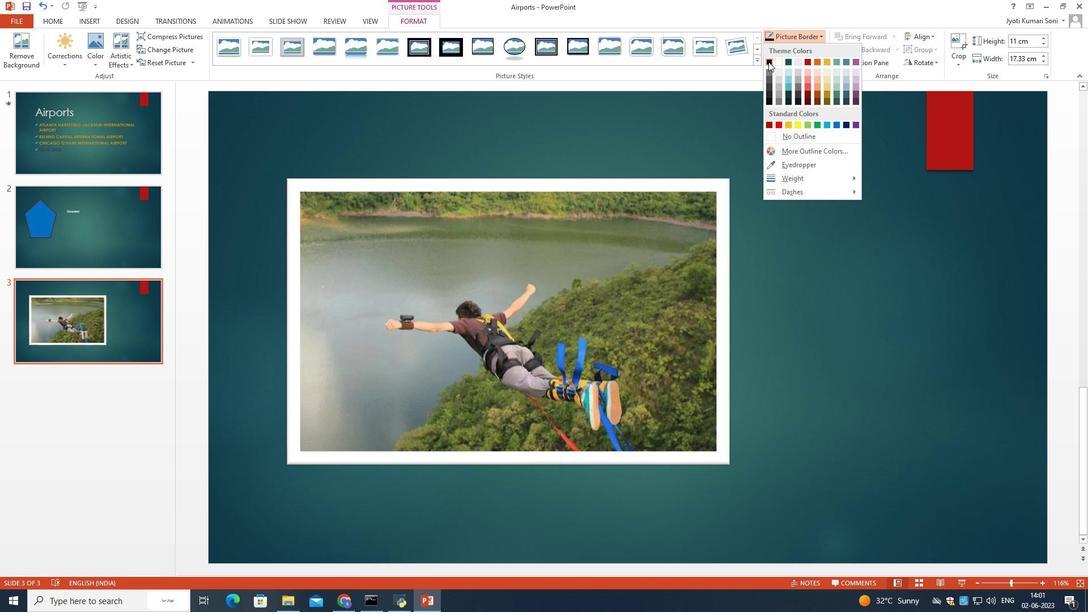 
Action: Mouse pressed left at (766, 61)
Screenshot: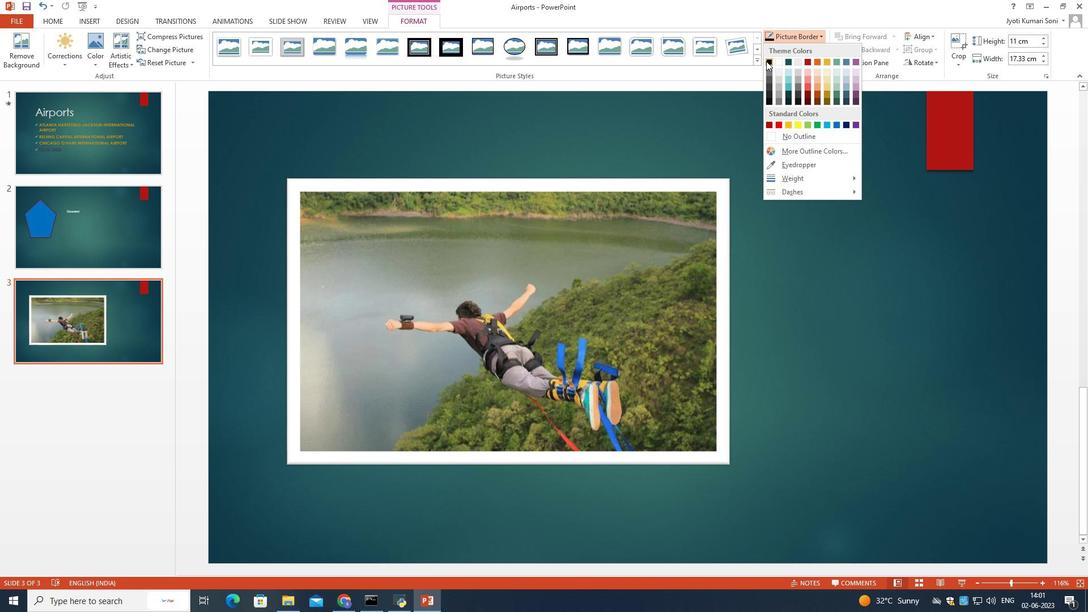 
Action: Mouse moved to (743, 162)
Screenshot: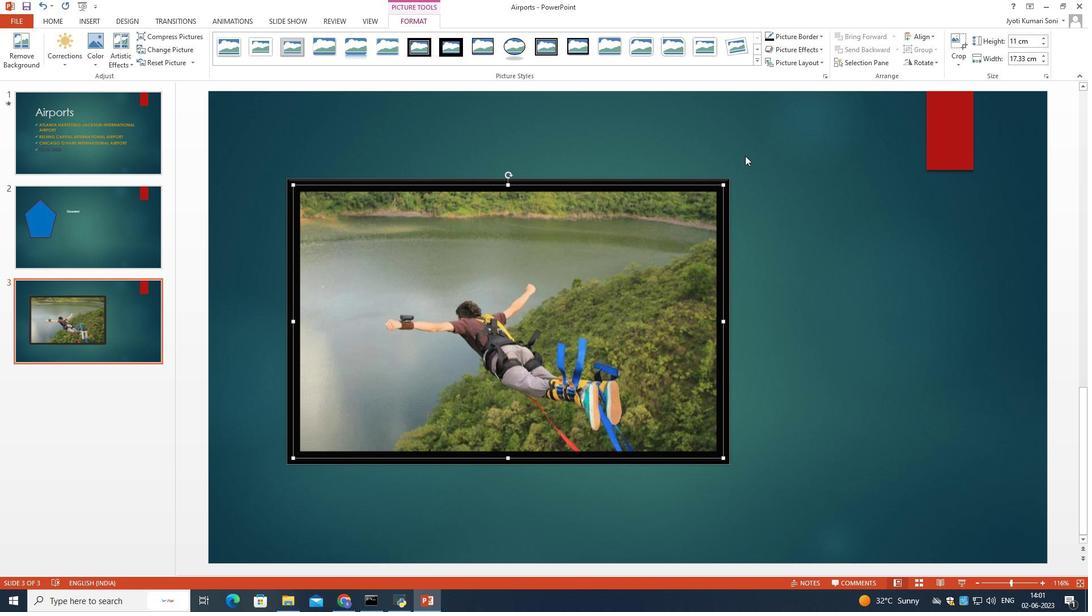 
Action: Mouse pressed left at (743, 162)
Screenshot: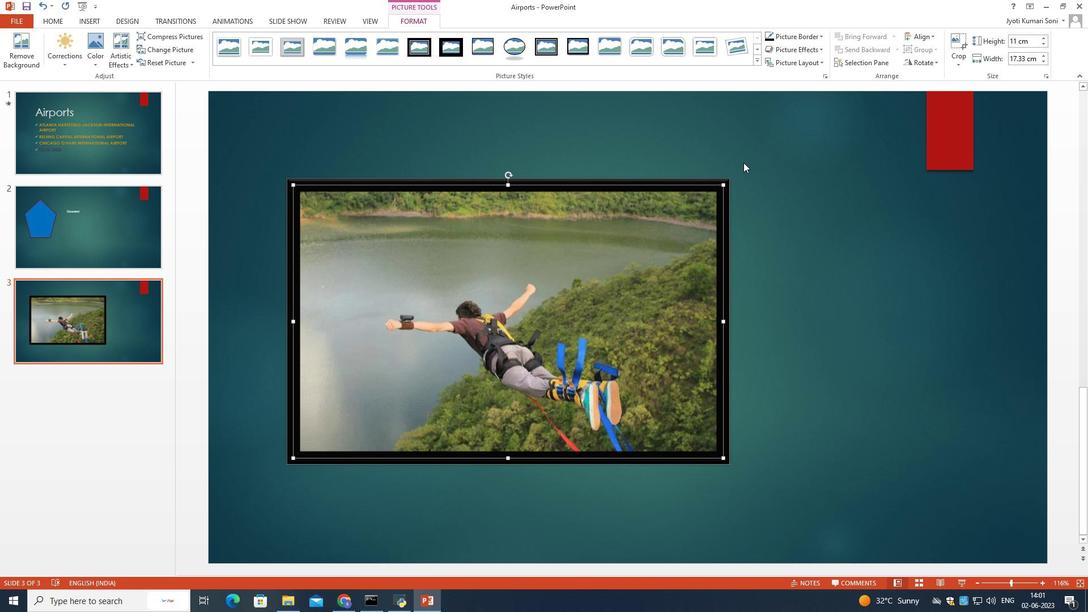 
Action: Mouse moved to (744, 160)
Screenshot: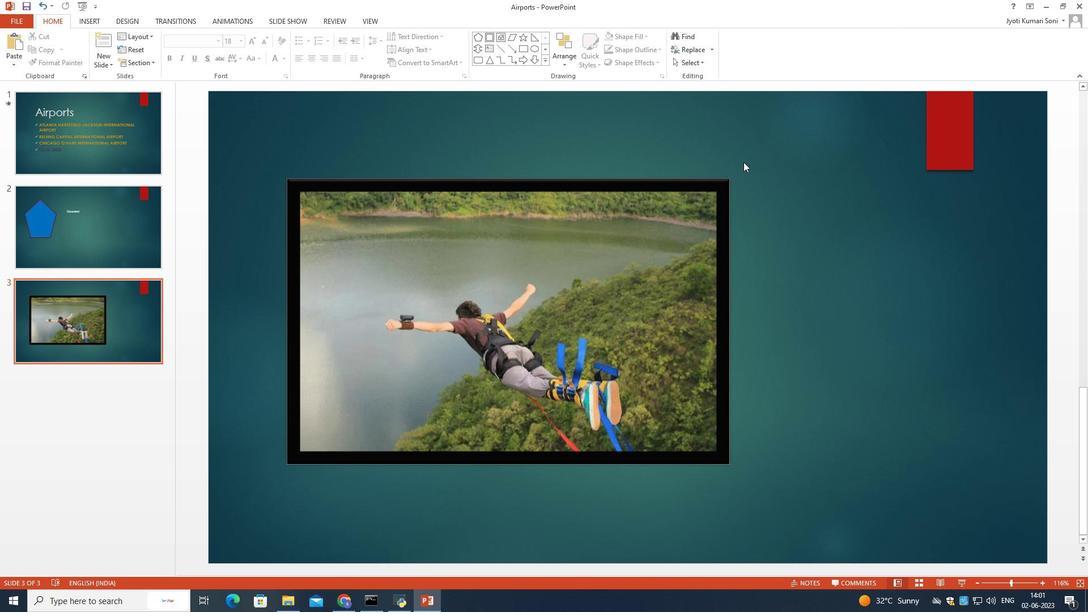 
